 Task: Search for the 'Victoria and Albert Museum' on Google Earth and explore its images.
Action: Mouse moved to (450, 216)
Screenshot: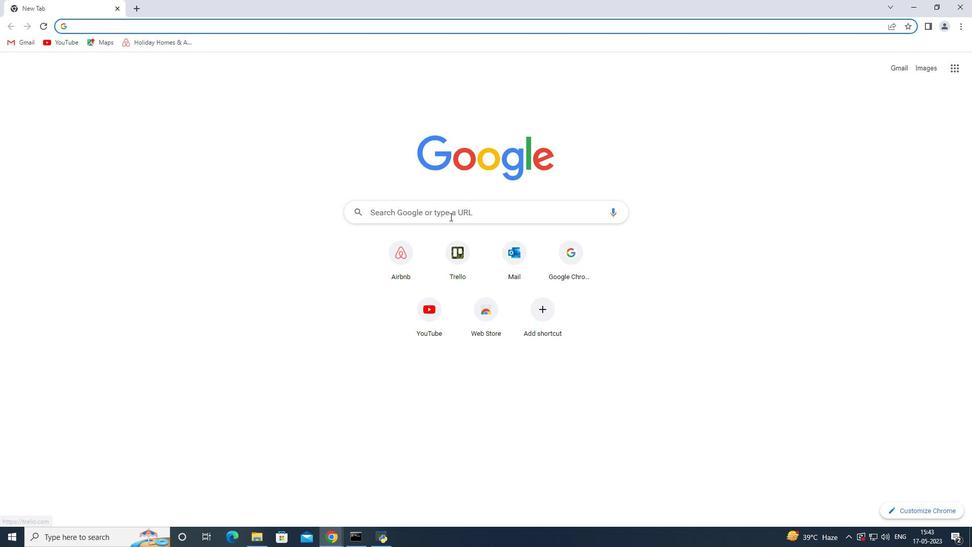 
Action: Mouse pressed left at (450, 216)
Screenshot: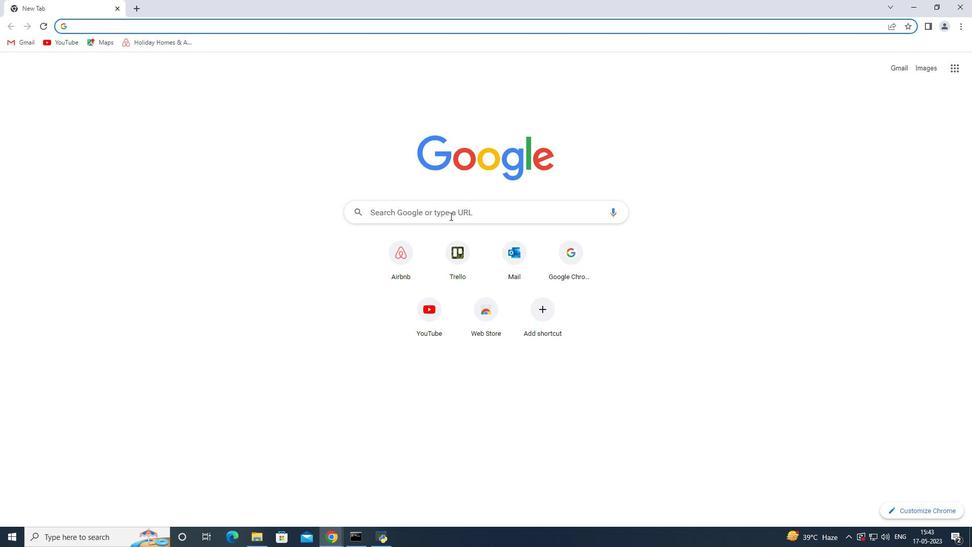 
Action: Mouse moved to (401, 330)
Screenshot: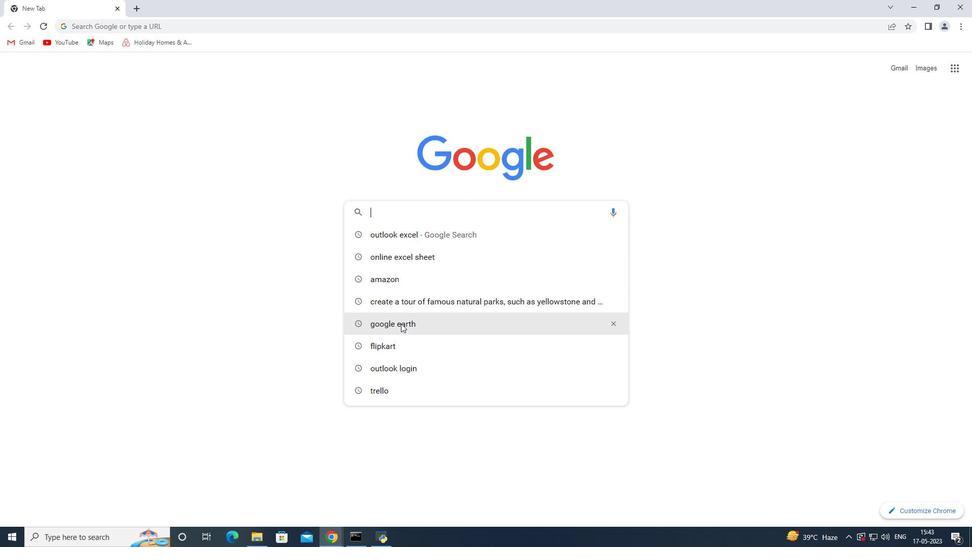 
Action: Mouse pressed left at (401, 330)
Screenshot: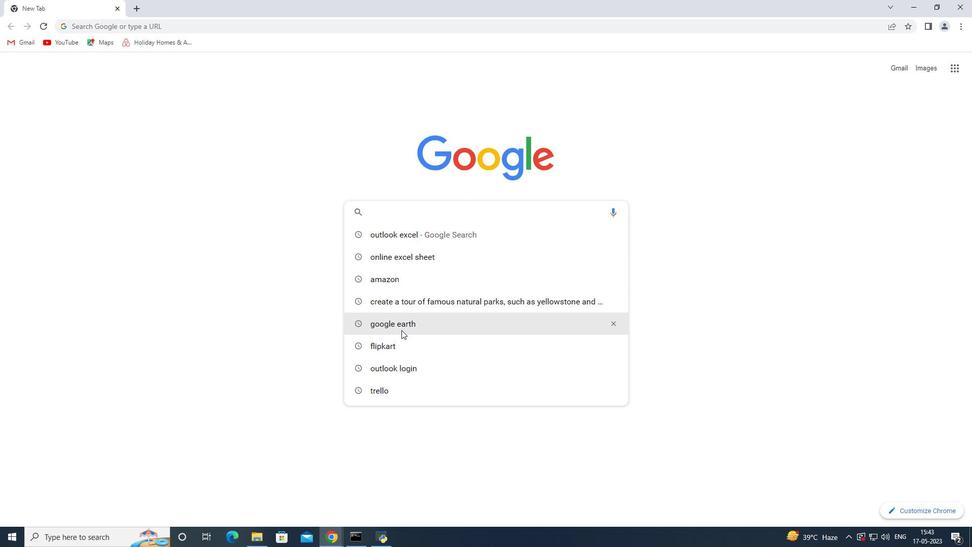 
Action: Mouse moved to (202, 175)
Screenshot: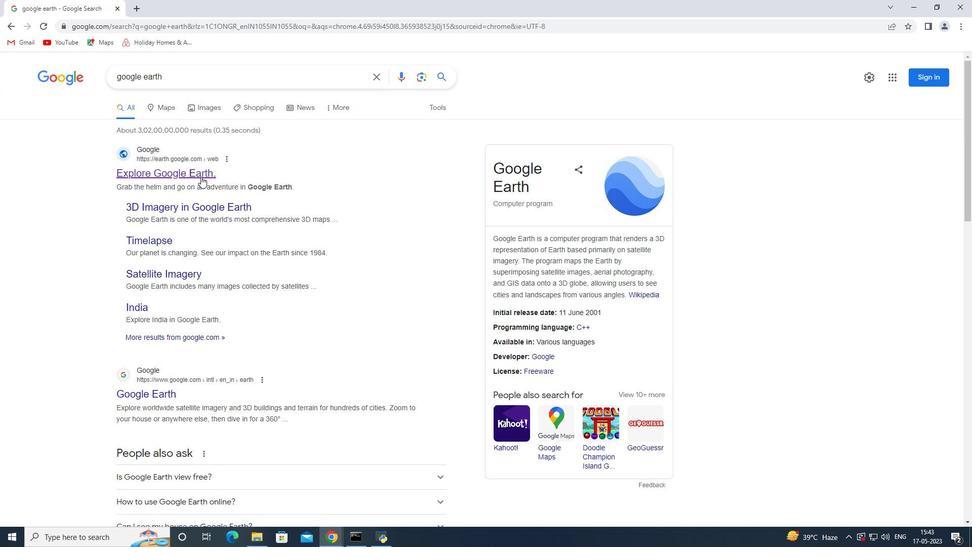 
Action: Mouse pressed left at (202, 175)
Screenshot: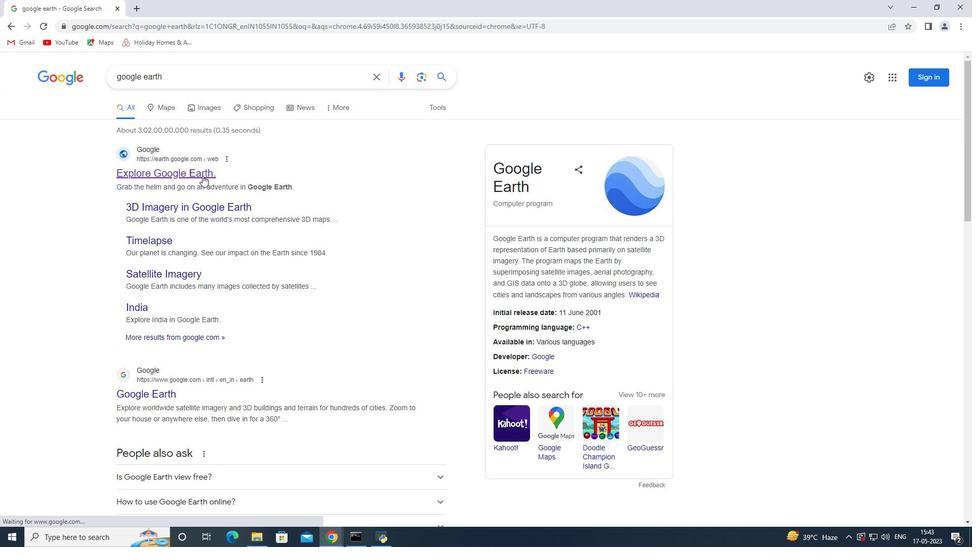 
Action: Mouse moved to (437, 294)
Screenshot: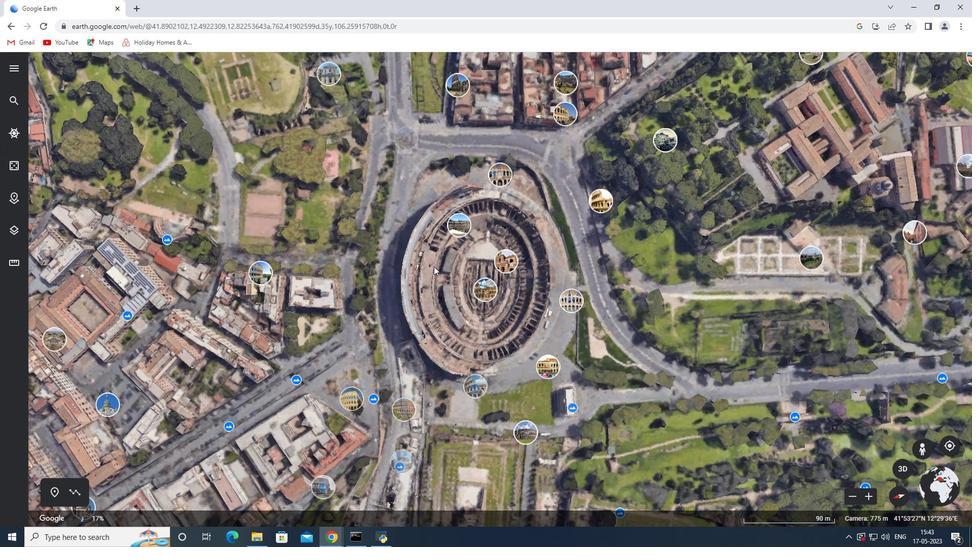 
Action: Mouse scrolled (437, 293) with delta (0, 0)
Screenshot: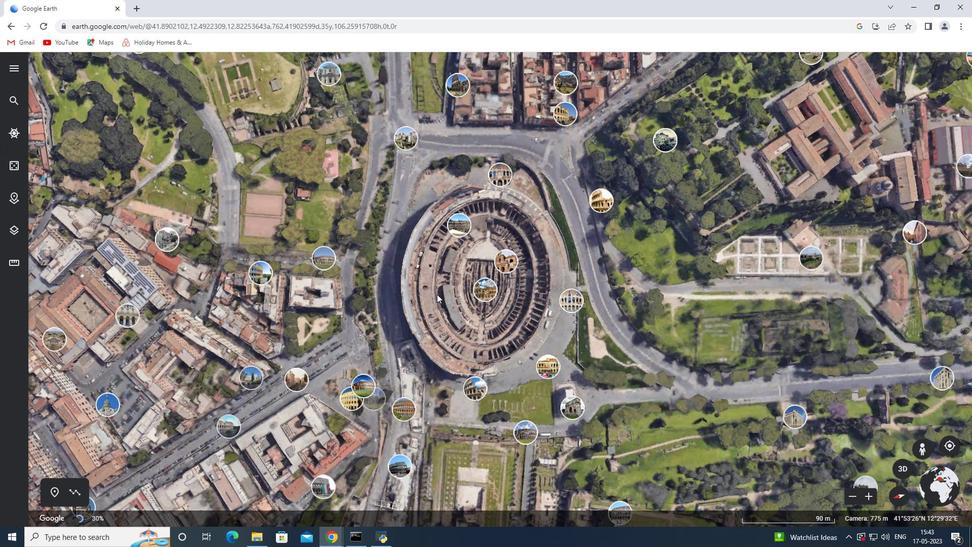 
Action: Mouse scrolled (437, 293) with delta (0, 0)
Screenshot: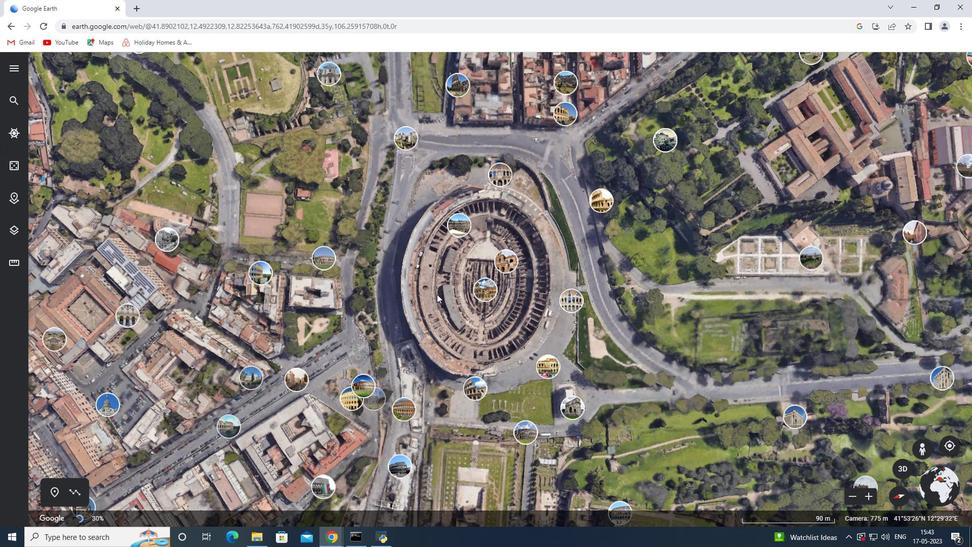 
Action: Mouse scrolled (437, 293) with delta (0, 0)
Screenshot: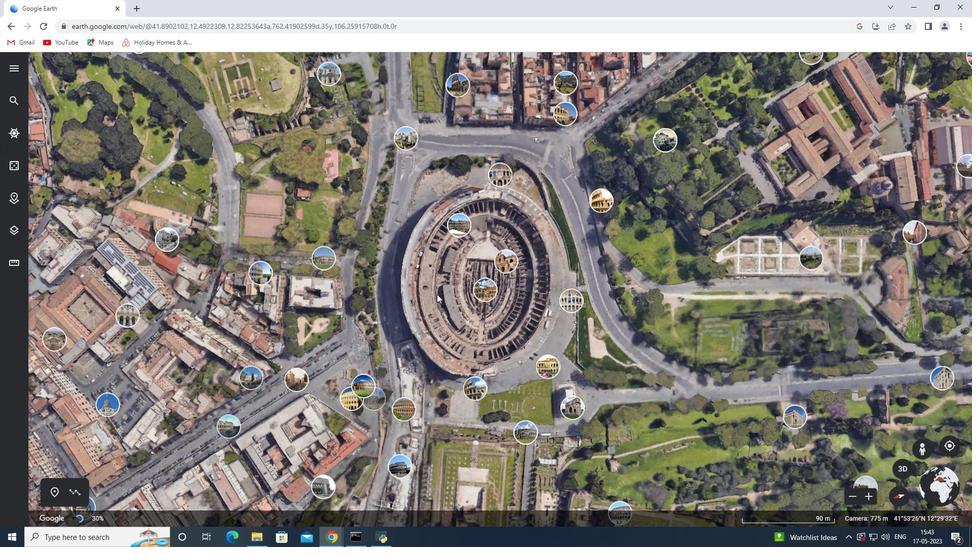 
Action: Mouse scrolled (437, 293) with delta (0, 0)
Screenshot: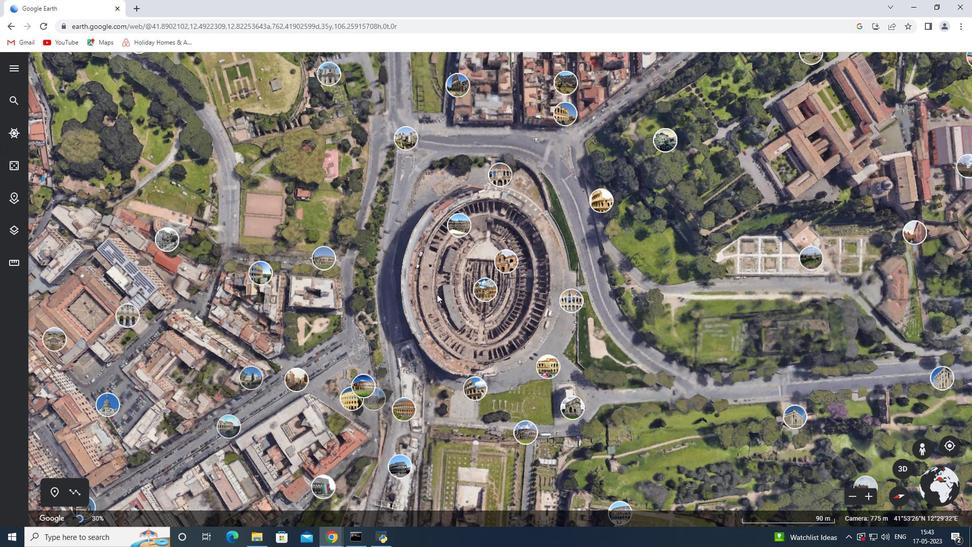 
Action: Mouse scrolled (437, 293) with delta (0, 0)
Screenshot: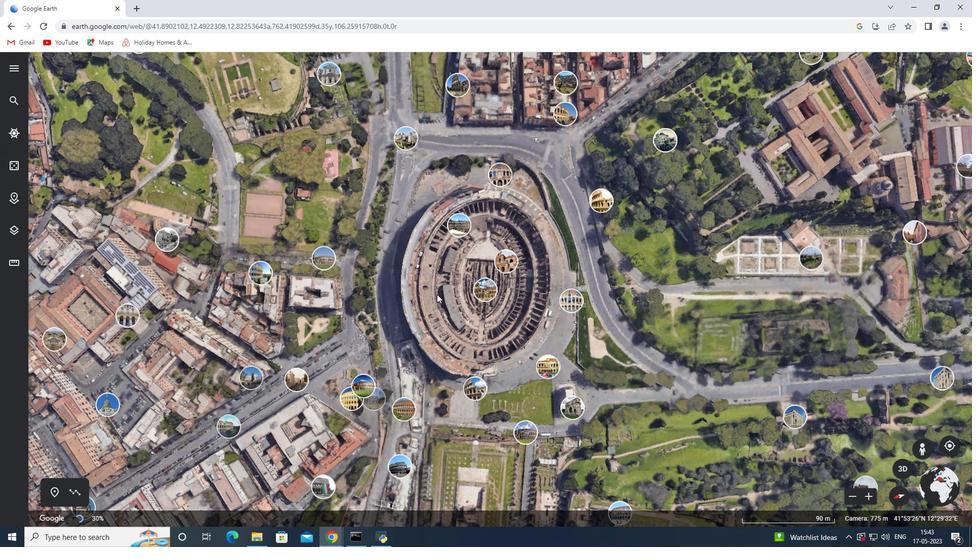 
Action: Mouse scrolled (437, 293) with delta (0, 0)
Screenshot: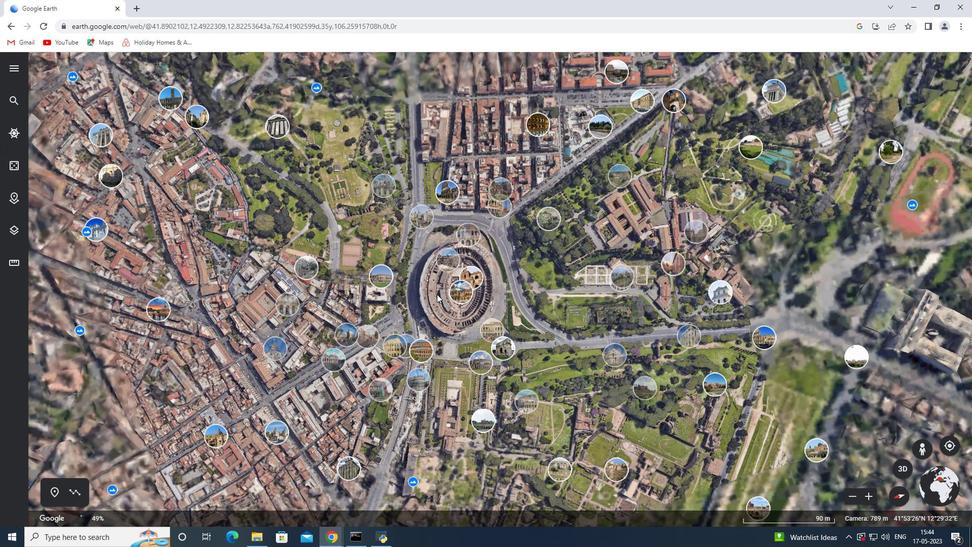 
Action: Mouse scrolled (437, 293) with delta (0, 0)
Screenshot: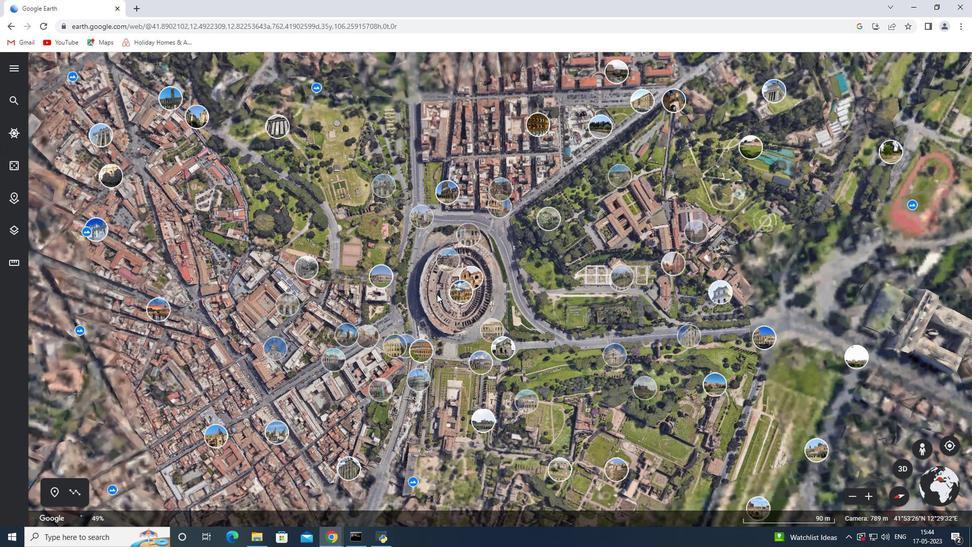 
Action: Mouse scrolled (437, 293) with delta (0, 0)
Screenshot: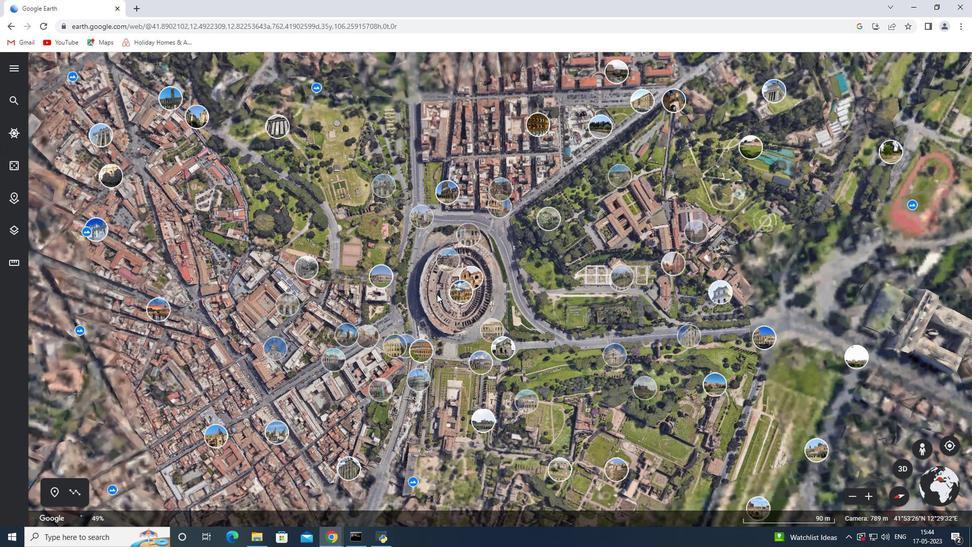 
Action: Mouse scrolled (437, 293) with delta (0, 0)
Screenshot: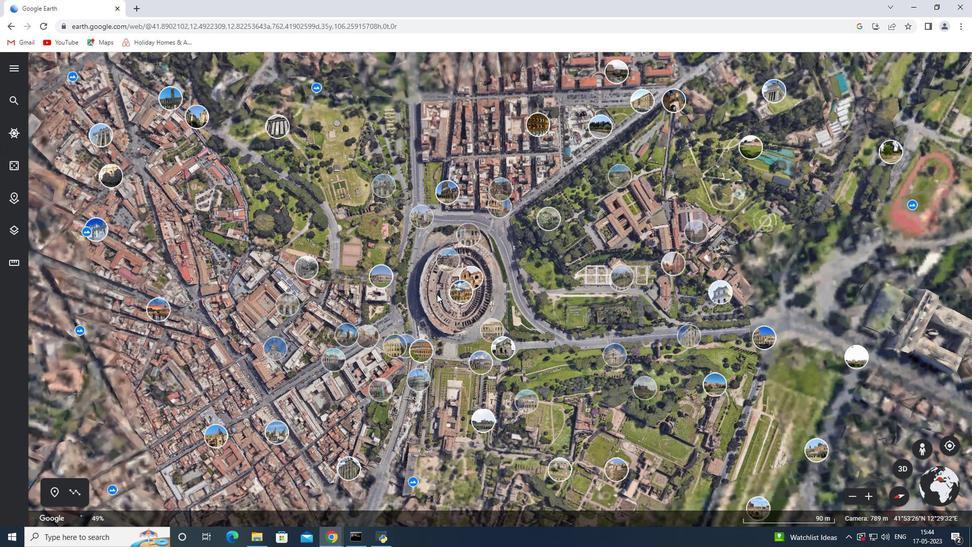 
Action: Mouse scrolled (437, 293) with delta (0, 0)
Screenshot: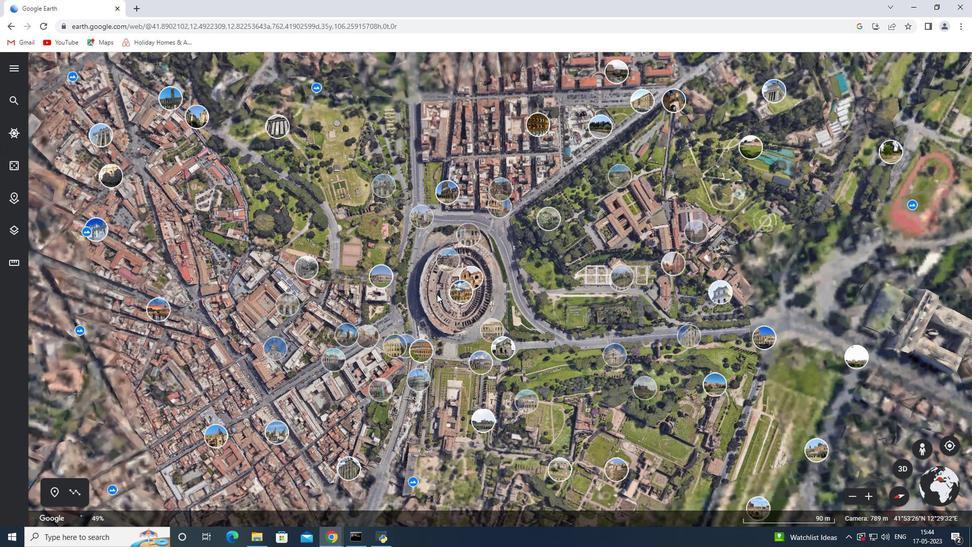 
Action: Mouse scrolled (437, 293) with delta (0, 0)
Screenshot: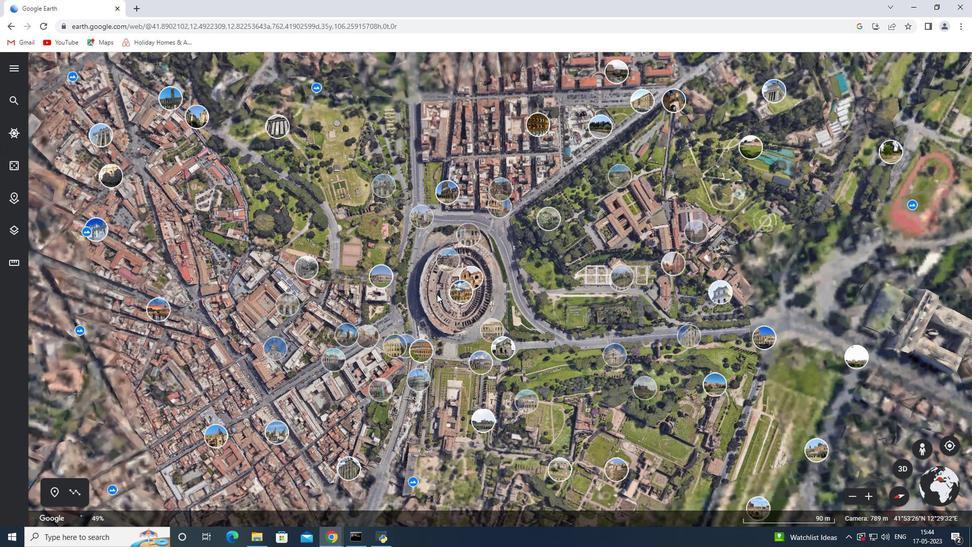 
Action: Mouse scrolled (437, 293) with delta (0, 0)
Screenshot: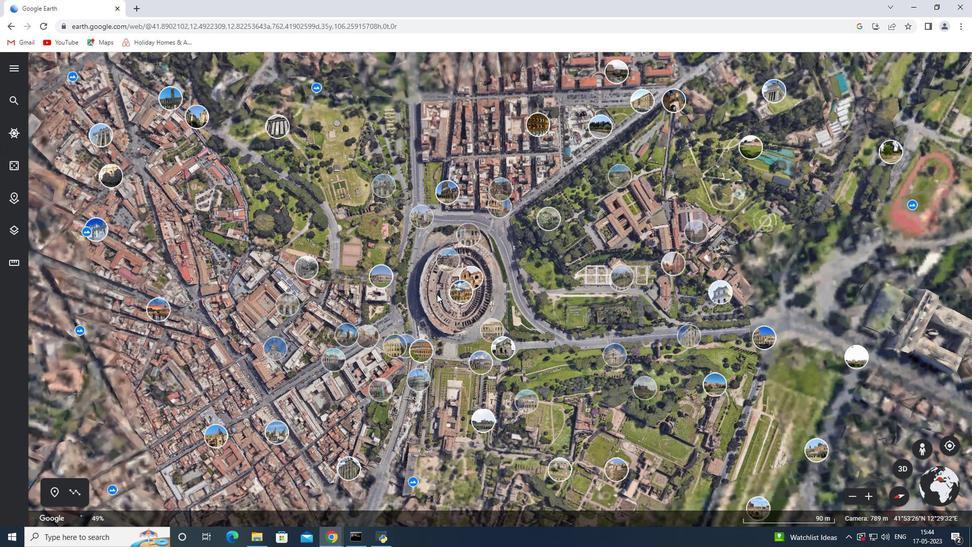 
Action: Mouse scrolled (437, 293) with delta (0, 0)
Screenshot: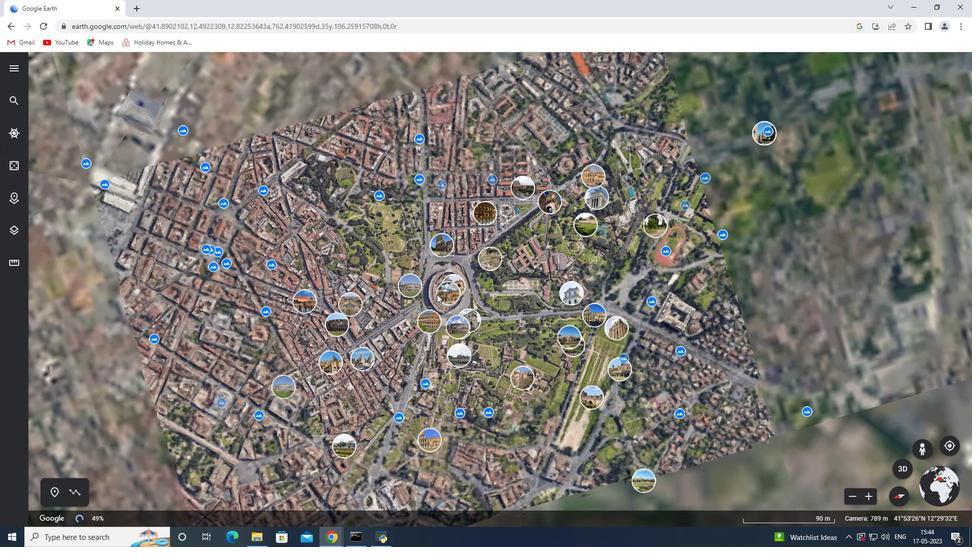 
Action: Mouse scrolled (437, 293) with delta (0, 0)
Screenshot: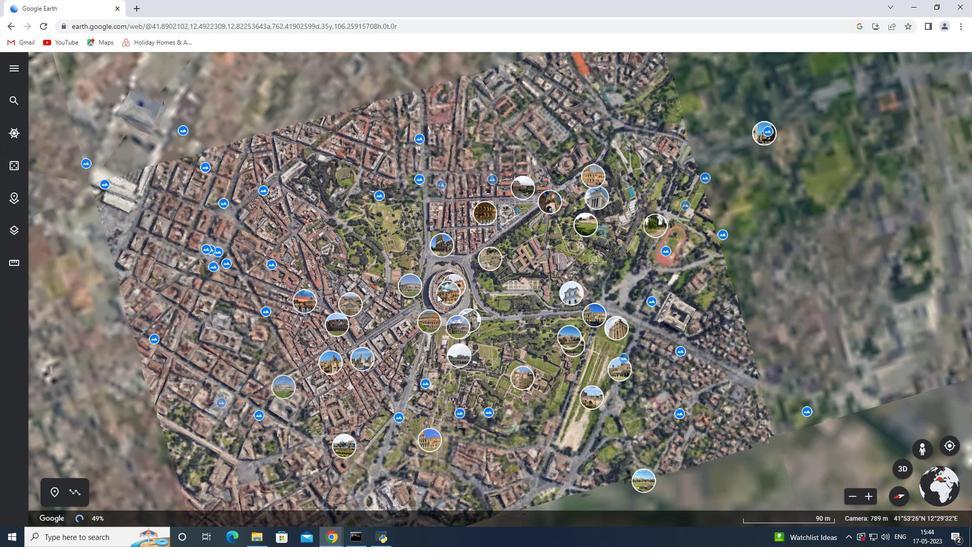
Action: Mouse scrolled (437, 293) with delta (0, 0)
Screenshot: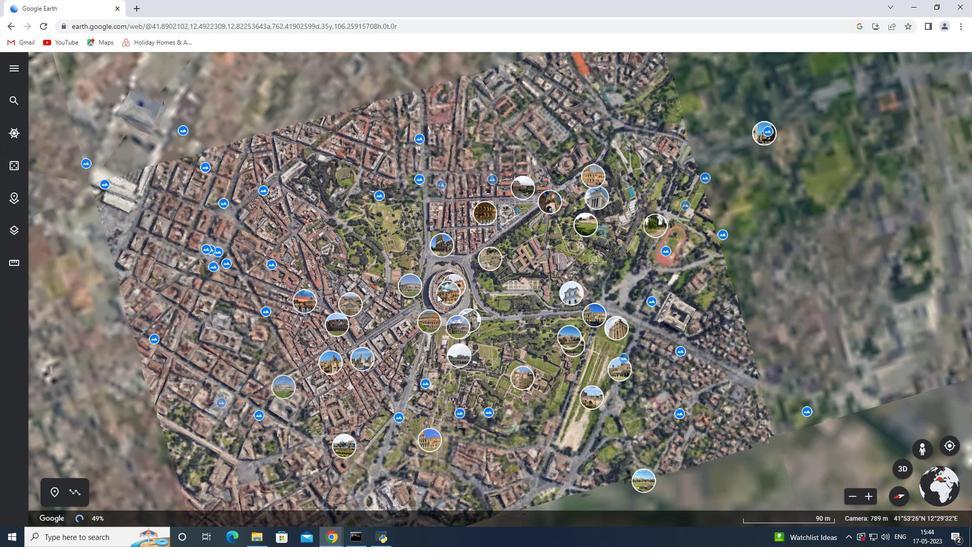 
Action: Mouse scrolled (437, 293) with delta (0, 0)
Screenshot: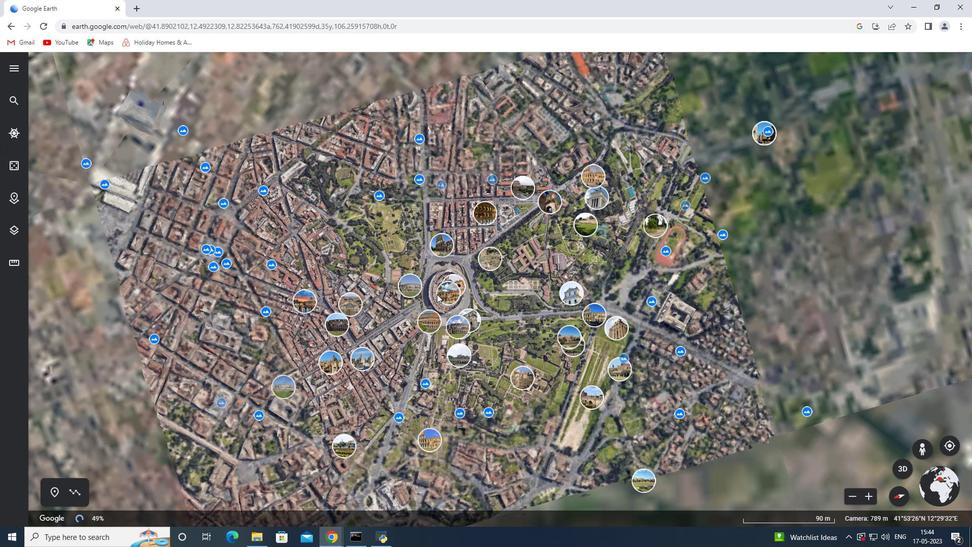 
Action: Mouse scrolled (437, 293) with delta (0, 0)
Screenshot: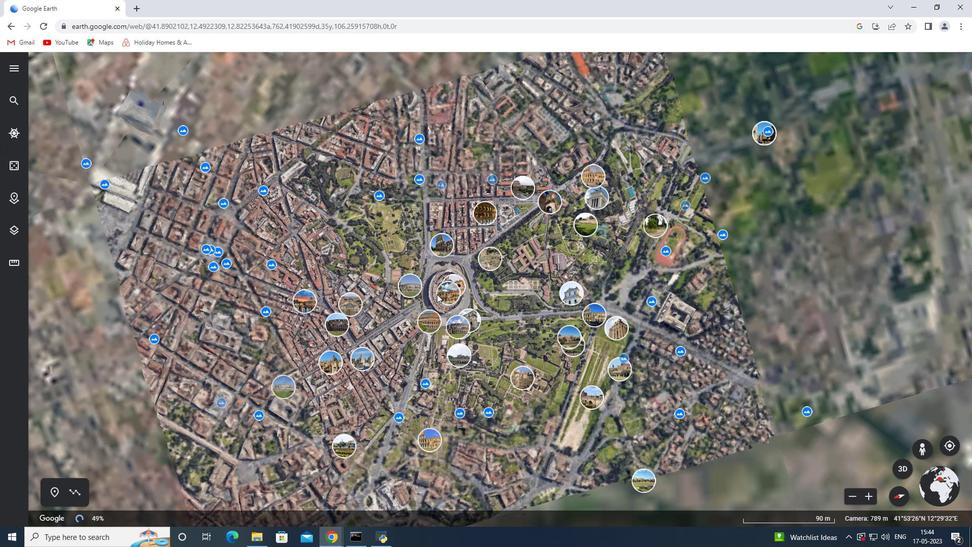 
Action: Mouse scrolled (437, 293) with delta (0, 0)
Screenshot: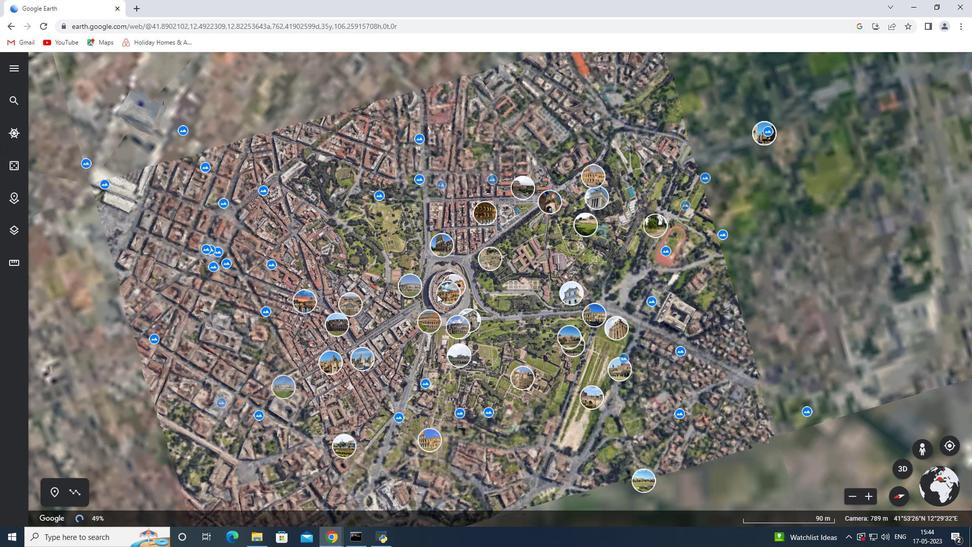 
Action: Mouse scrolled (437, 293) with delta (0, 0)
Screenshot: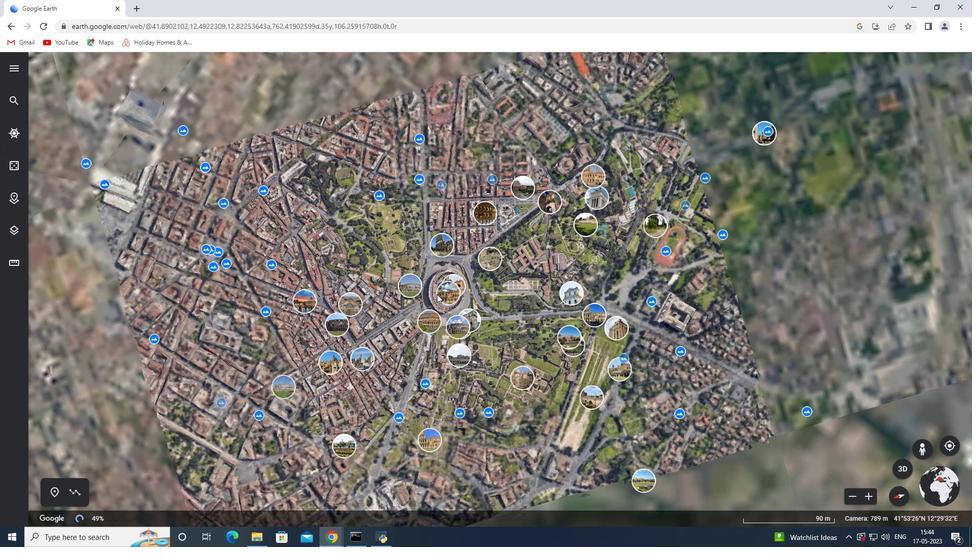
Action: Mouse scrolled (437, 293) with delta (0, 0)
Screenshot: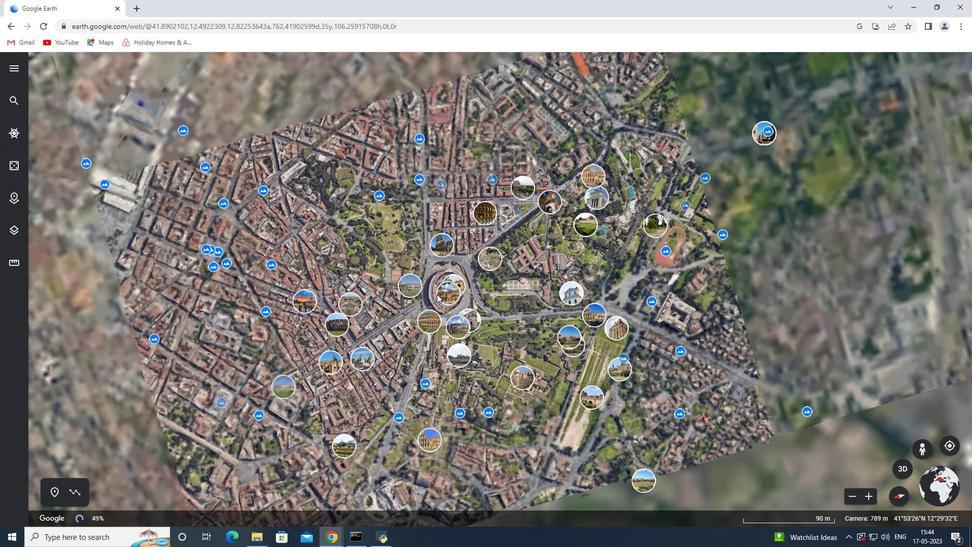
Action: Mouse scrolled (437, 293) with delta (0, 0)
Screenshot: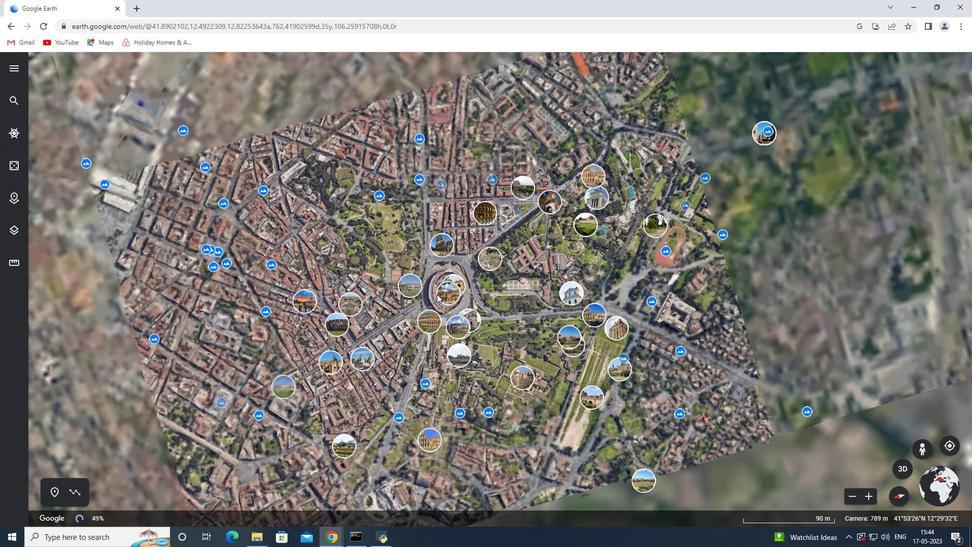 
Action: Mouse scrolled (437, 293) with delta (0, 0)
Screenshot: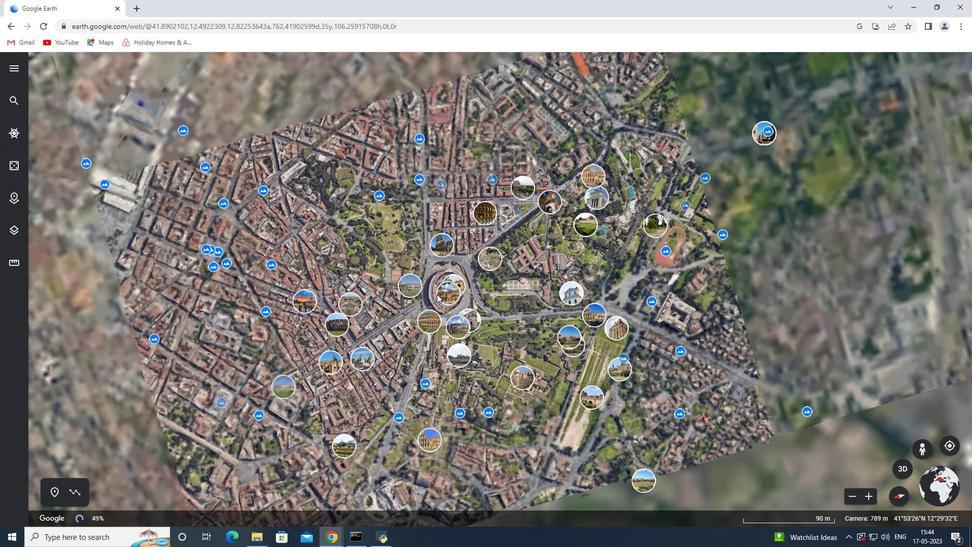
Action: Mouse scrolled (437, 293) with delta (0, 0)
Screenshot: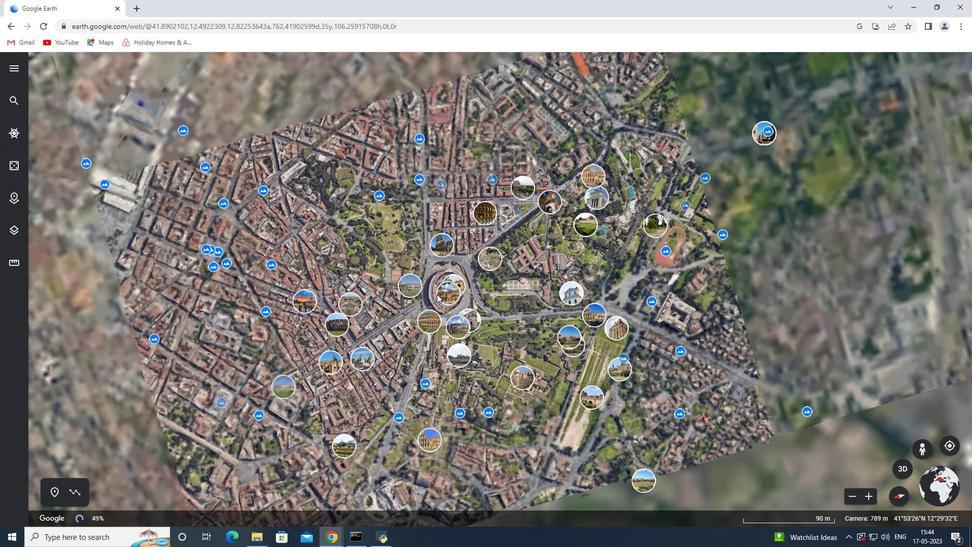 
Action: Mouse scrolled (437, 293) with delta (0, 0)
Screenshot: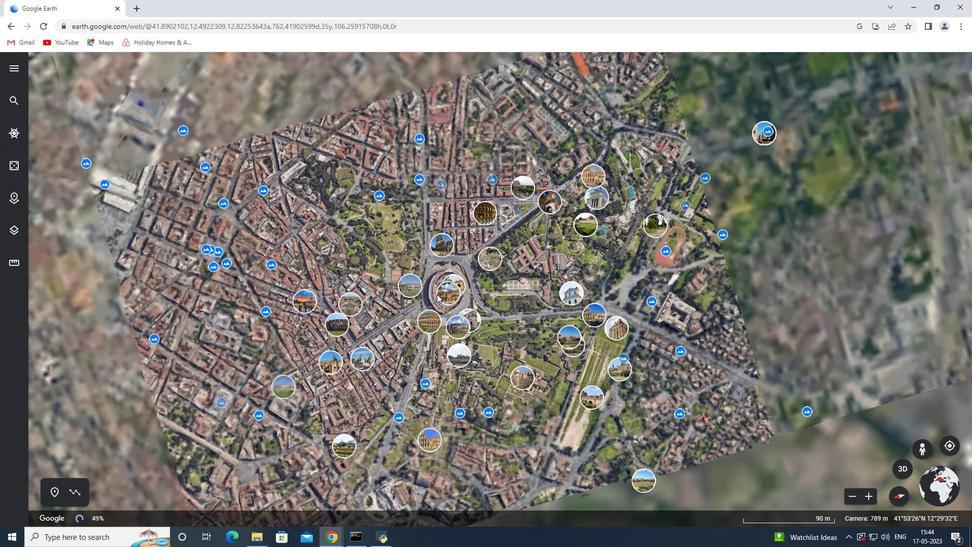 
Action: Mouse scrolled (437, 293) with delta (0, 0)
Screenshot: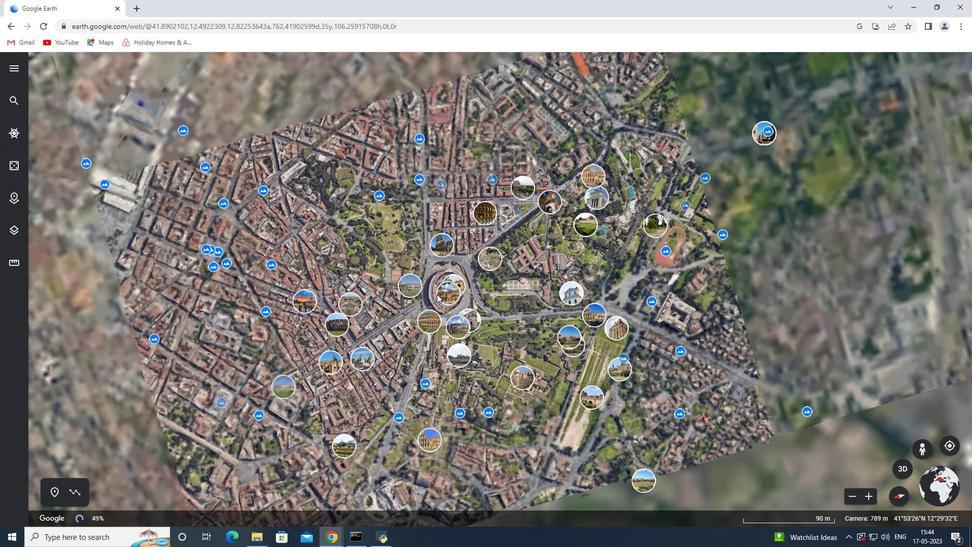 
Action: Mouse scrolled (437, 293) with delta (0, 0)
Screenshot: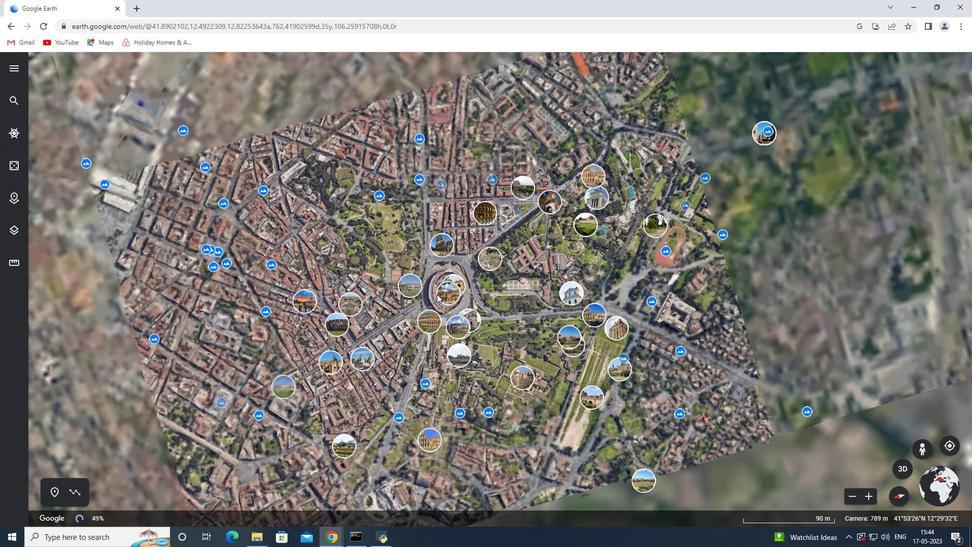 
Action: Mouse scrolled (437, 293) with delta (0, 0)
Screenshot: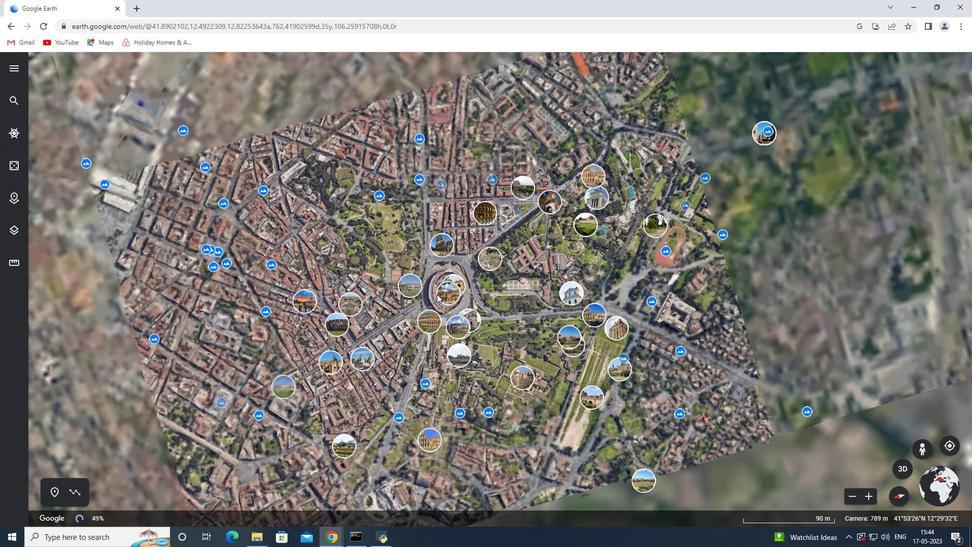 
Action: Mouse scrolled (437, 293) with delta (0, 0)
Screenshot: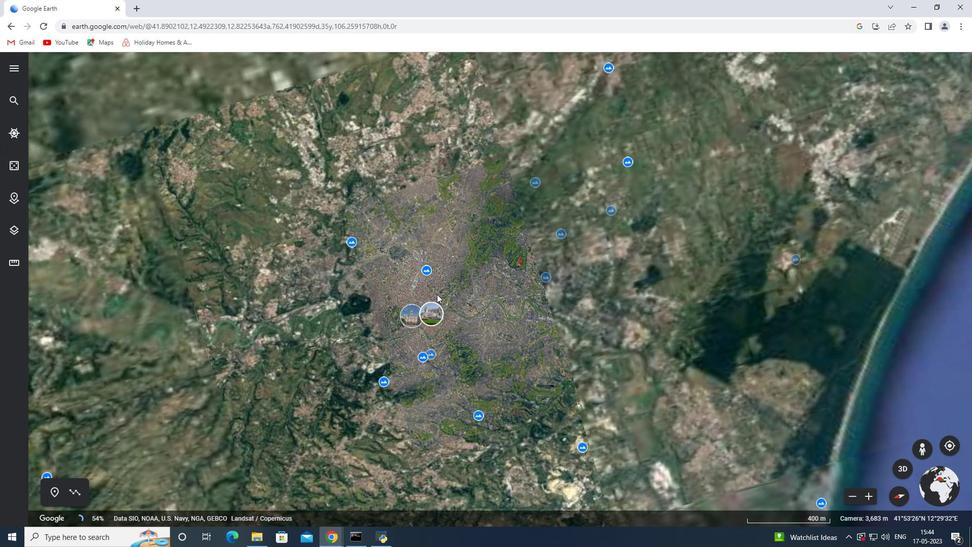 
Action: Mouse scrolled (437, 293) with delta (0, 0)
Screenshot: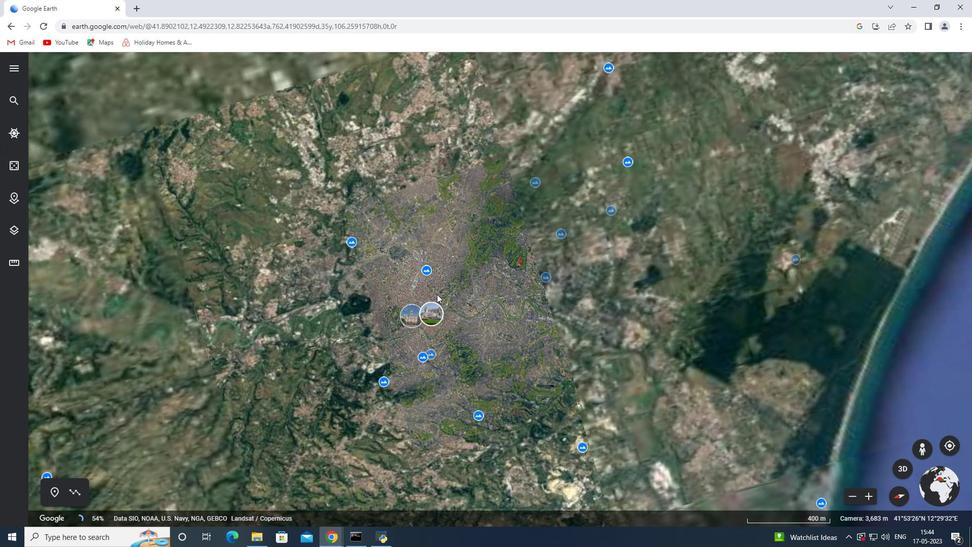 
Action: Mouse scrolled (437, 293) with delta (0, 0)
Screenshot: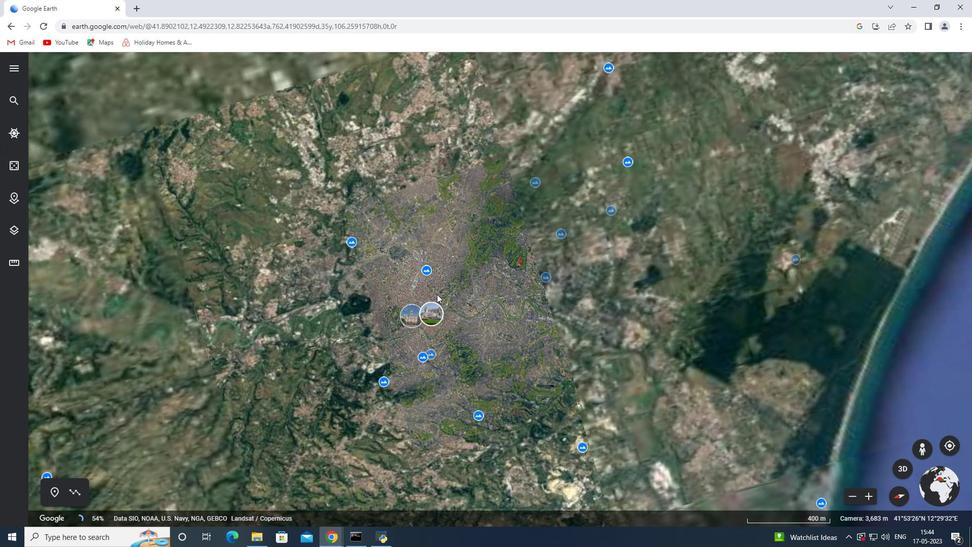 
Action: Mouse scrolled (437, 293) with delta (0, 0)
Screenshot: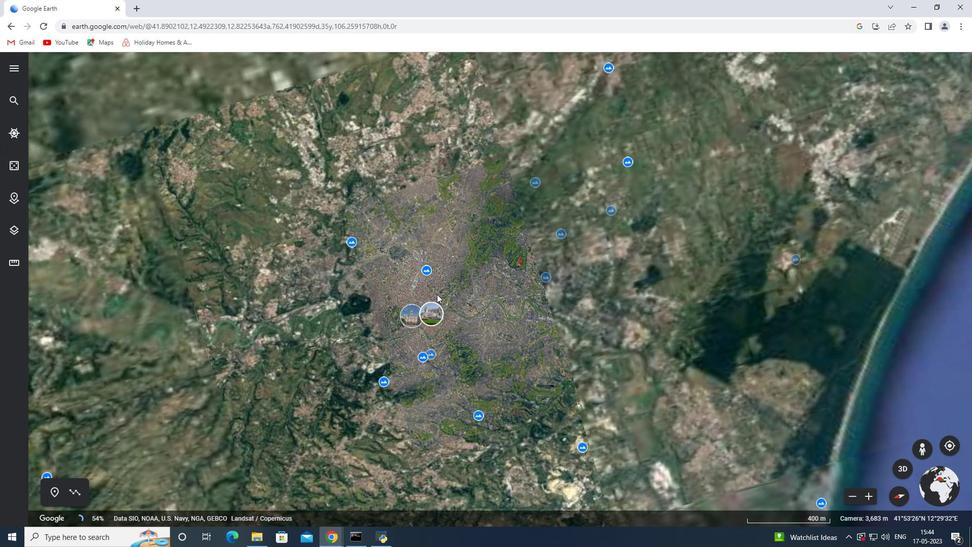 
Action: Mouse scrolled (437, 293) with delta (0, 0)
Screenshot: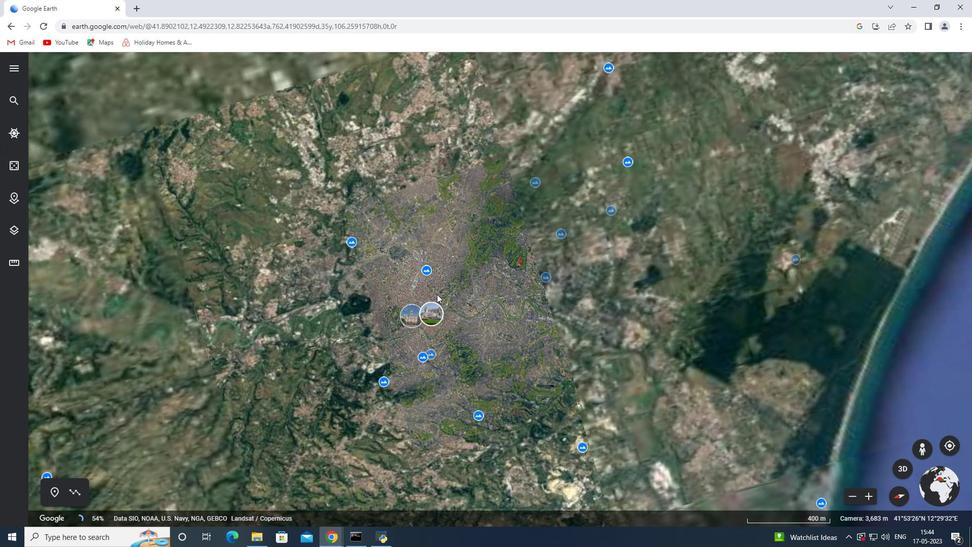 
Action: Mouse scrolled (437, 293) with delta (0, 0)
Screenshot: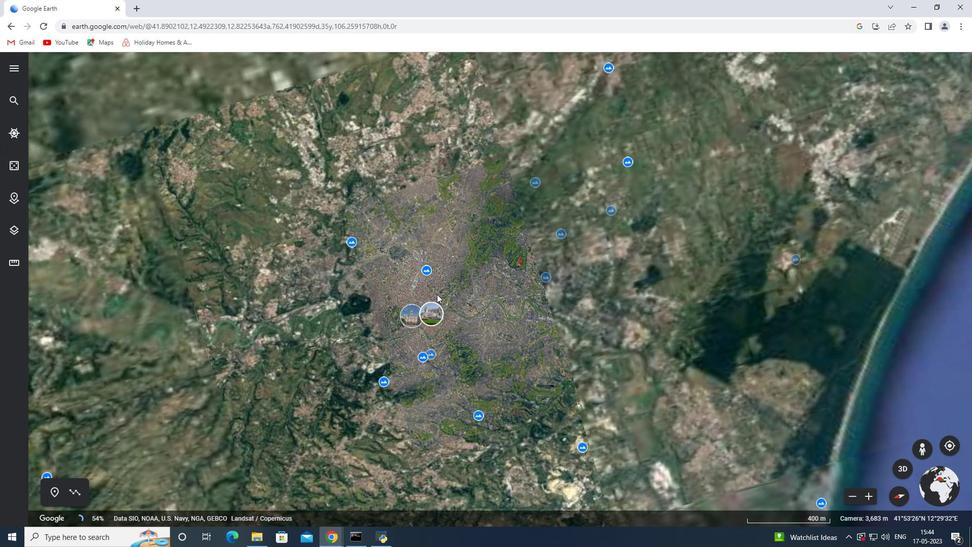 
Action: Mouse scrolled (437, 293) with delta (0, 0)
Screenshot: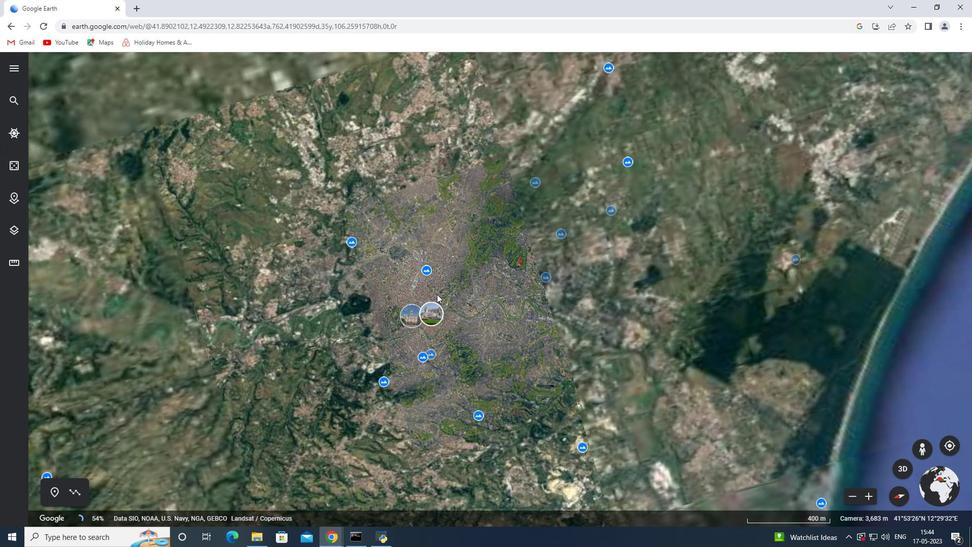 
Action: Mouse scrolled (437, 293) with delta (0, 0)
Screenshot: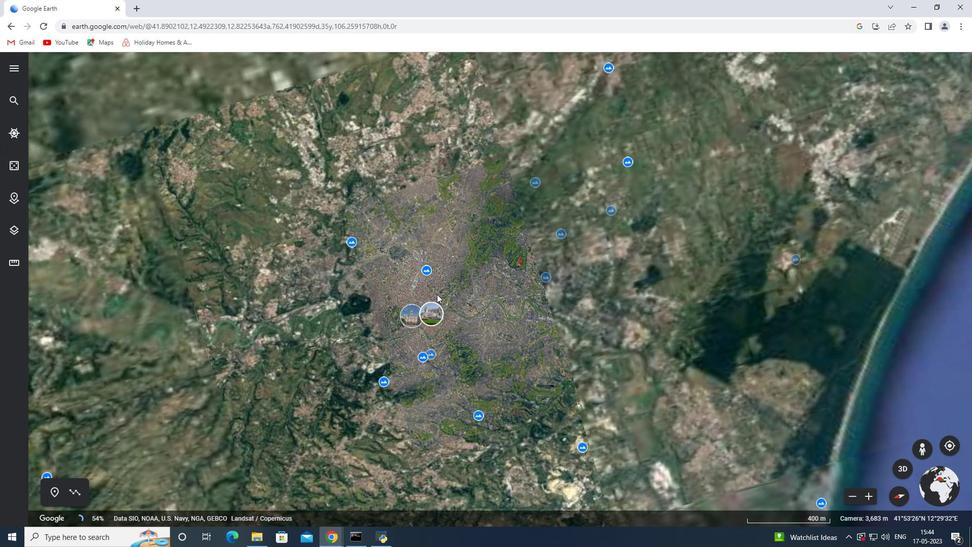 
Action: Mouse scrolled (437, 293) with delta (0, 0)
Screenshot: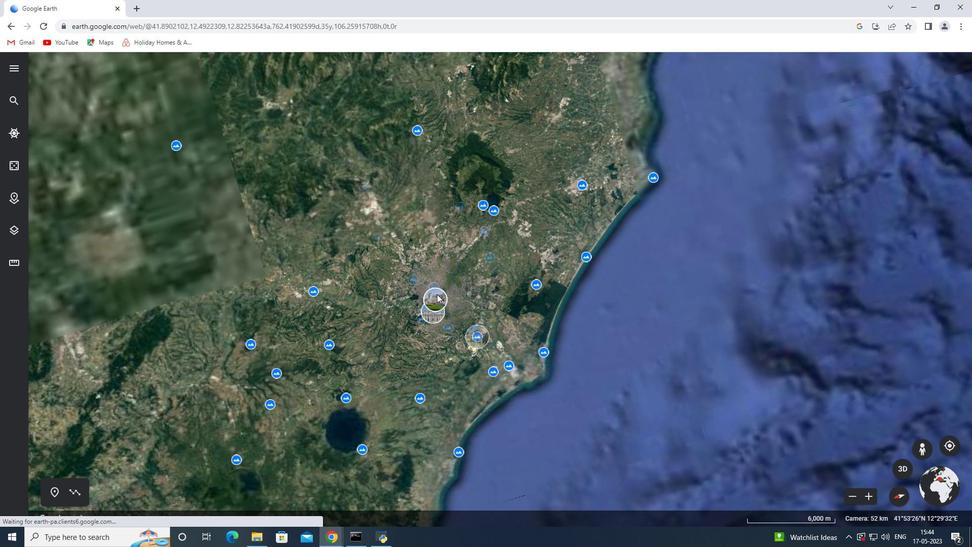 
Action: Mouse scrolled (437, 293) with delta (0, 0)
Screenshot: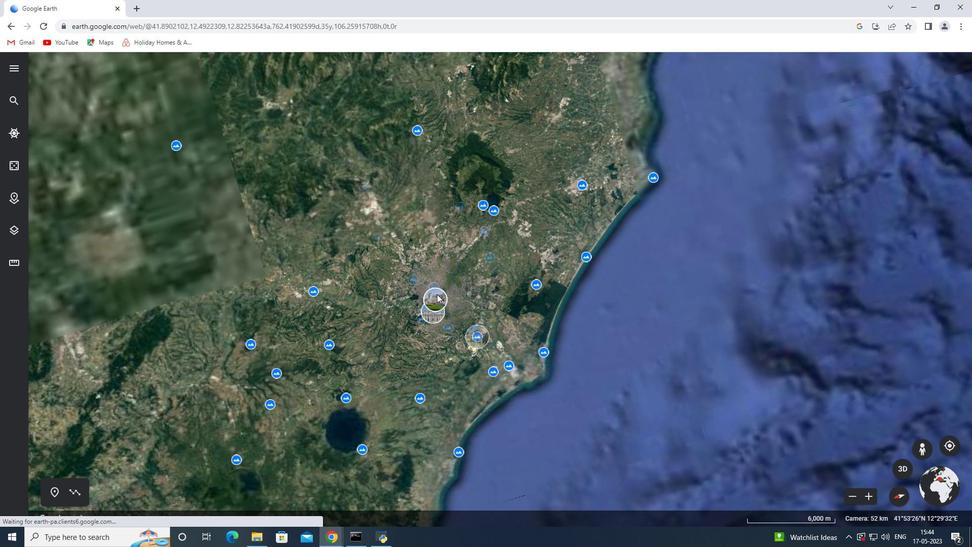 
Action: Mouse scrolled (437, 293) with delta (0, 0)
Screenshot: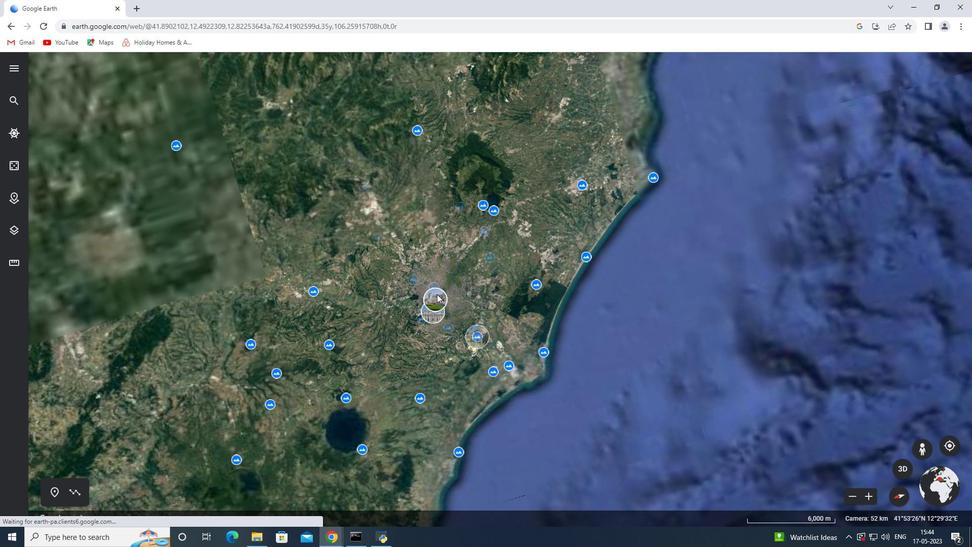 
Action: Mouse scrolled (437, 293) with delta (0, 0)
Screenshot: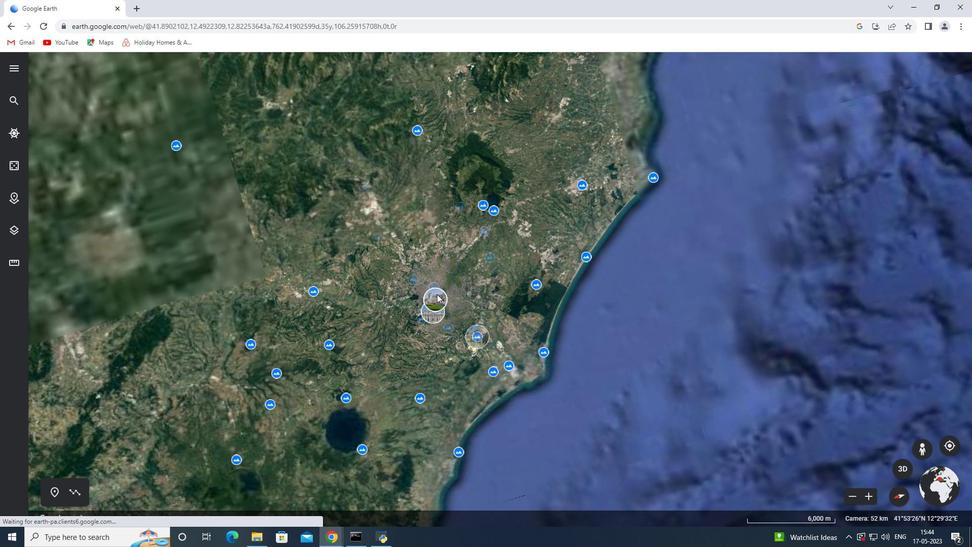 
Action: Mouse scrolled (437, 293) with delta (0, 0)
Screenshot: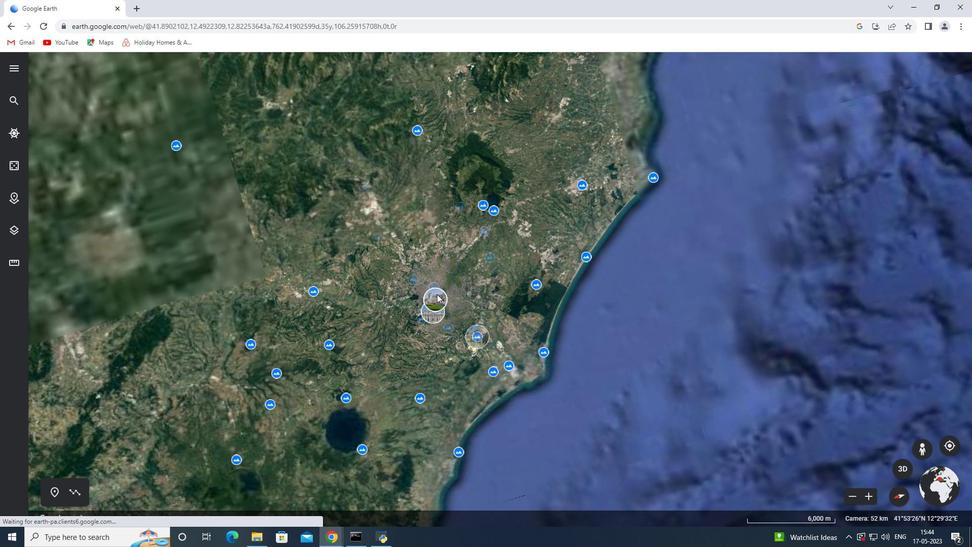 
Action: Mouse scrolled (437, 293) with delta (0, 0)
Screenshot: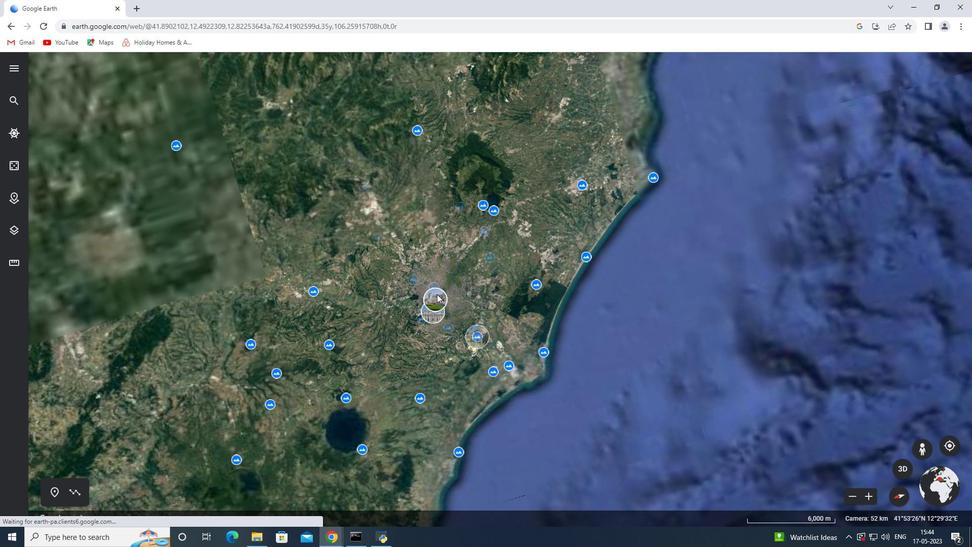 
Action: Mouse scrolled (437, 293) with delta (0, 0)
Screenshot: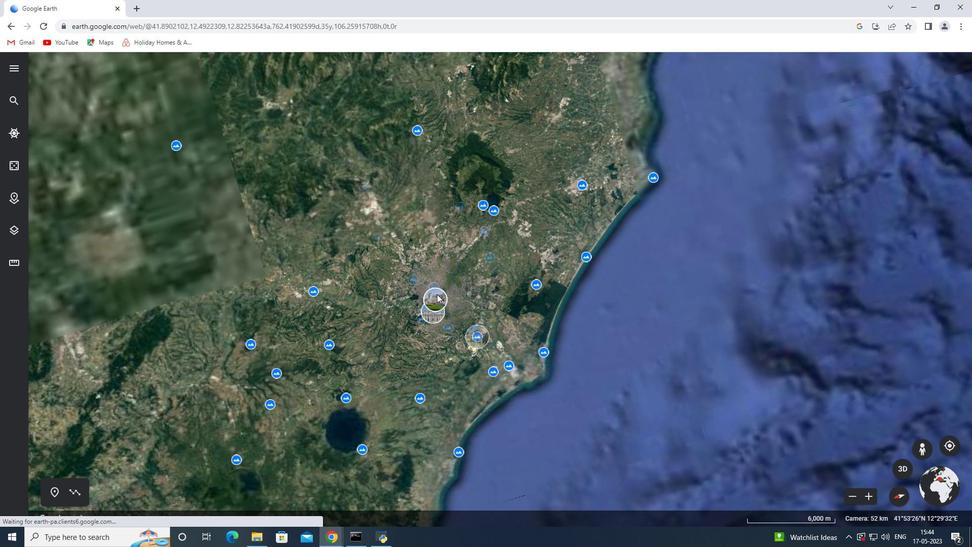 
Action: Mouse scrolled (437, 293) with delta (0, 0)
Screenshot: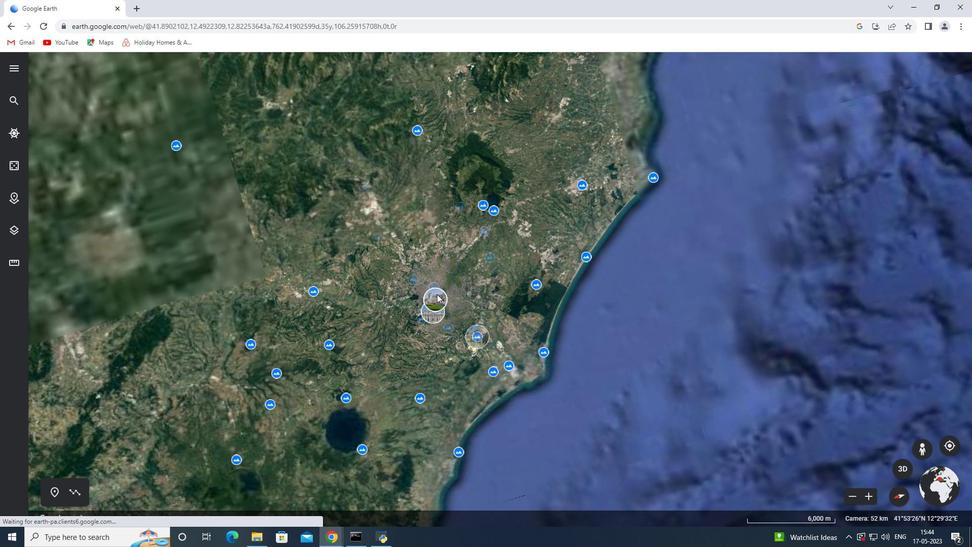 
Action: Mouse scrolled (437, 293) with delta (0, 0)
Screenshot: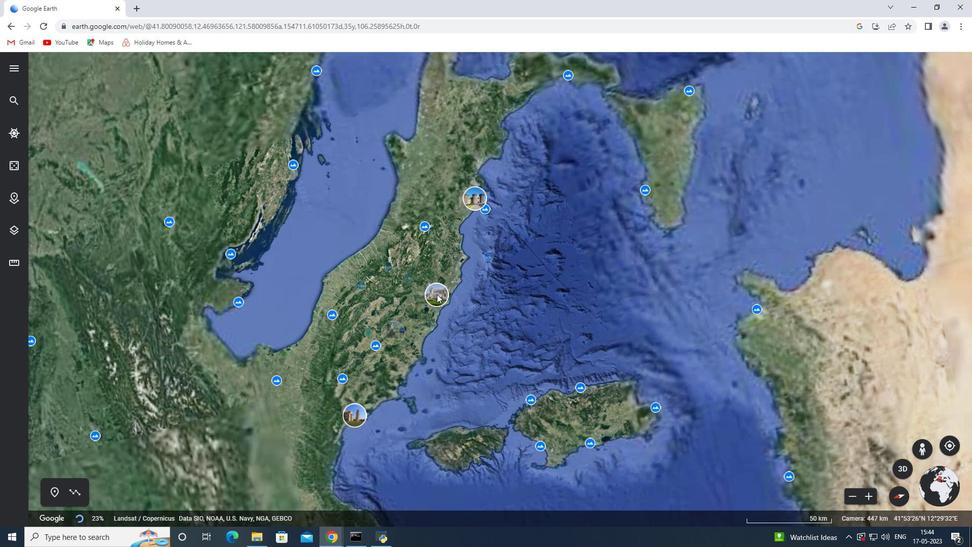 
Action: Mouse scrolled (437, 293) with delta (0, 0)
Screenshot: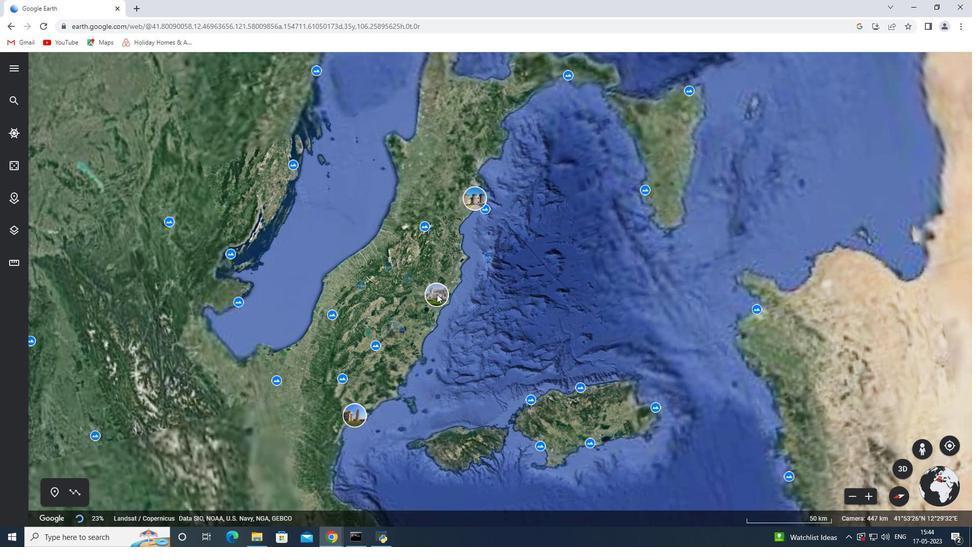 
Action: Mouse scrolled (437, 293) with delta (0, 0)
Screenshot: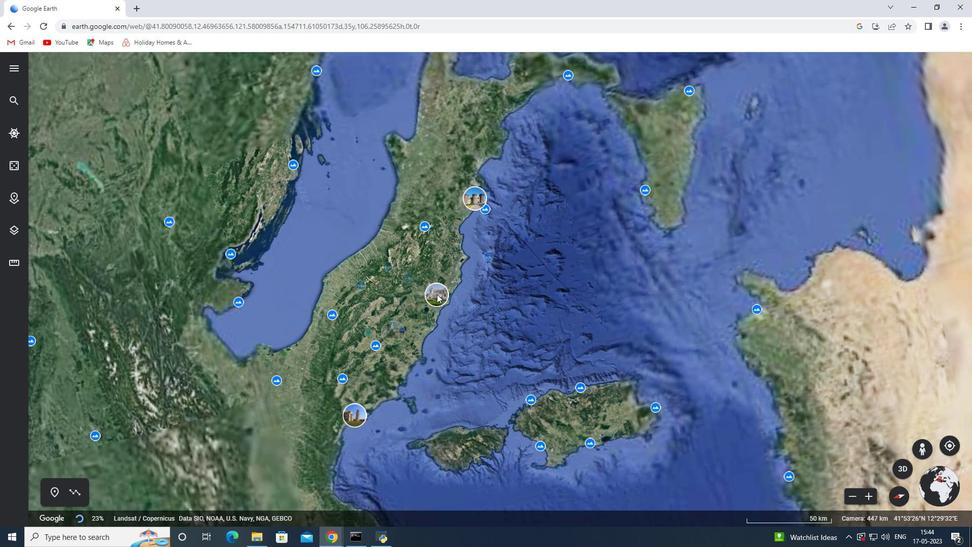 
Action: Mouse scrolled (437, 293) with delta (0, 0)
Screenshot: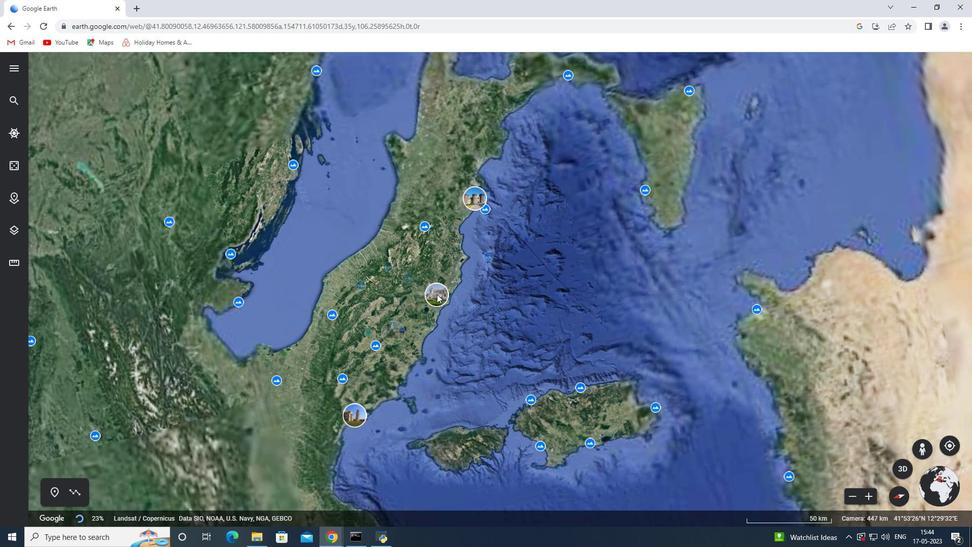 
Action: Mouse scrolled (437, 293) with delta (0, 0)
Screenshot: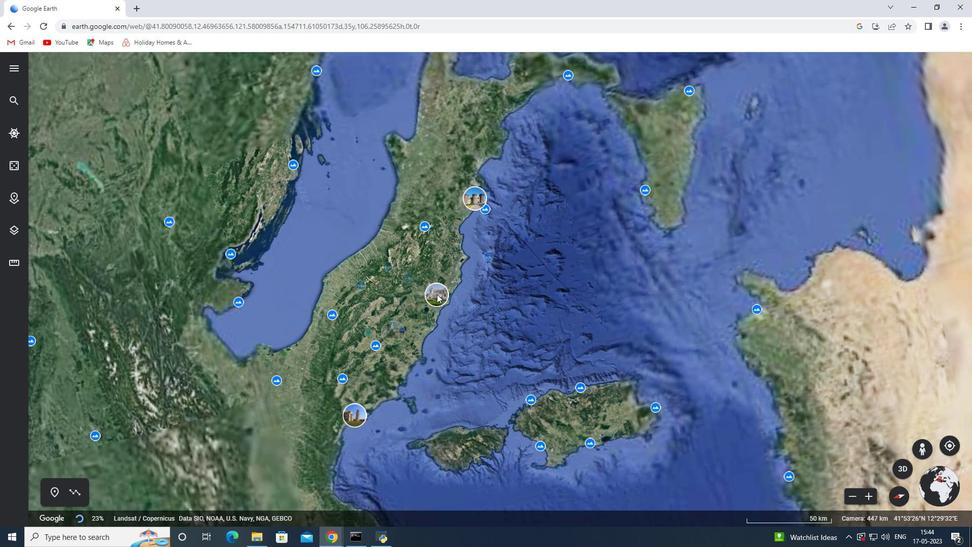 
Action: Mouse scrolled (437, 293) with delta (0, 0)
Screenshot: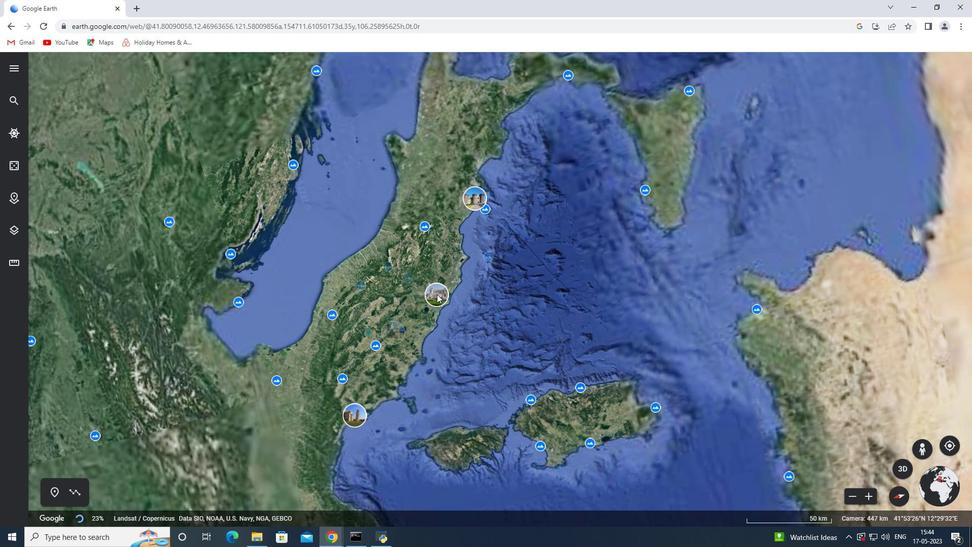 
Action: Mouse scrolled (437, 293) with delta (0, 0)
Screenshot: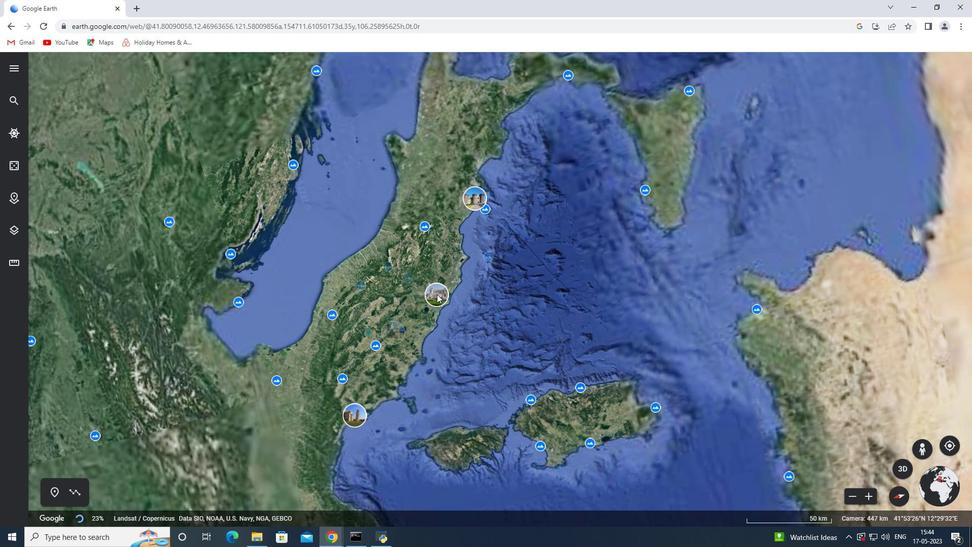 
Action: Mouse scrolled (437, 293) with delta (0, 0)
Screenshot: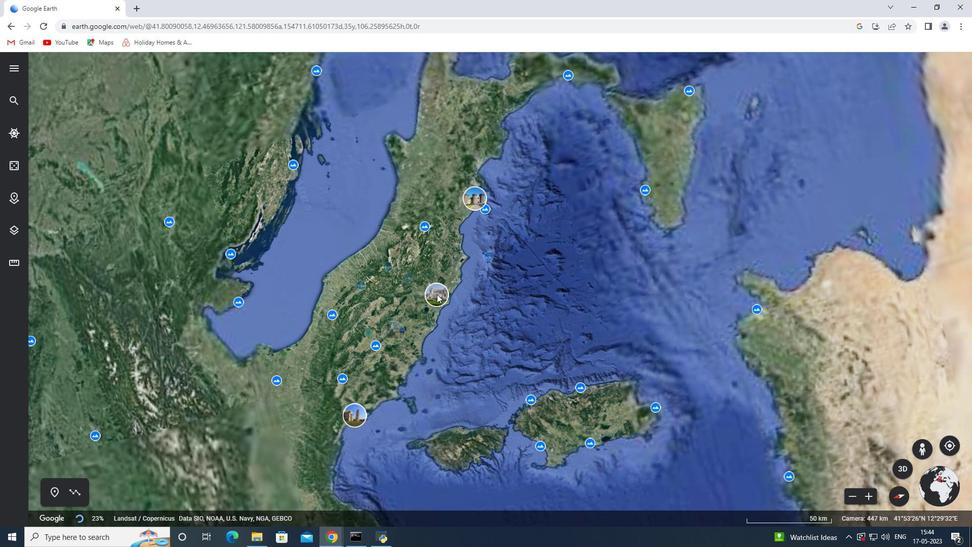 
Action: Mouse scrolled (437, 293) with delta (0, 0)
Screenshot: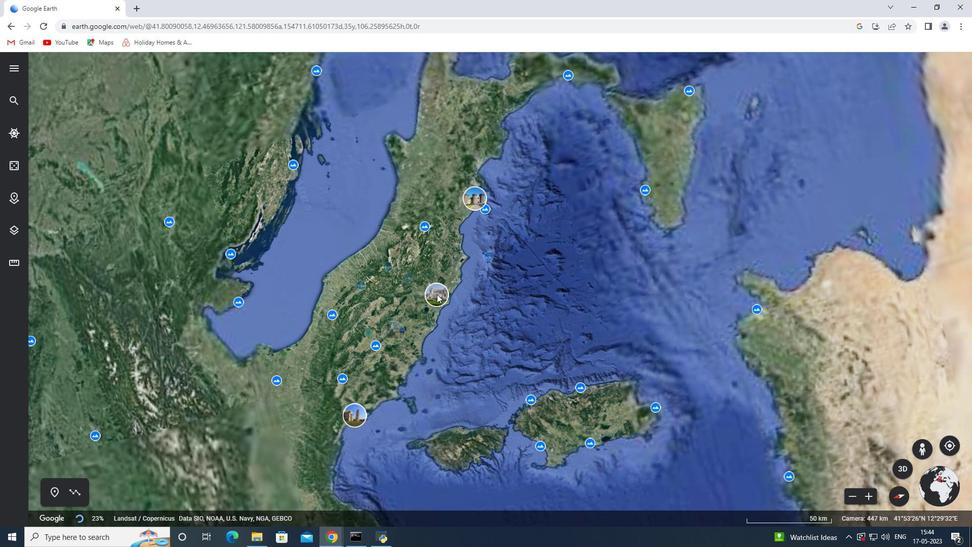 
Action: Mouse scrolled (437, 293) with delta (0, 0)
Screenshot: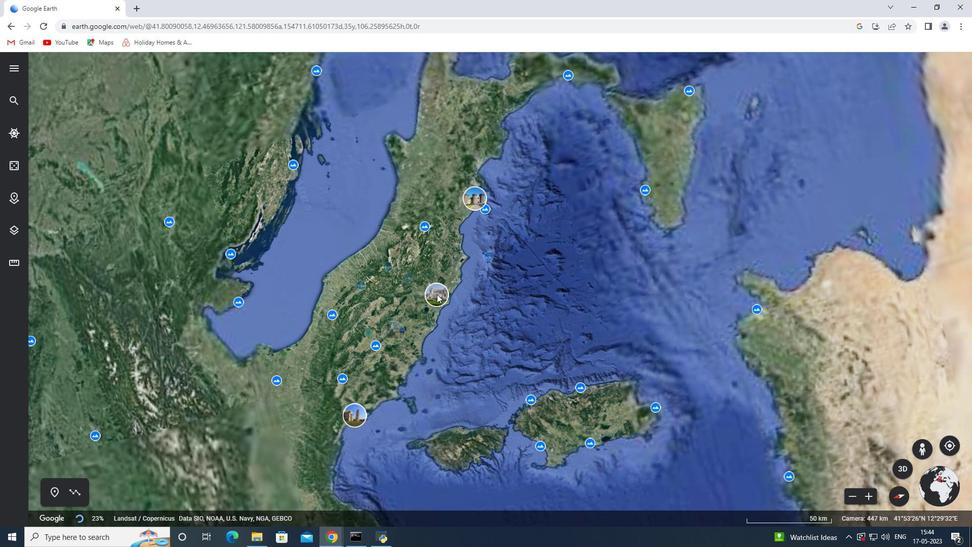 
Action: Mouse scrolled (437, 293) with delta (0, 0)
Screenshot: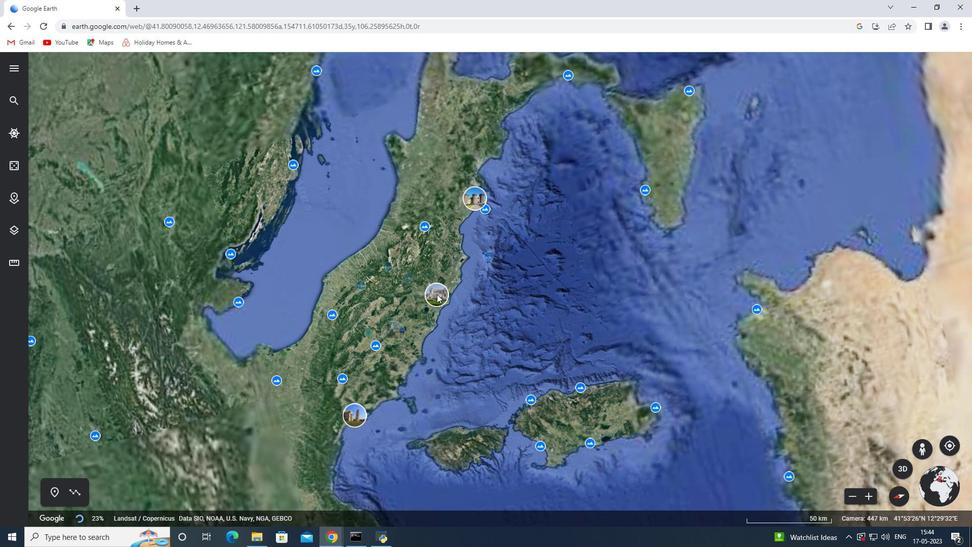 
Action: Mouse scrolled (437, 293) with delta (0, 0)
Screenshot: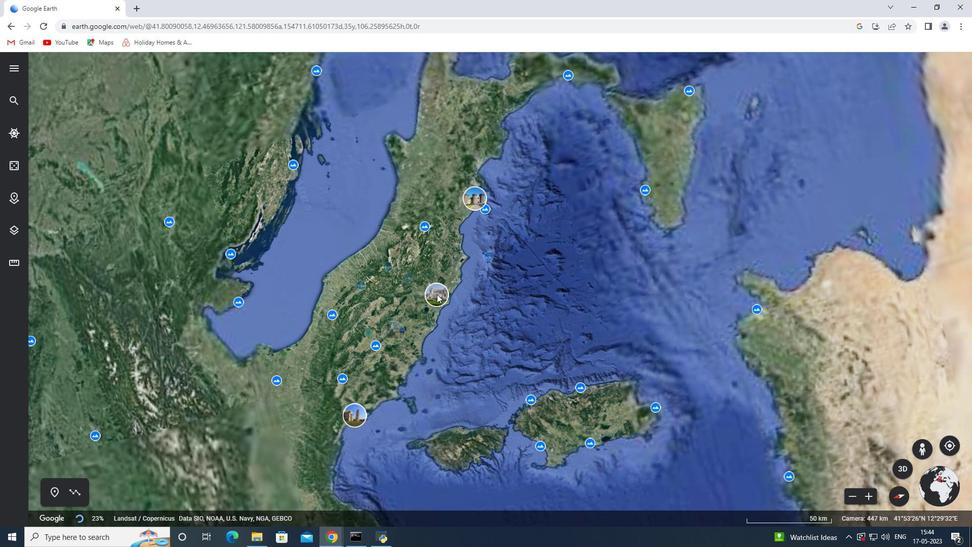 
Action: Mouse scrolled (437, 293) with delta (0, 0)
Screenshot: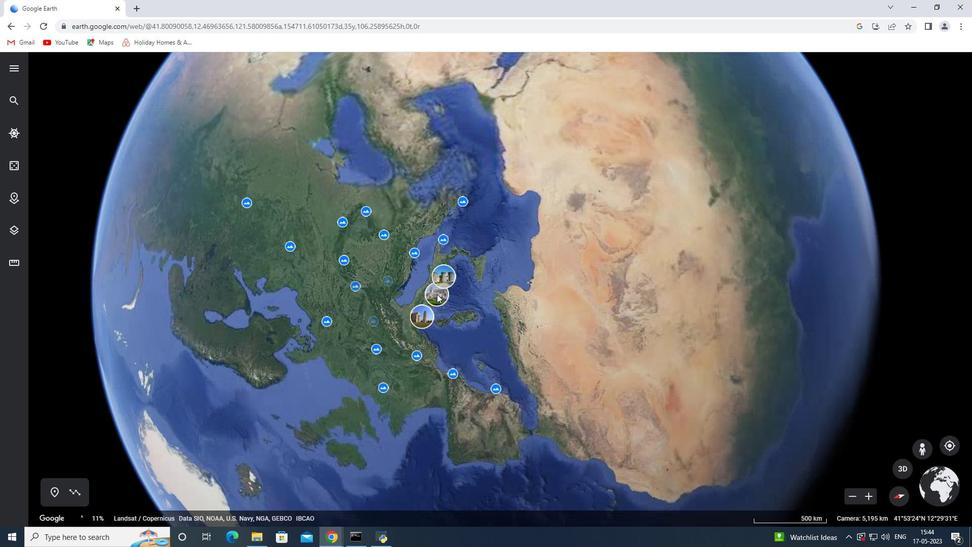 
Action: Mouse scrolled (437, 293) with delta (0, 0)
Screenshot: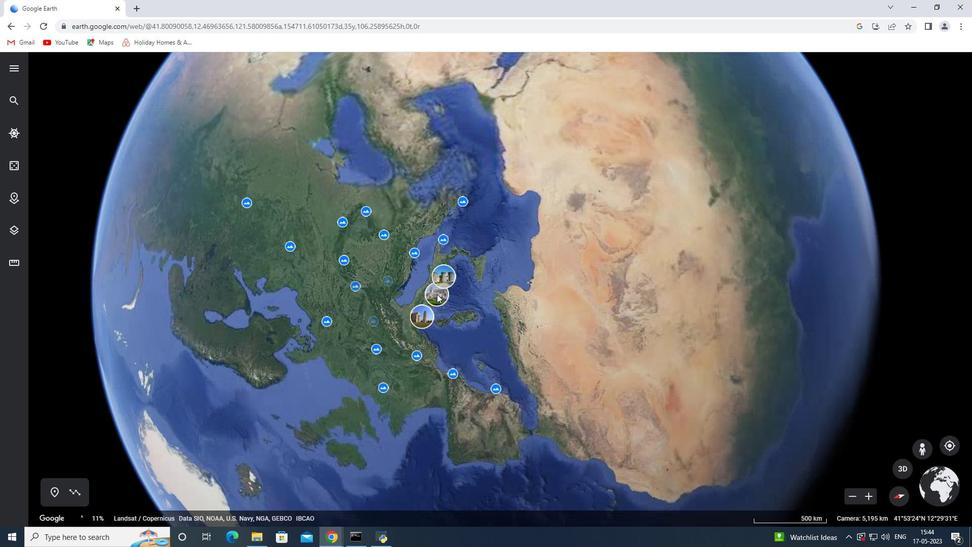 
Action: Mouse scrolled (437, 293) with delta (0, 0)
Screenshot: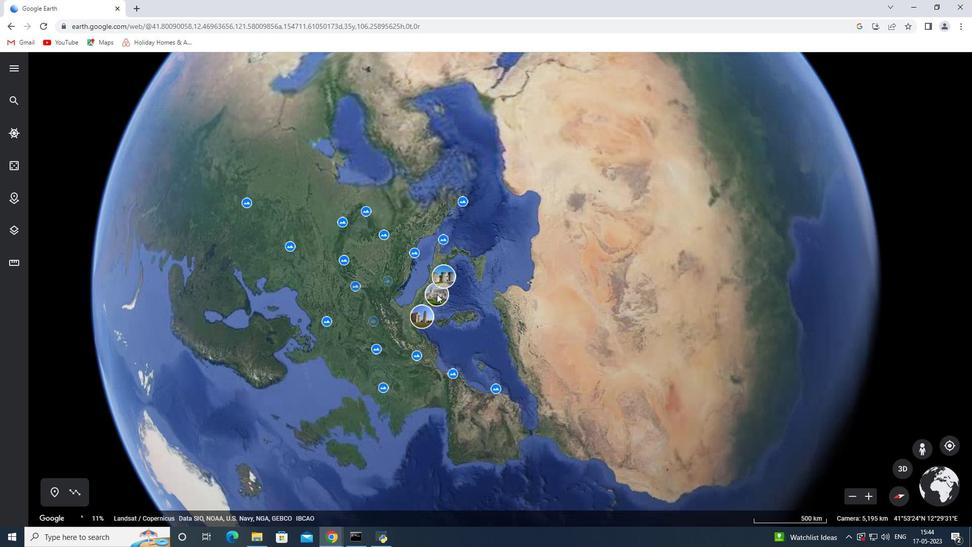 
Action: Mouse moved to (14, 107)
Screenshot: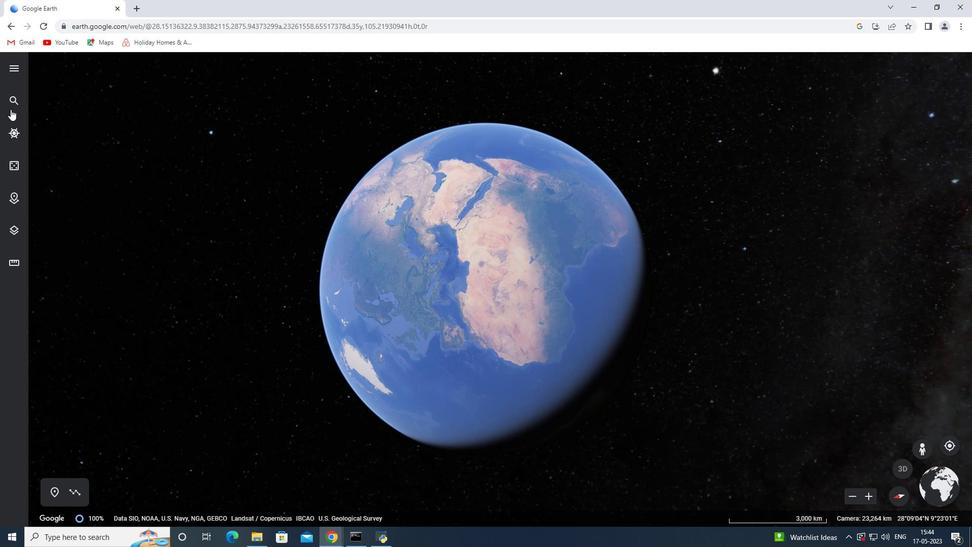 
Action: Mouse pressed left at (14, 107)
Screenshot: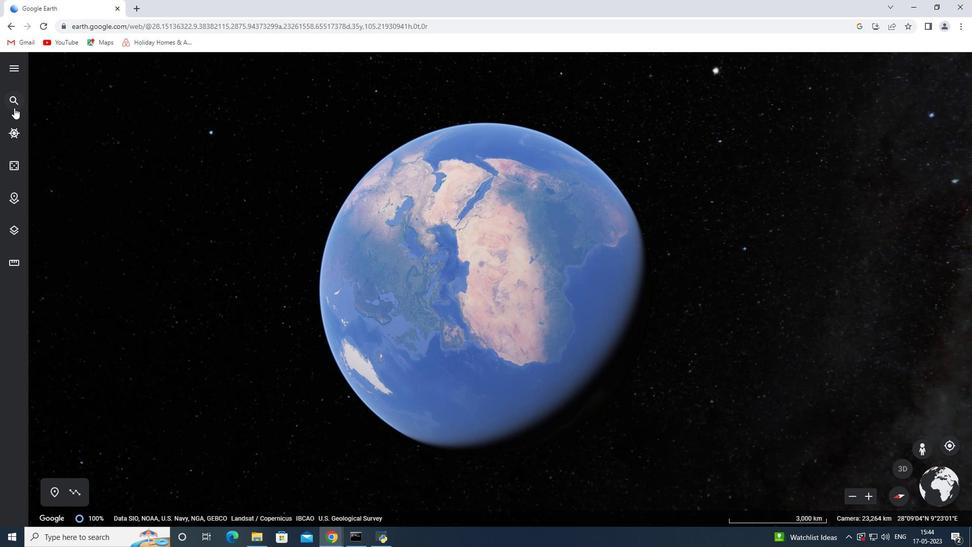 
Action: Mouse moved to (64, 65)
Screenshot: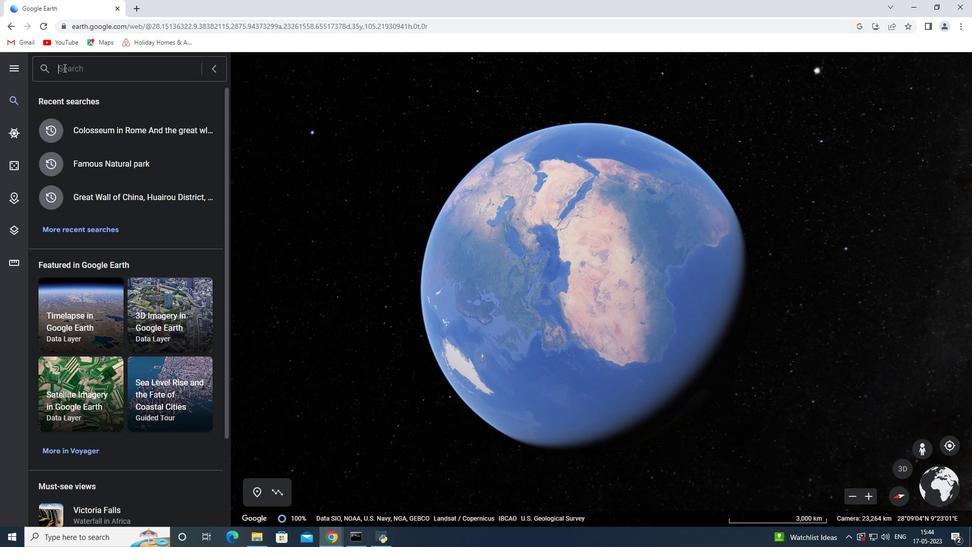 
Action: Mouse pressed left at (64, 65)
Screenshot: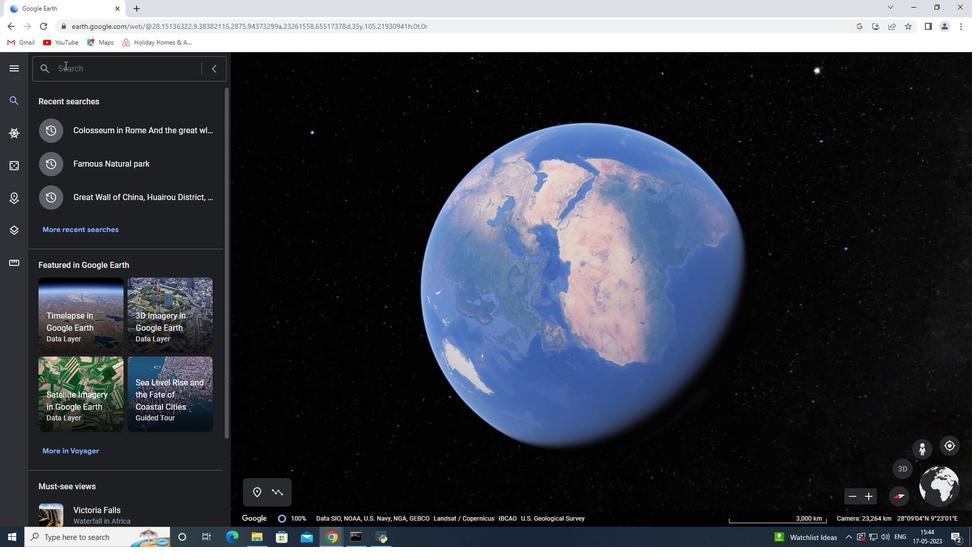 
Action: Mouse pressed left at (64, 65)
Screenshot: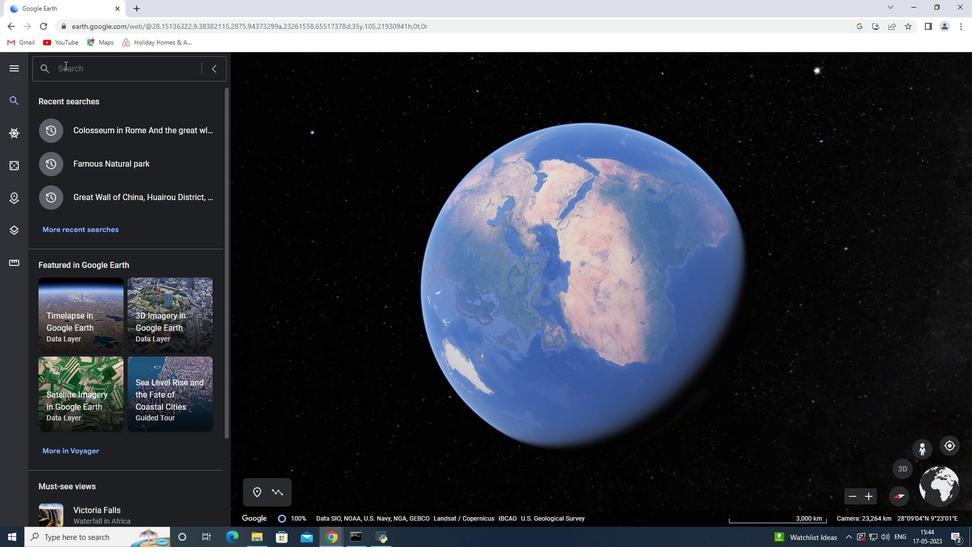 
Action: Mouse moved to (674, 116)
Screenshot: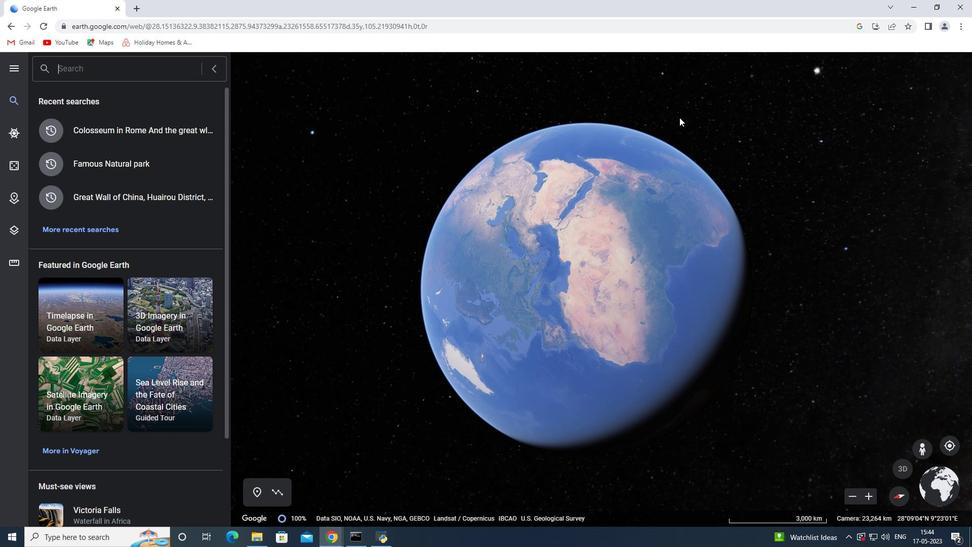 
Action: Key pressed <Key.shift><Key.shift>Victoria<Key.space>and<Key.space><Key.shift><Key.shift>Albert<Key.space><Key.shift>Museum
Screenshot: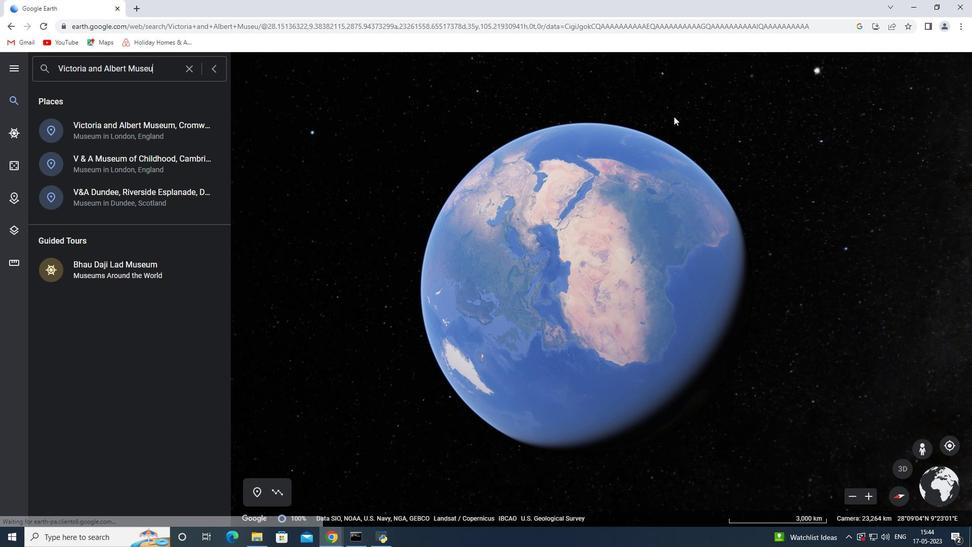
Action: Mouse moved to (171, 130)
Screenshot: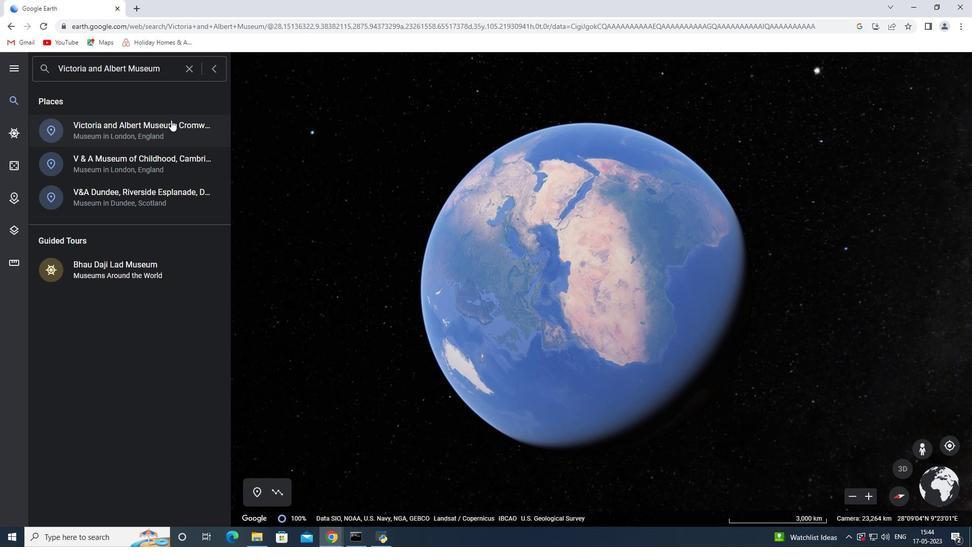 
Action: Mouse pressed left at (171, 130)
Screenshot: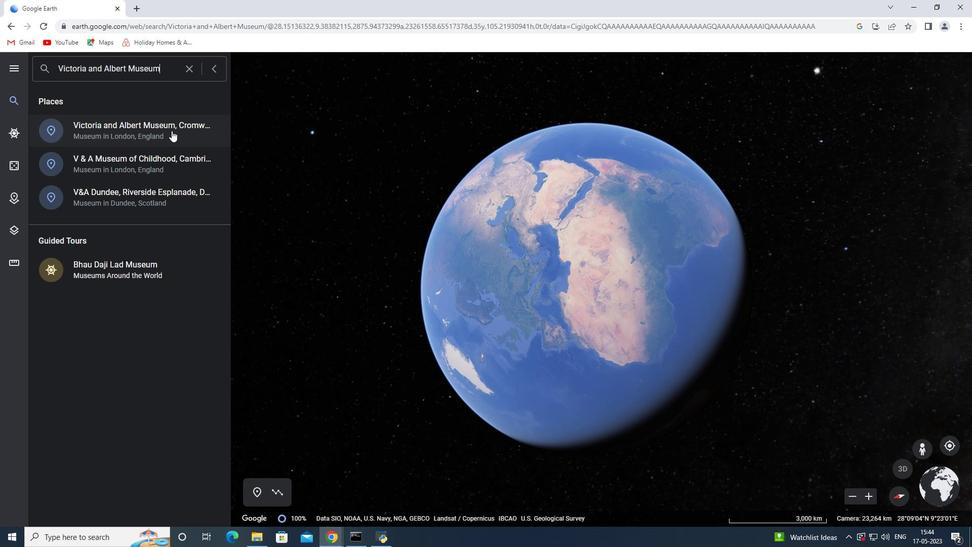 
Action: Mouse moved to (485, 288)
Screenshot: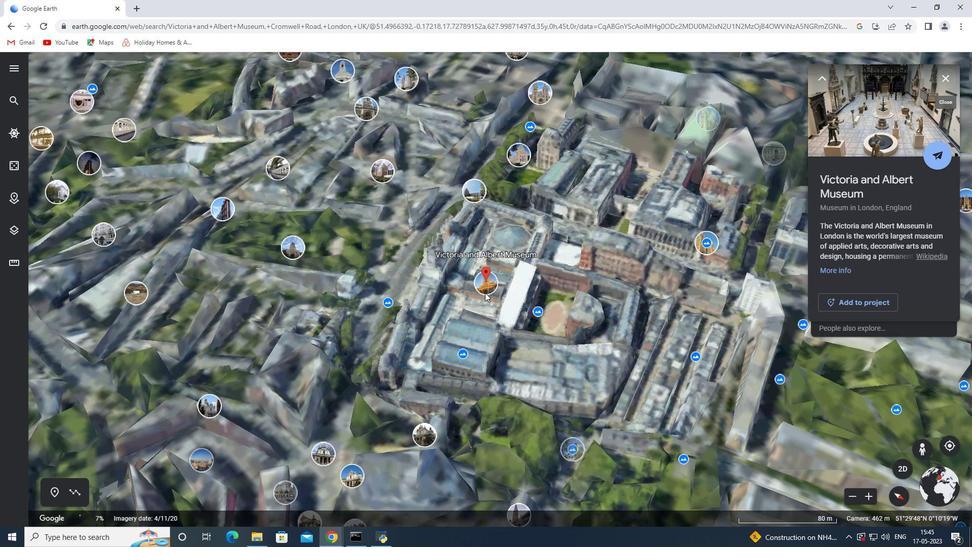 
Action: Mouse pressed left at (485, 288)
Screenshot: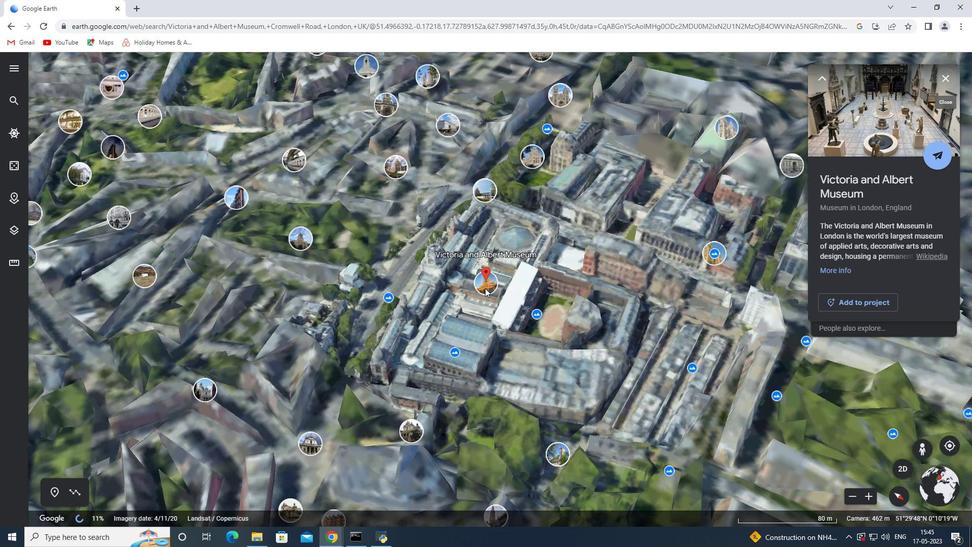 
Action: Mouse moved to (936, 287)
Screenshot: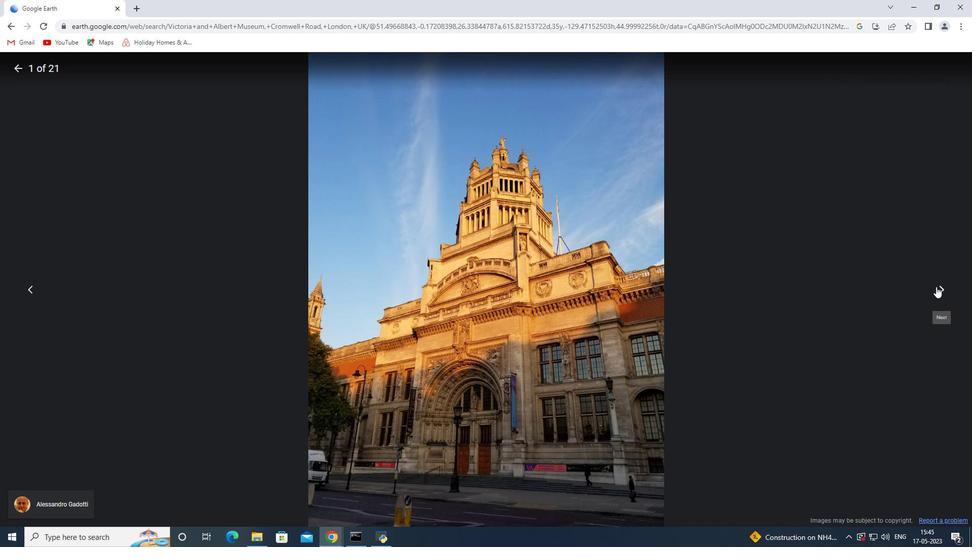 
Action: Mouse pressed left at (936, 287)
Screenshot: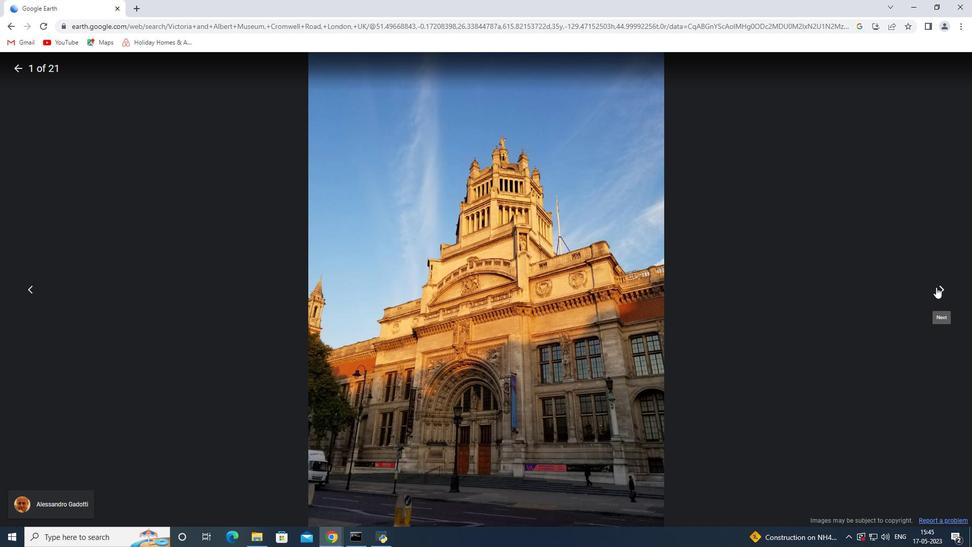 
Action: Mouse moved to (521, 439)
Screenshot: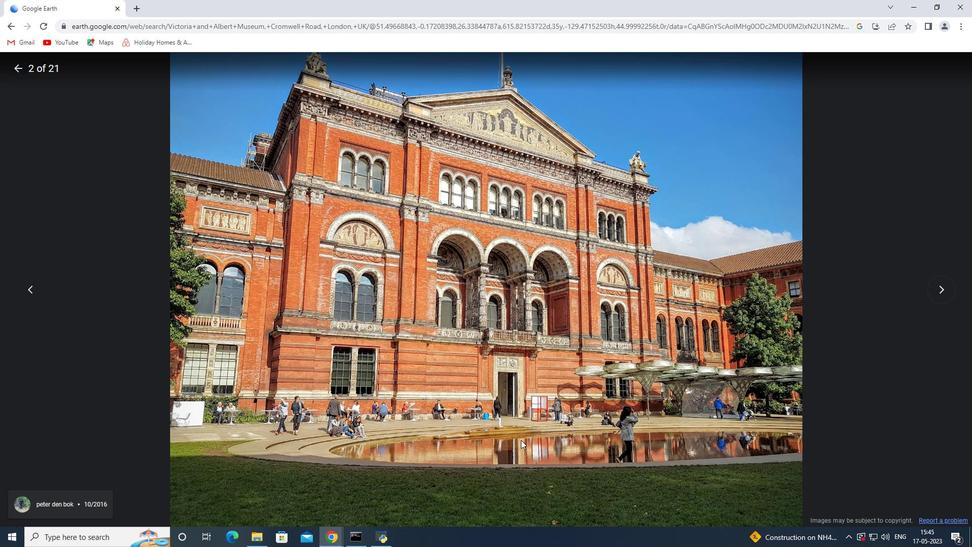 
Action: Mouse scrolled (521, 440) with delta (0, 0)
Screenshot: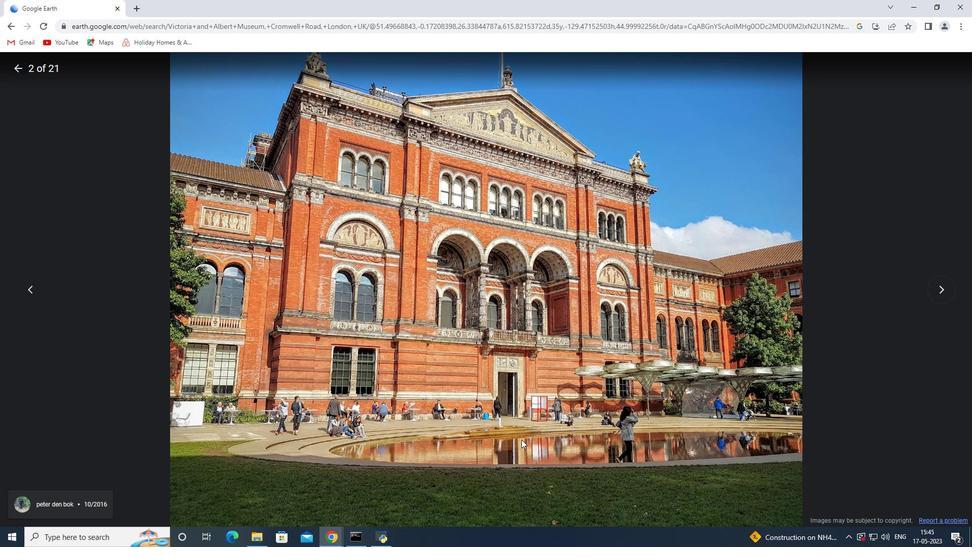 
Action: Mouse scrolled (521, 440) with delta (0, 0)
Screenshot: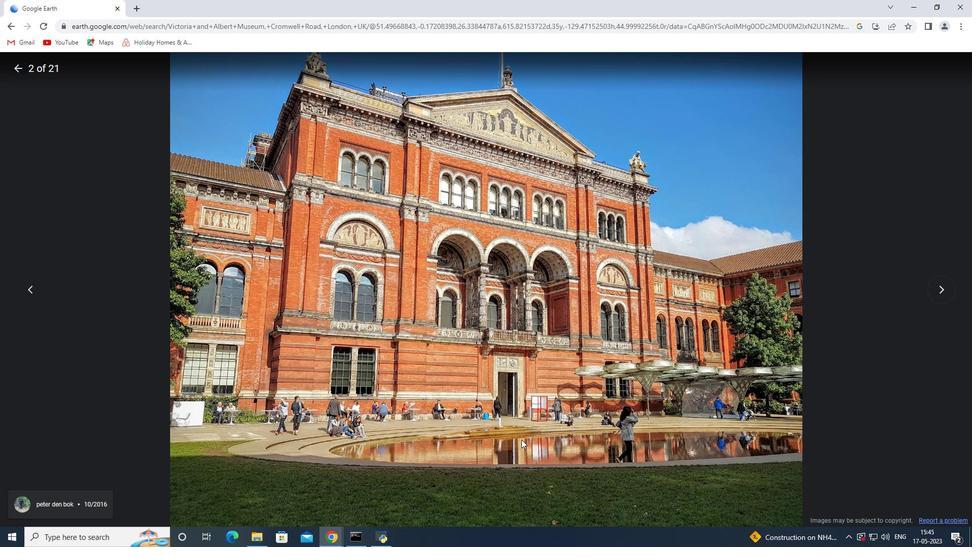 
Action: Mouse scrolled (521, 440) with delta (0, 0)
Screenshot: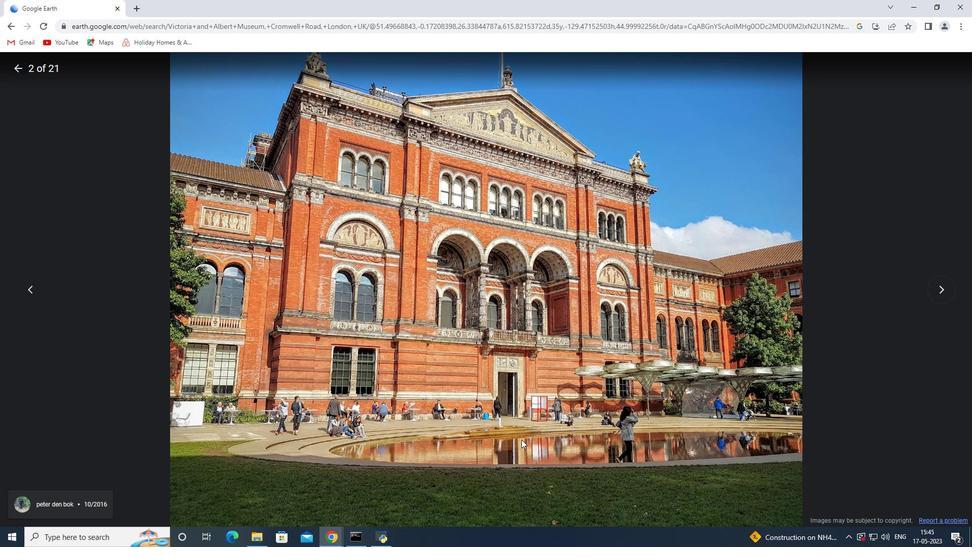 
Action: Mouse scrolled (521, 440) with delta (0, 0)
Screenshot: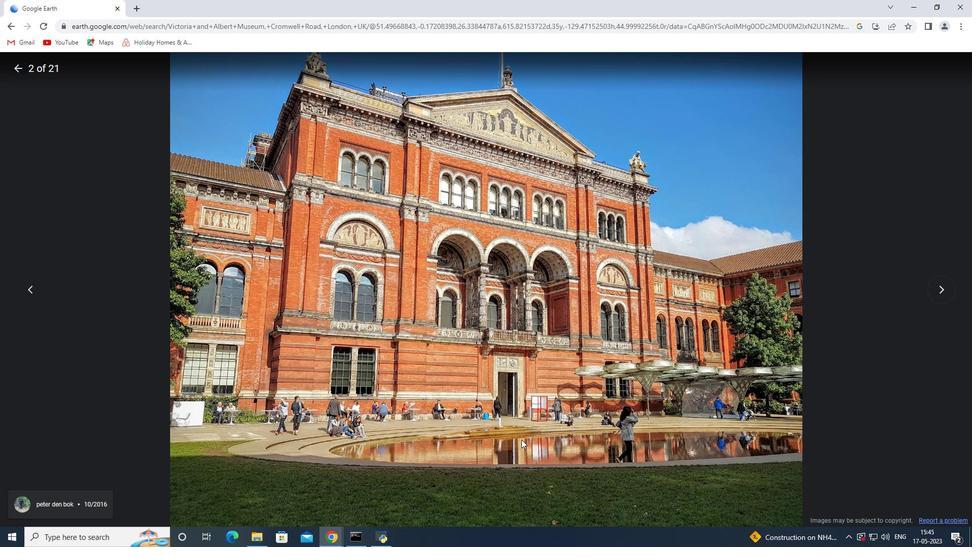 
Action: Mouse scrolled (521, 440) with delta (0, 0)
Screenshot: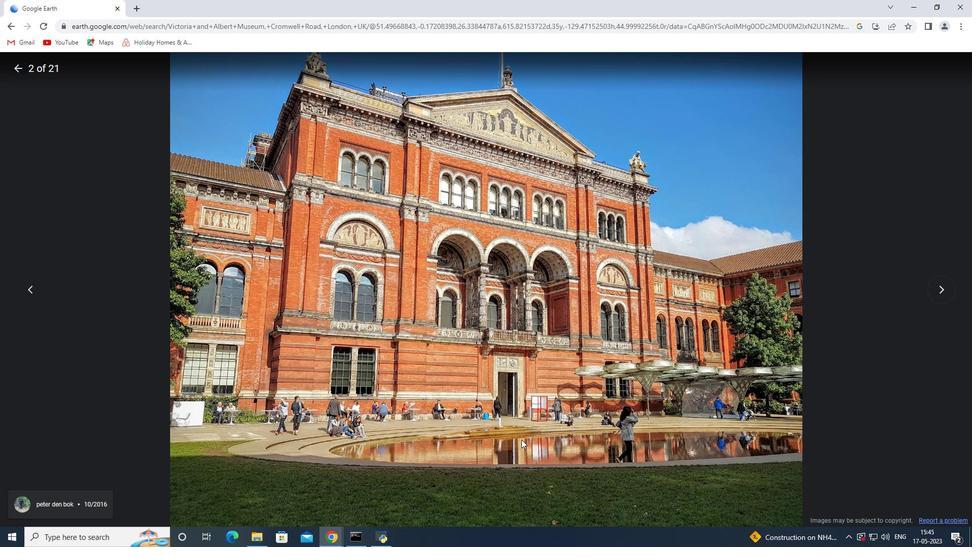 
Action: Mouse moved to (483, 332)
Screenshot: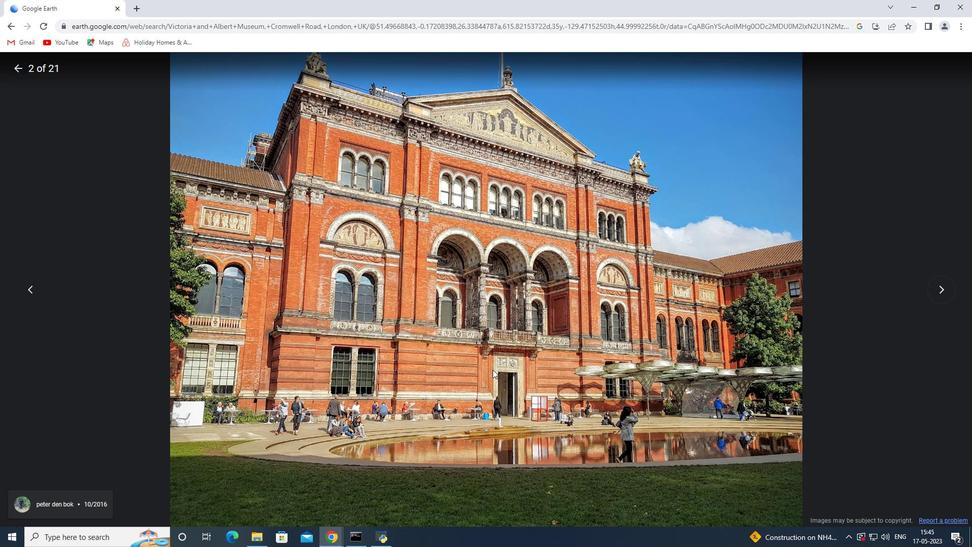 
Action: Mouse pressed left at (483, 332)
Screenshot: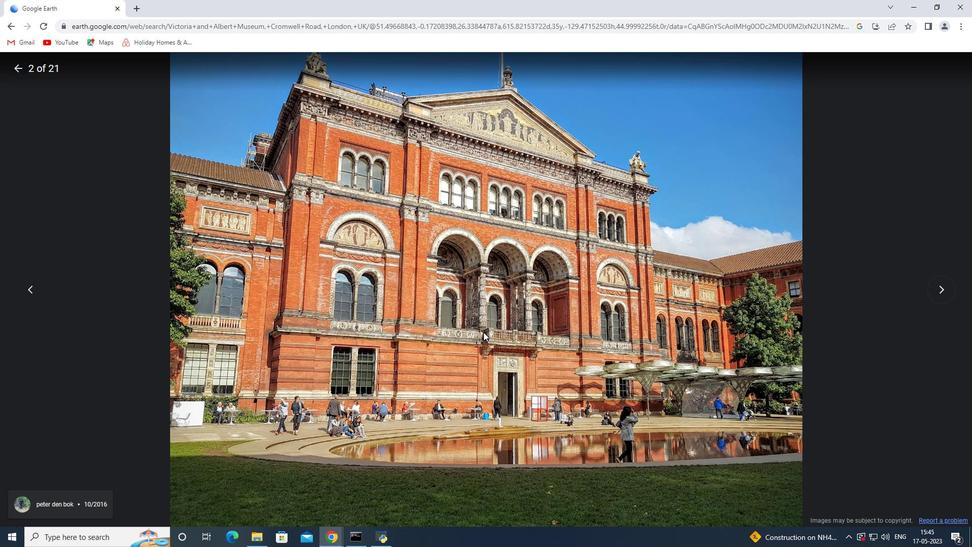 
Action: Mouse pressed left at (483, 332)
Screenshot: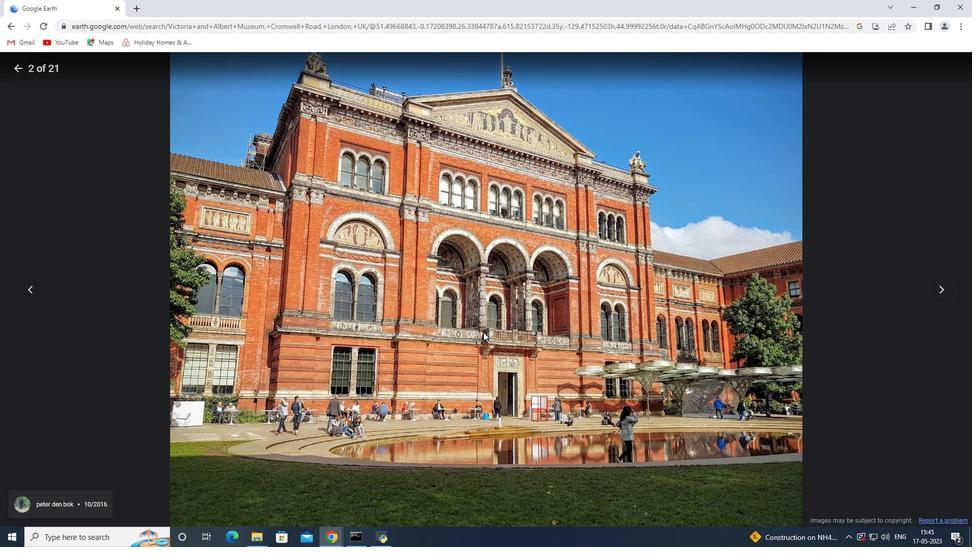 
Action: Mouse moved to (940, 291)
Screenshot: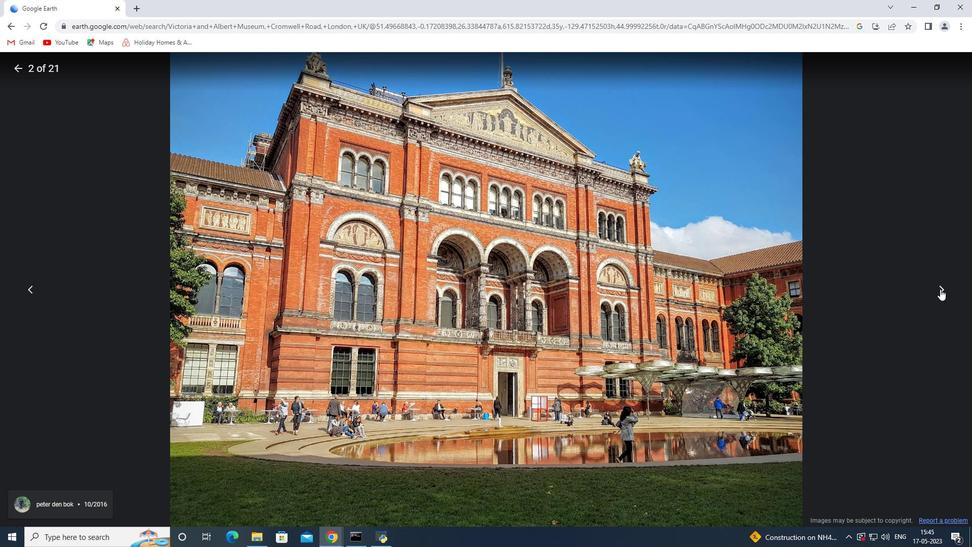 
Action: Mouse pressed left at (940, 291)
Screenshot: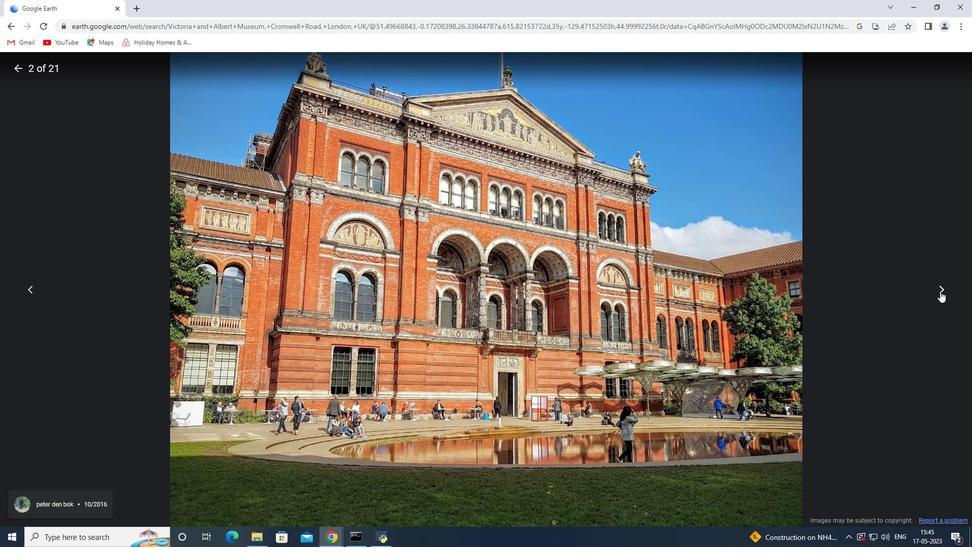 
Action: Mouse moved to (939, 286)
Screenshot: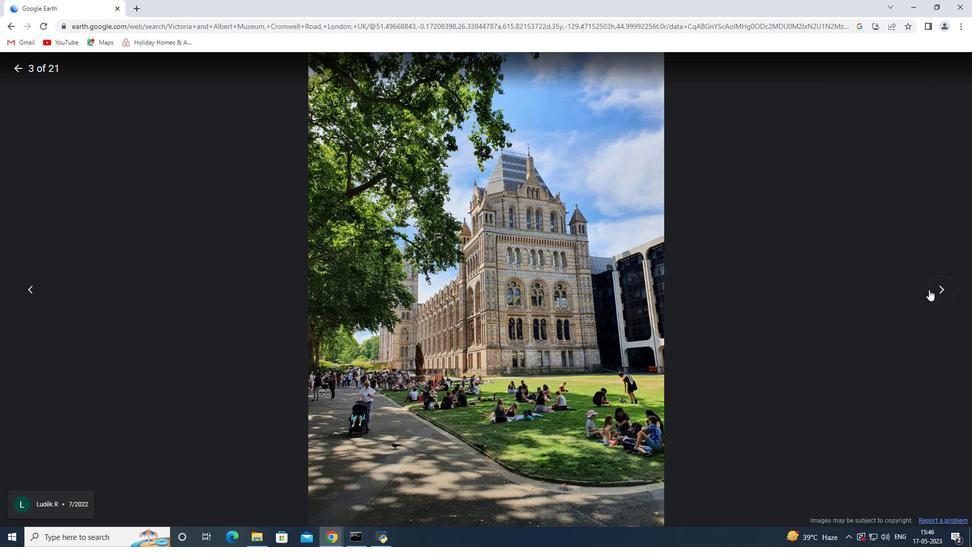 
Action: Mouse pressed left at (939, 286)
Screenshot: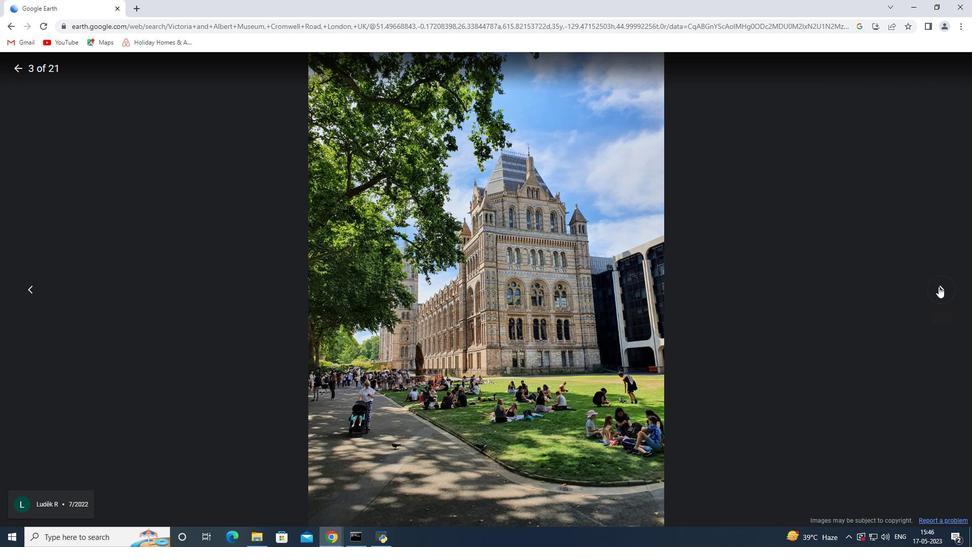 
Action: Mouse moved to (935, 293)
Screenshot: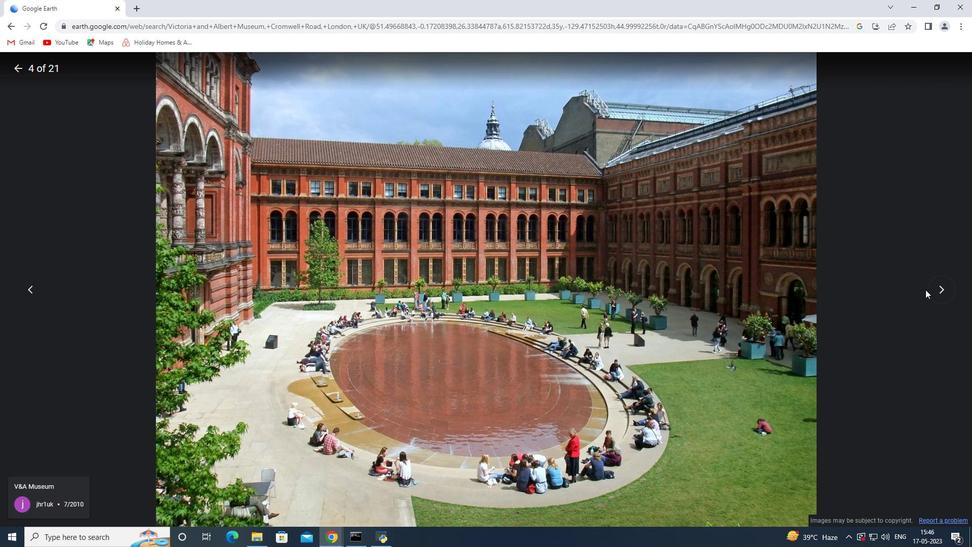 
Action: Mouse pressed left at (935, 293)
Screenshot: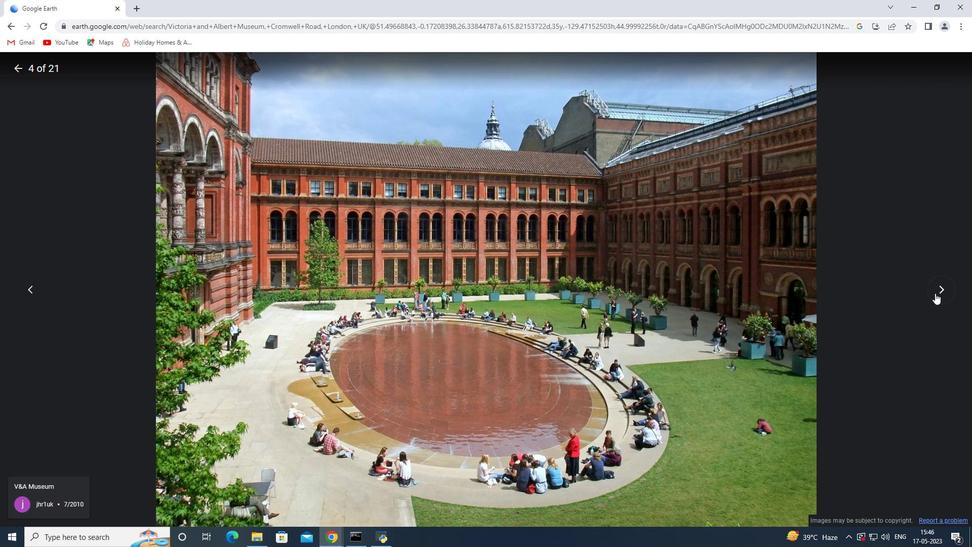 
Action: Mouse moved to (938, 293)
Screenshot: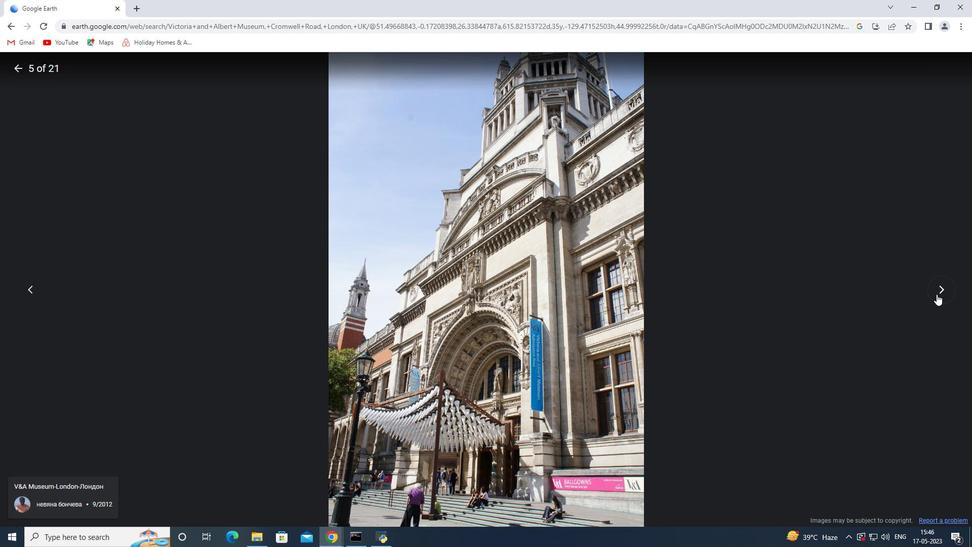 
Action: Mouse pressed left at (938, 293)
Screenshot: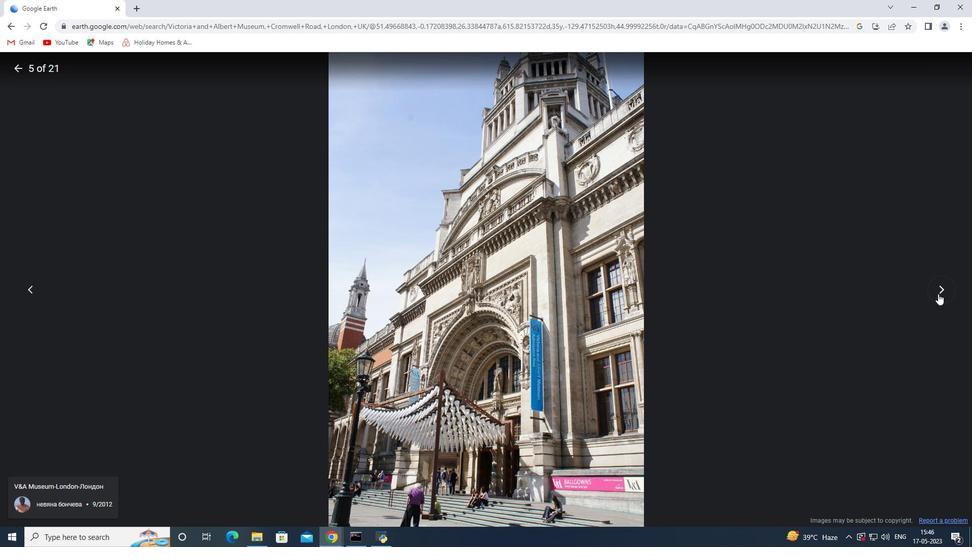 
Action: Mouse moved to (878, 366)
Screenshot: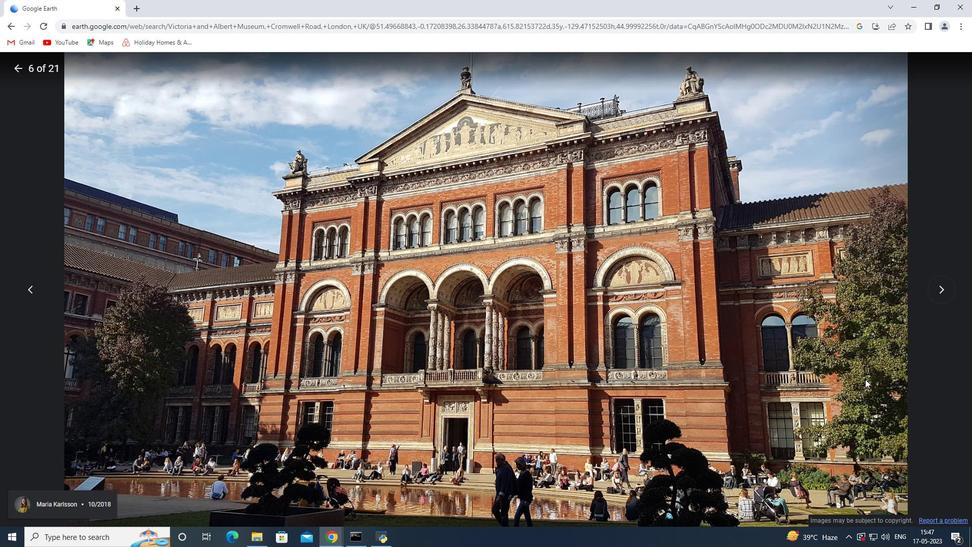 
Action: Mouse pressed left at (878, 366)
Screenshot: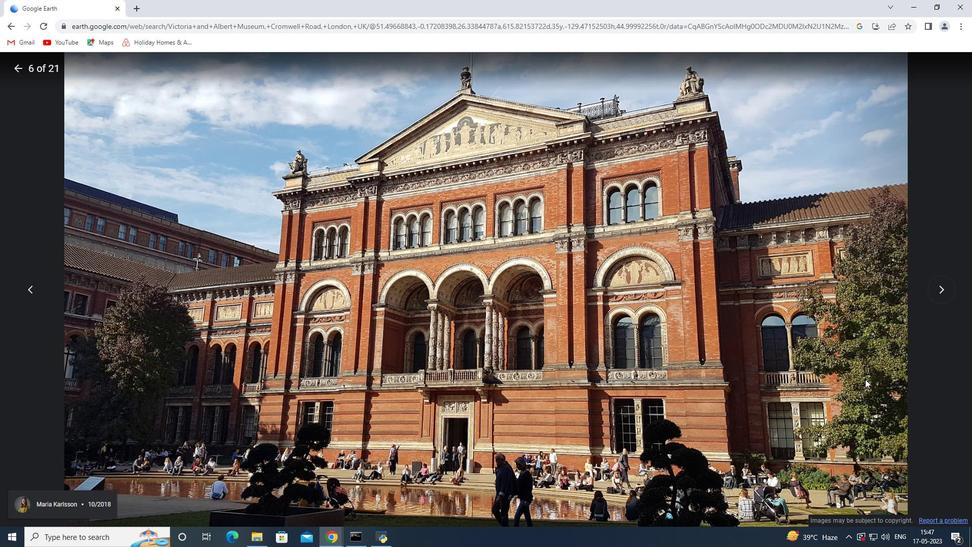 
Action: Mouse moved to (866, 369)
Screenshot: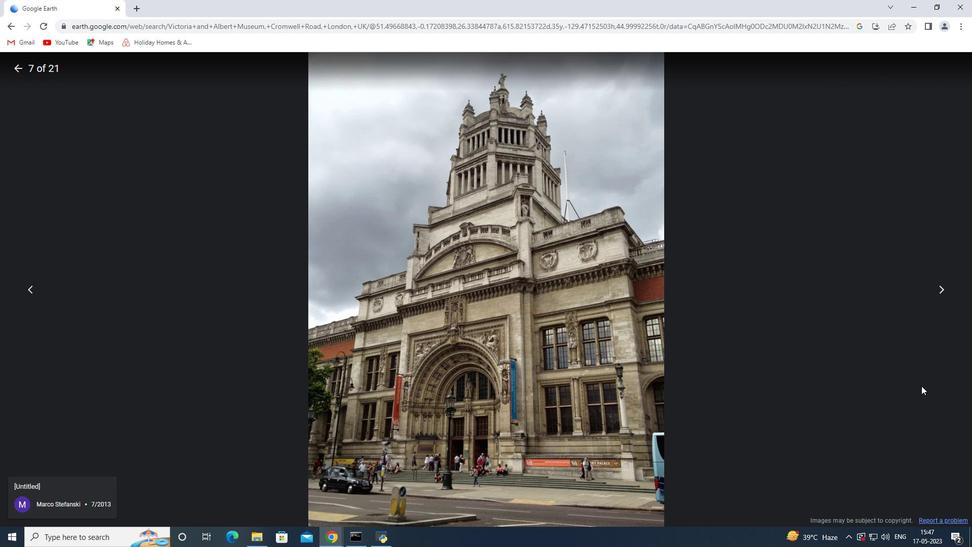 
Action: Mouse pressed left at (866, 369)
Screenshot: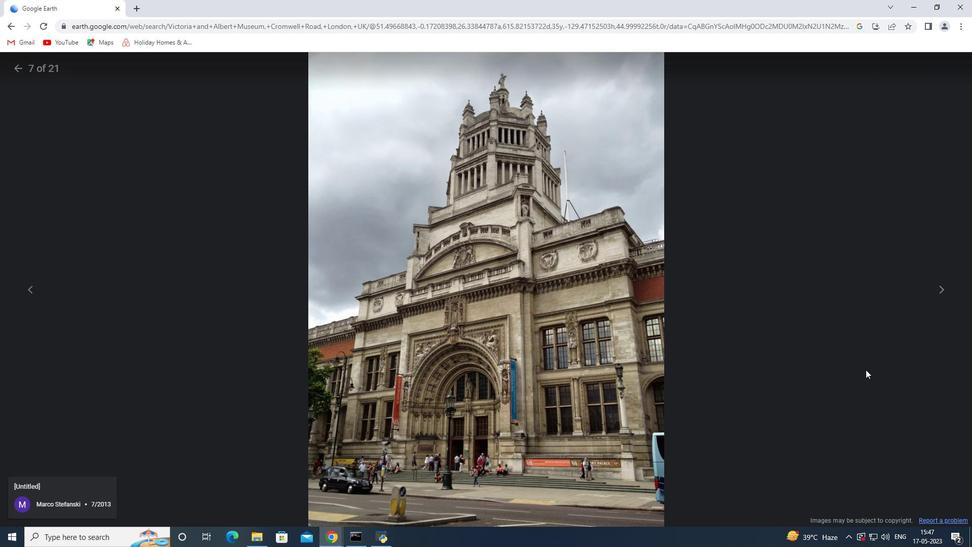 
Action: Mouse moved to (897, 329)
Screenshot: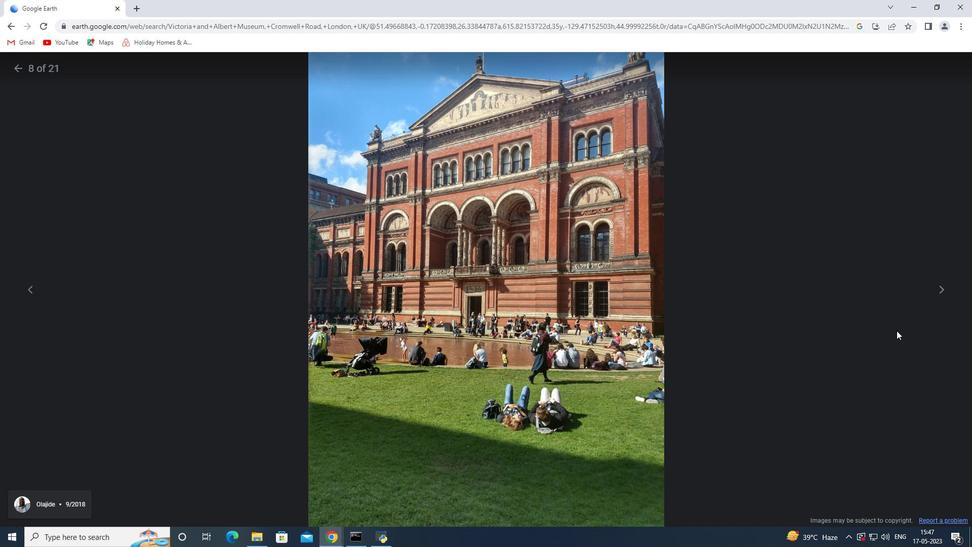 
Action: Mouse pressed left at (897, 329)
Screenshot: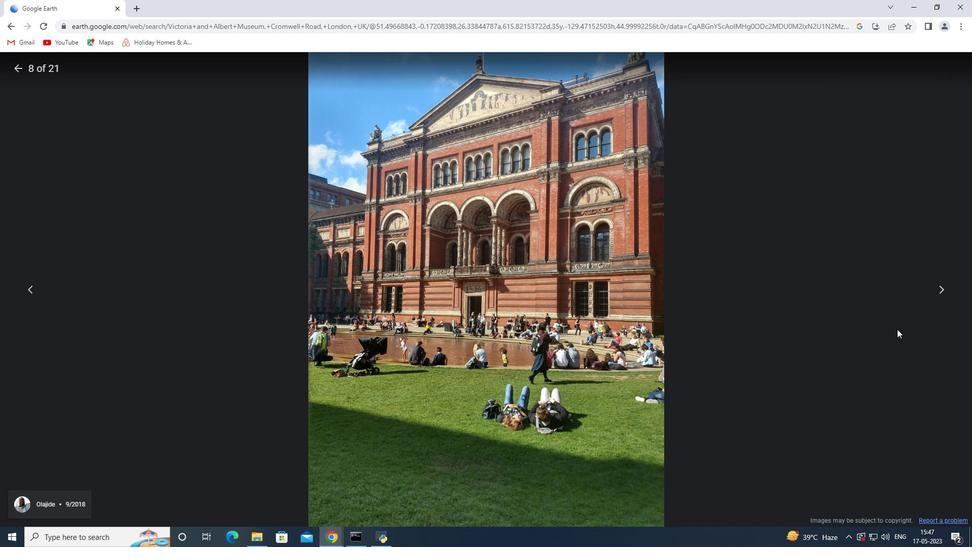 
Action: Mouse moved to (604, 391)
Screenshot: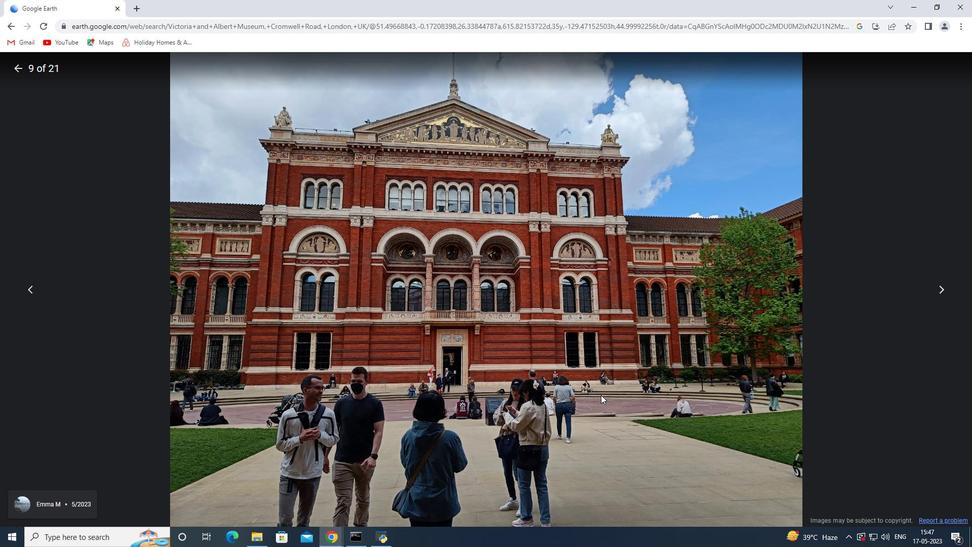 
Action: Mouse pressed left at (604, 391)
Screenshot: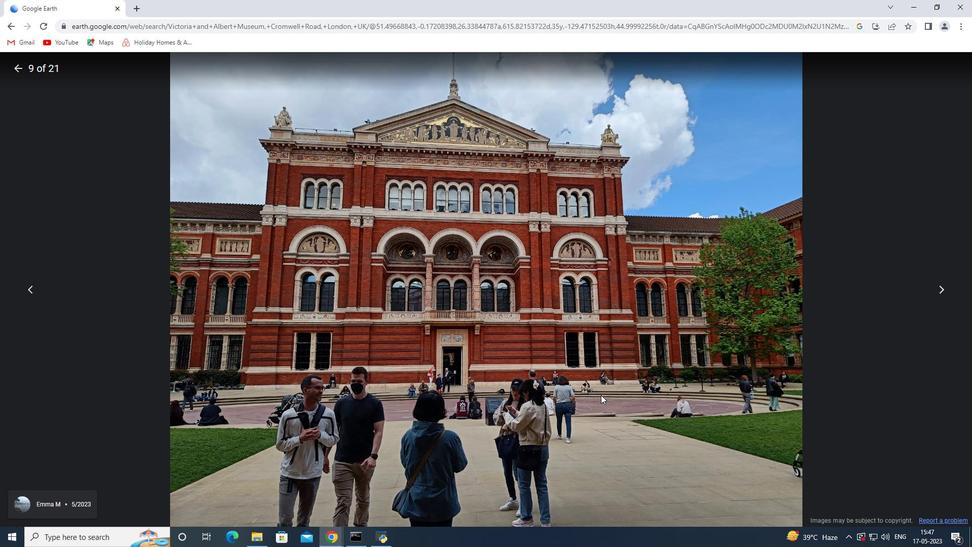 
Action: Mouse pressed left at (604, 391)
Screenshot: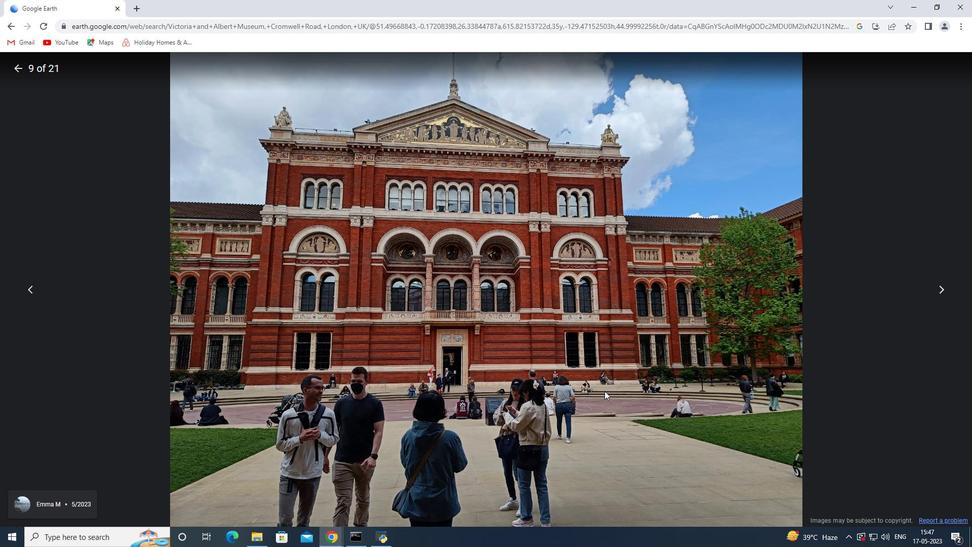 
Action: Mouse scrolled (604, 391) with delta (0, 0)
Screenshot: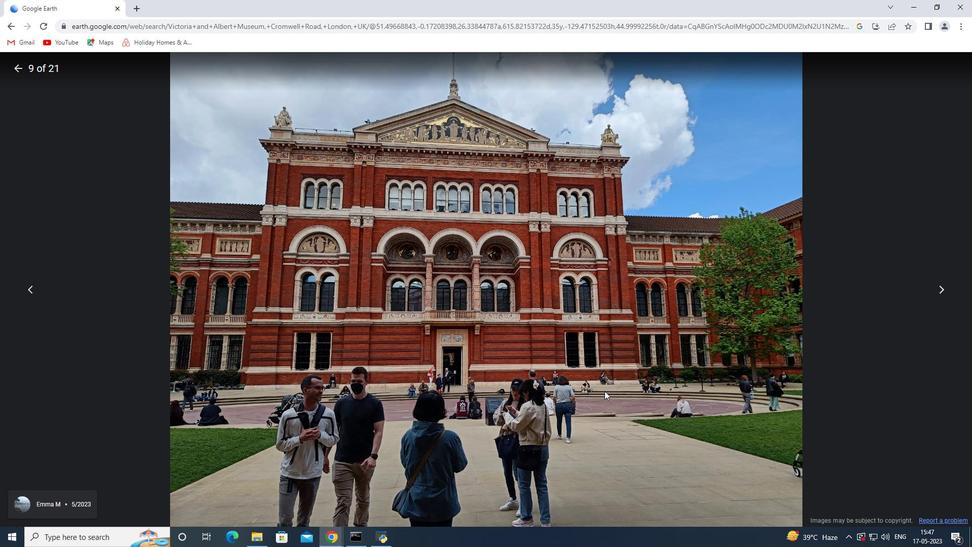 
Action: Mouse scrolled (604, 391) with delta (0, 0)
Screenshot: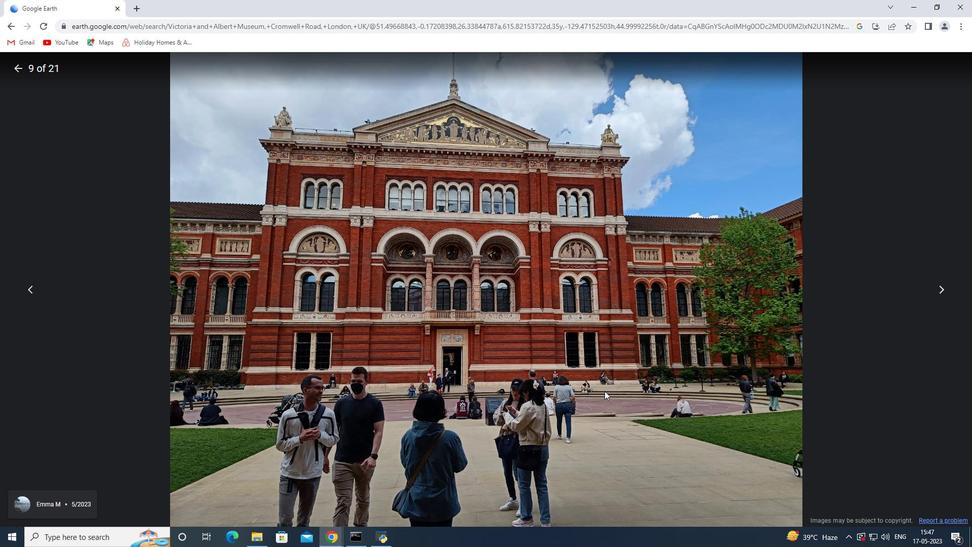 
Action: Mouse scrolled (604, 391) with delta (0, 0)
Screenshot: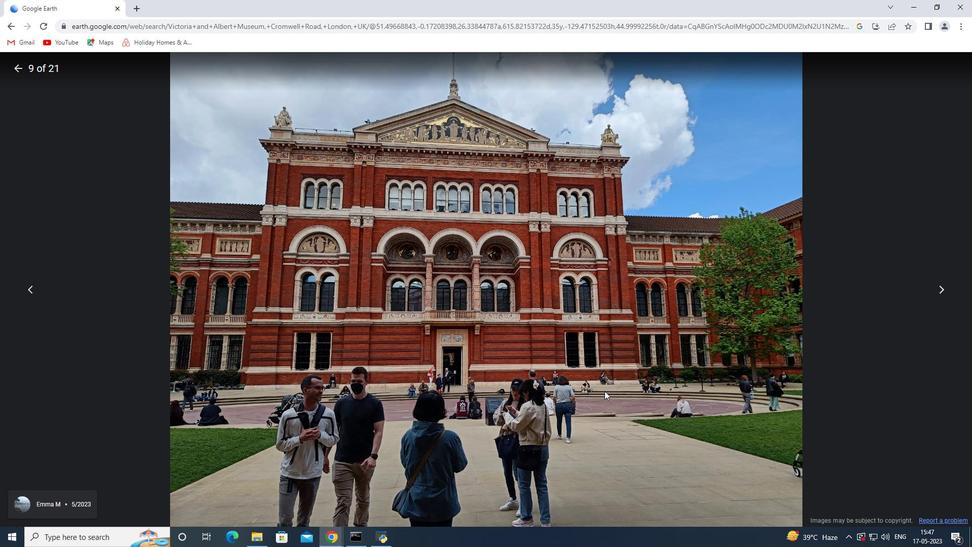 
Action: Mouse scrolled (604, 391) with delta (0, 0)
Screenshot: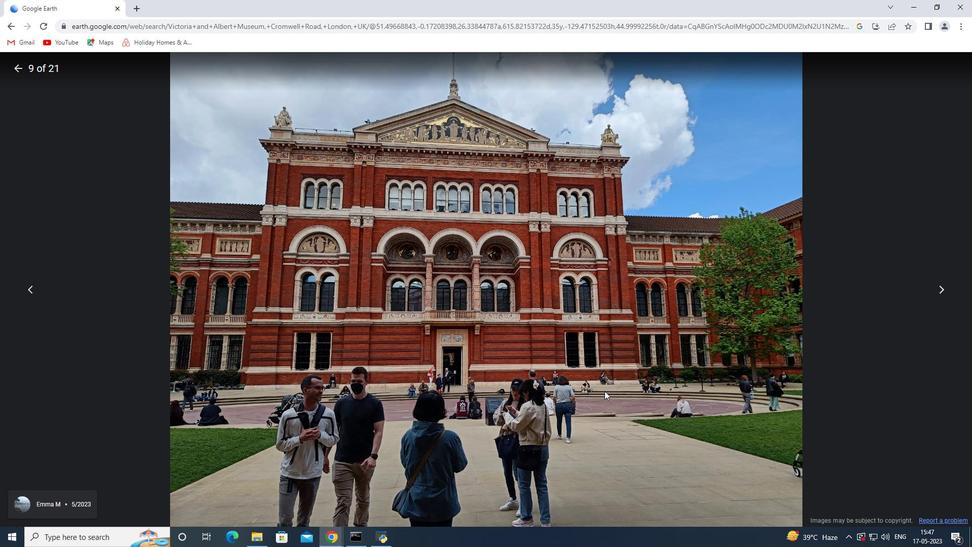
Action: Mouse scrolled (604, 391) with delta (0, 0)
Screenshot: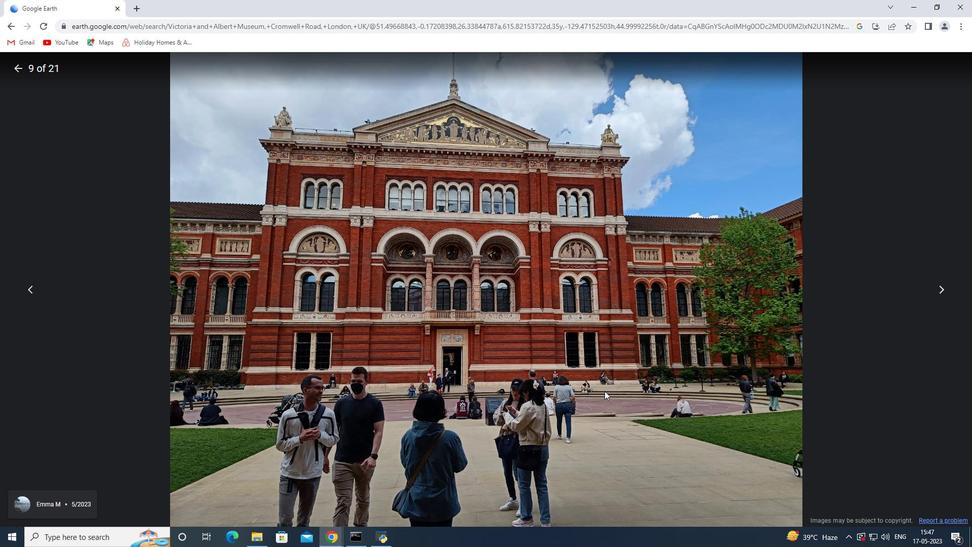 
Action: Mouse scrolled (604, 391) with delta (0, 0)
Screenshot: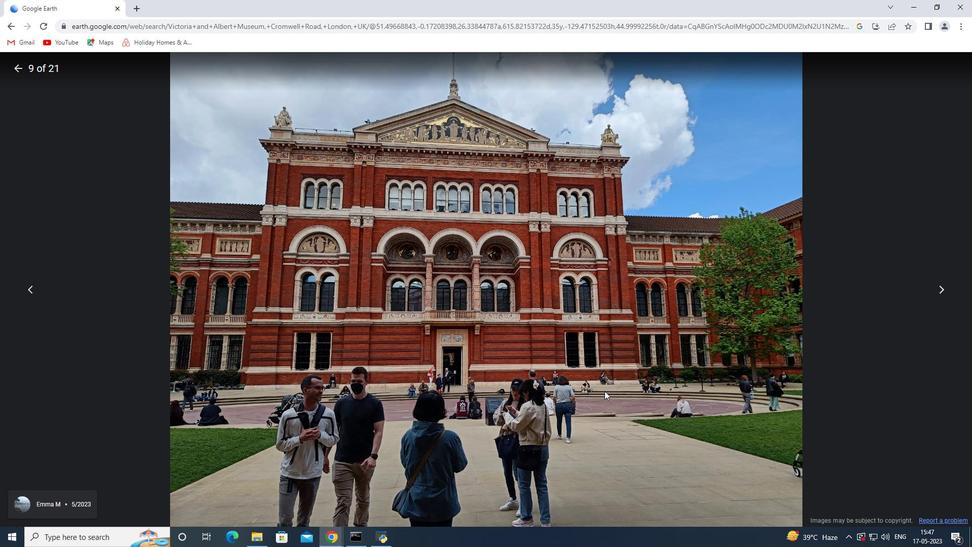
Action: Mouse moved to (943, 290)
Screenshot: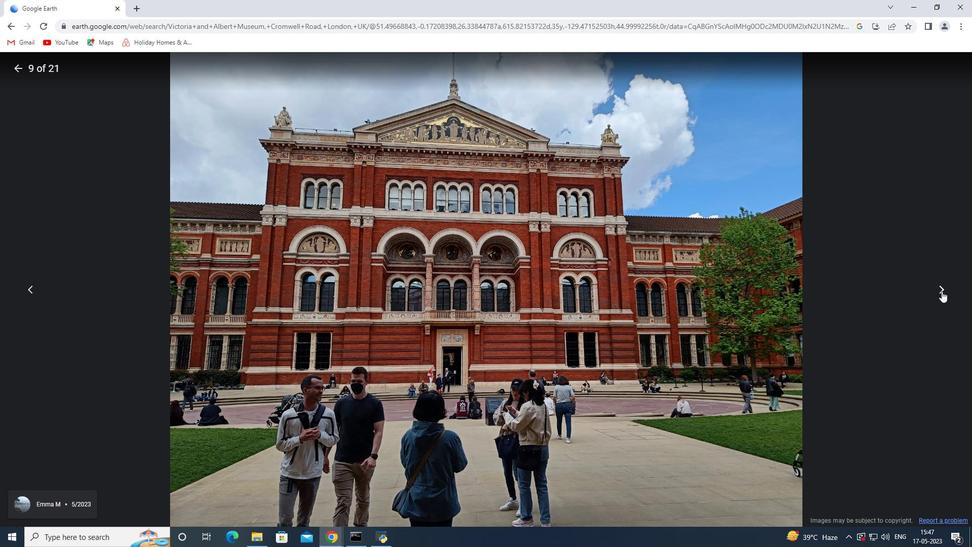 
Action: Mouse pressed left at (943, 290)
Screenshot: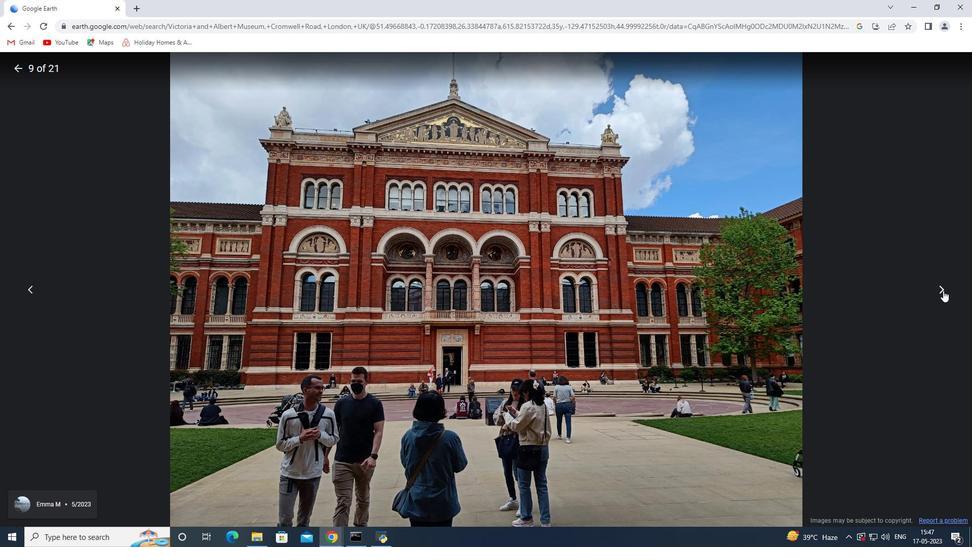 
Action: Mouse moved to (940, 296)
Screenshot: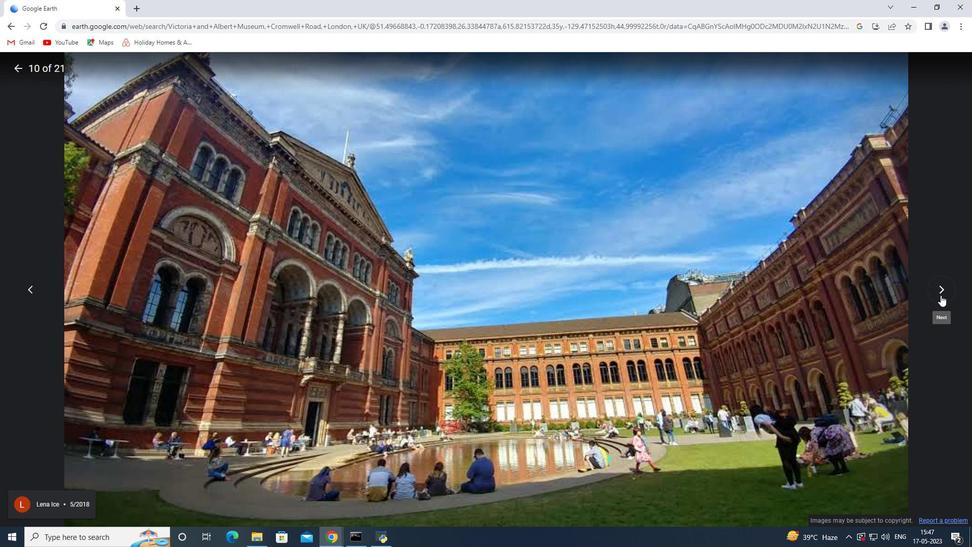 
Action: Mouse pressed left at (940, 296)
Screenshot: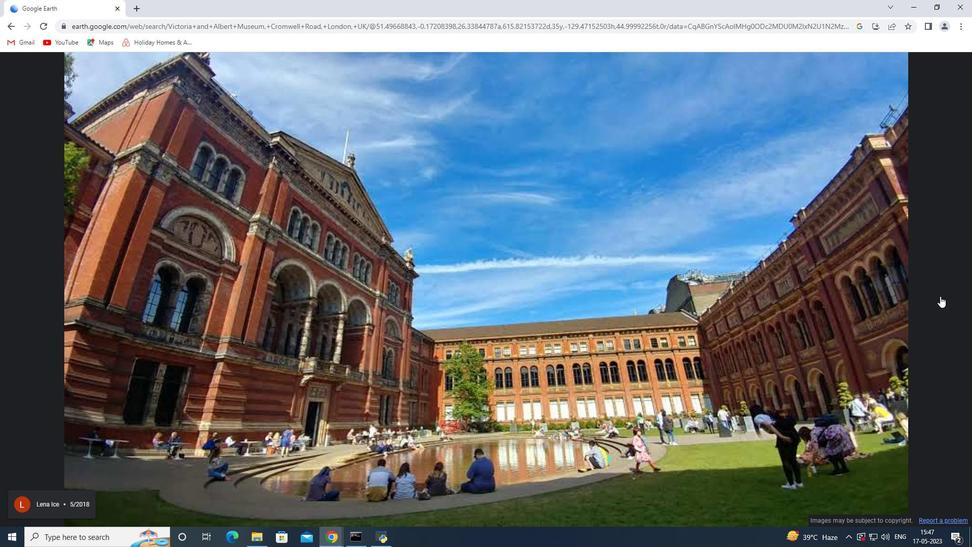 
Action: Mouse moved to (940, 292)
Screenshot: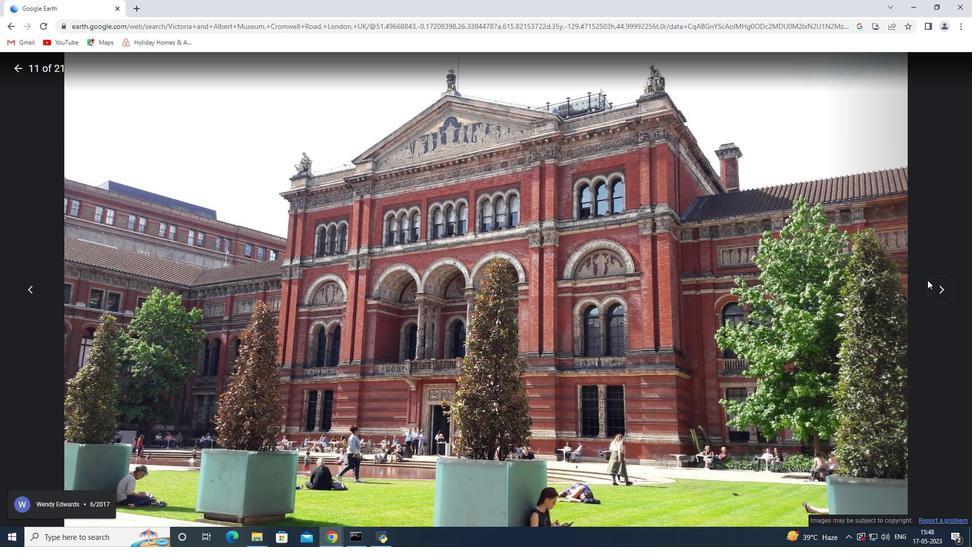 
Action: Mouse pressed left at (940, 292)
Screenshot: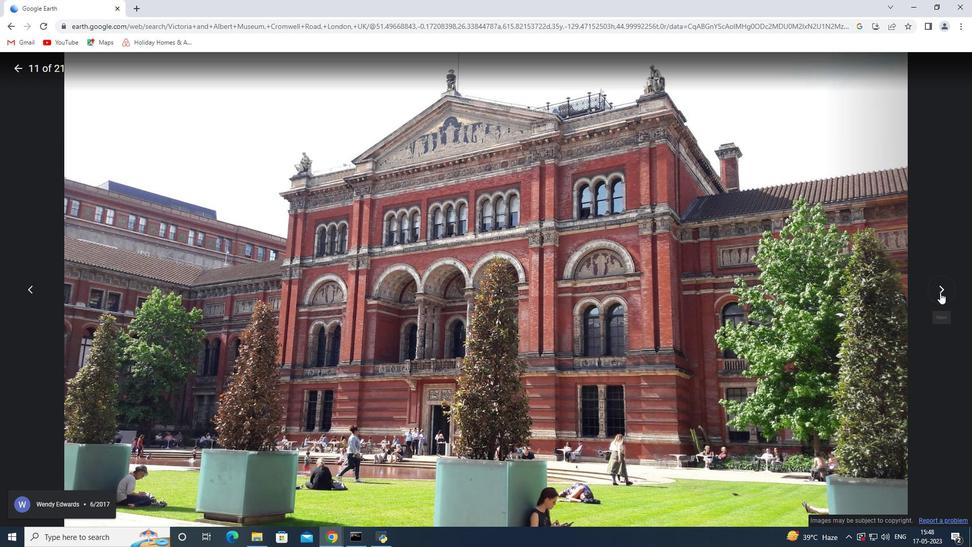 
Action: Mouse moved to (943, 295)
Screenshot: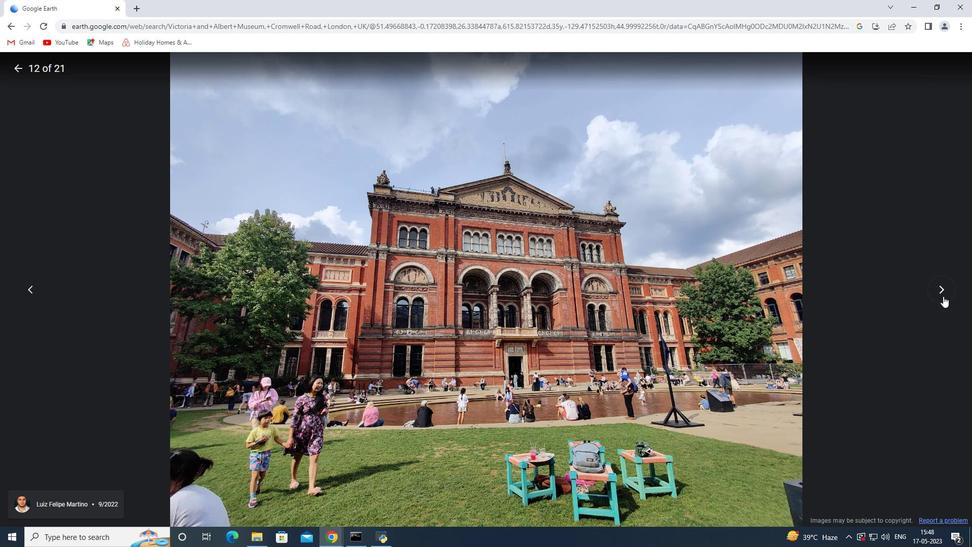 
Action: Mouse pressed left at (943, 295)
Screenshot: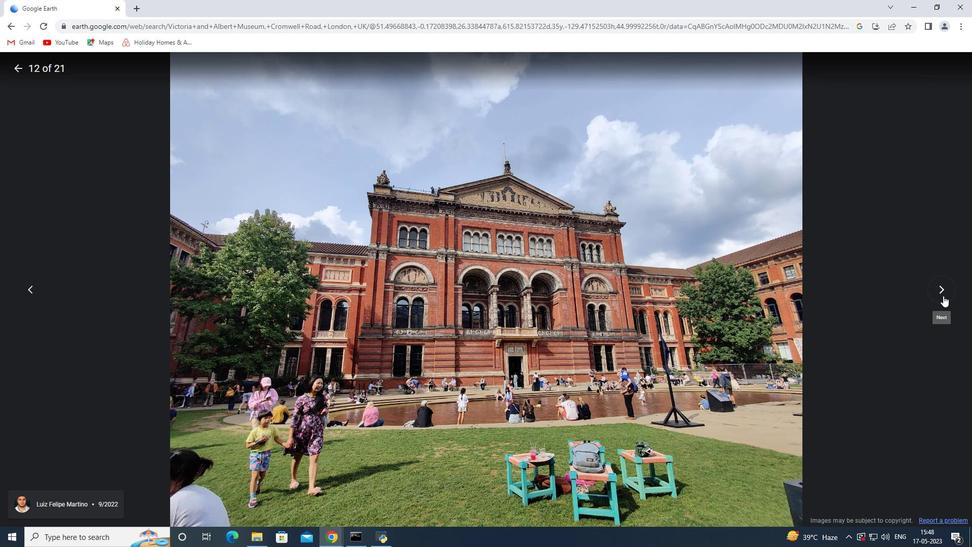 
Action: Mouse moved to (933, 287)
Screenshot: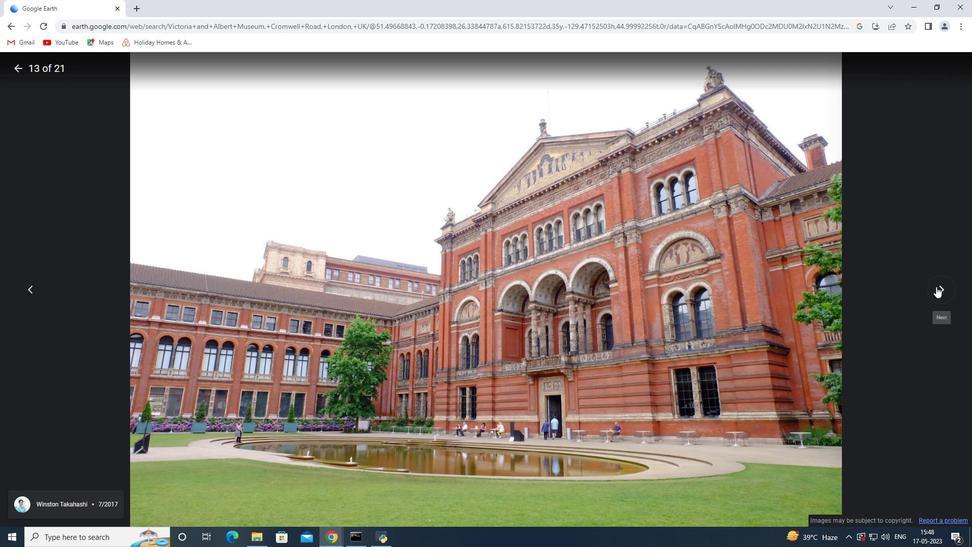 
Action: Mouse pressed left at (933, 287)
Screenshot: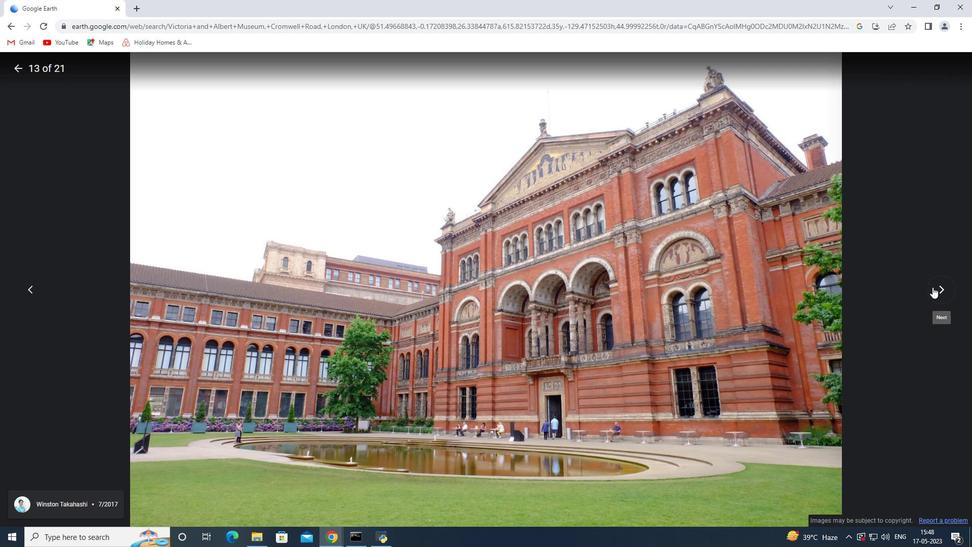 
Action: Mouse moved to (944, 292)
Screenshot: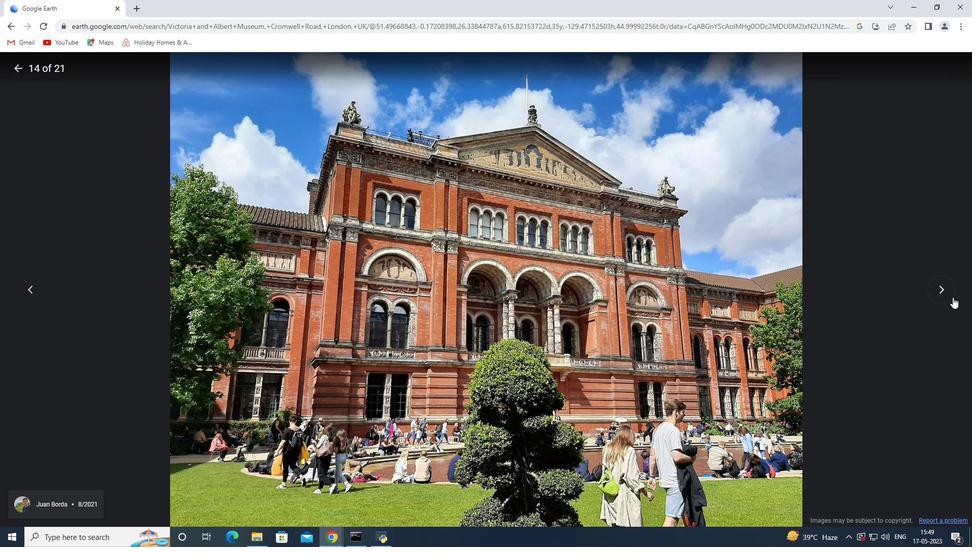 
Action: Mouse pressed left at (944, 292)
Screenshot: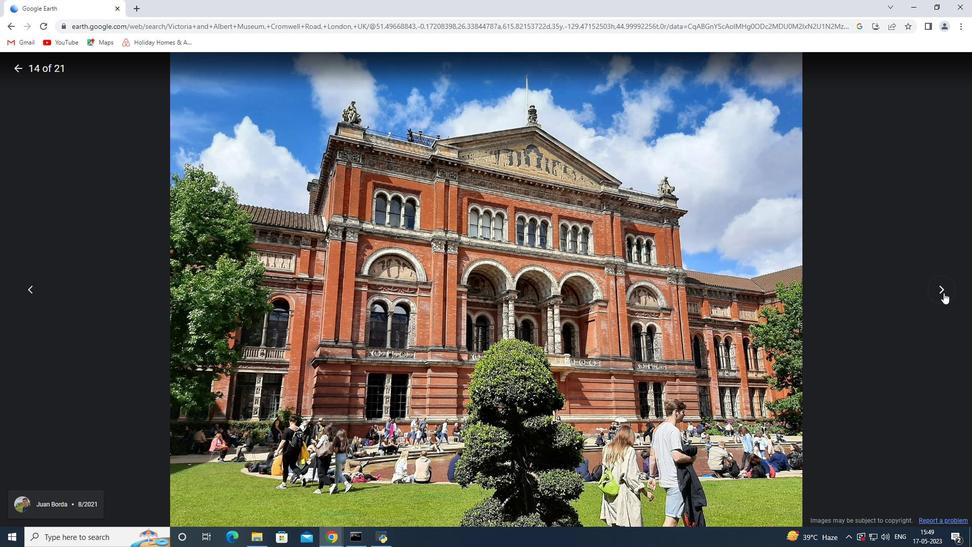 
Action: Mouse moved to (948, 291)
Screenshot: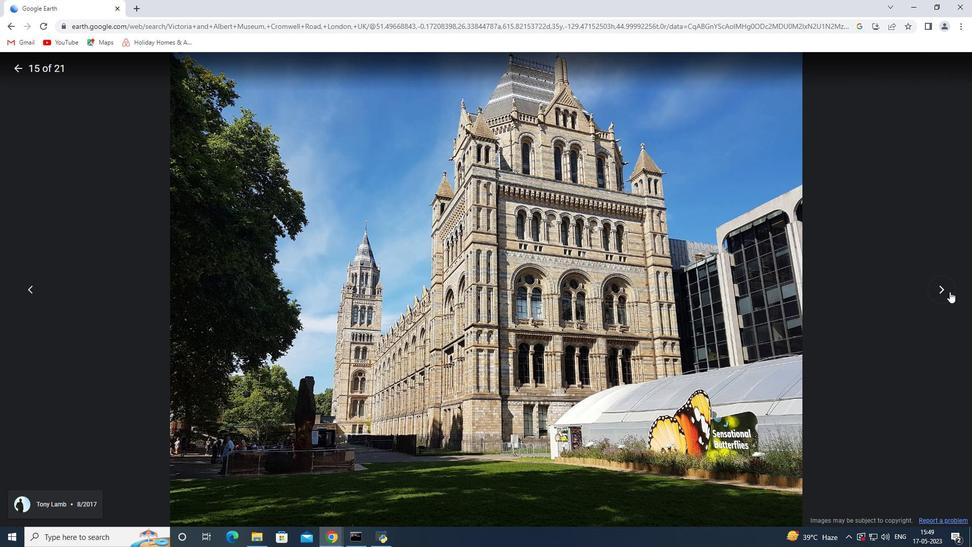 
Action: Mouse pressed left at (948, 291)
Screenshot: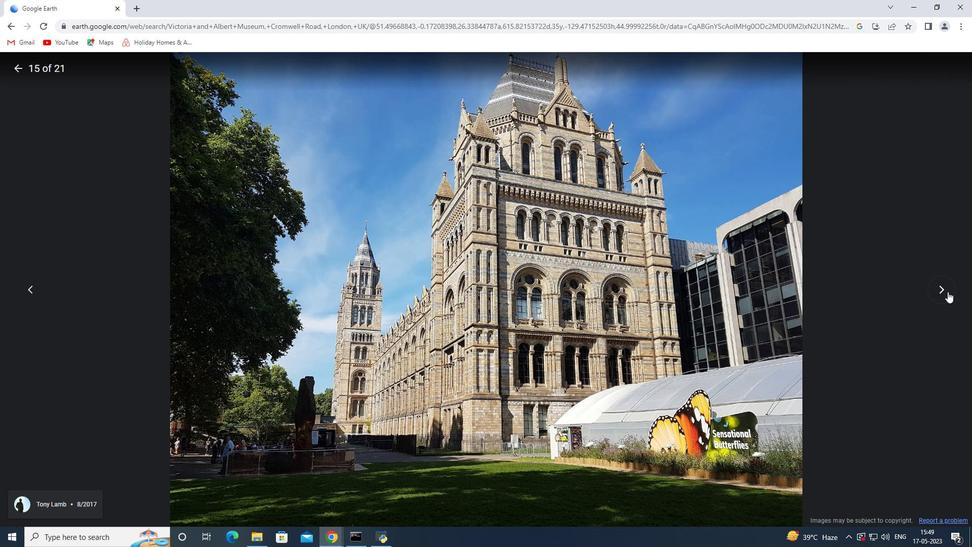 
Action: Mouse moved to (950, 286)
Screenshot: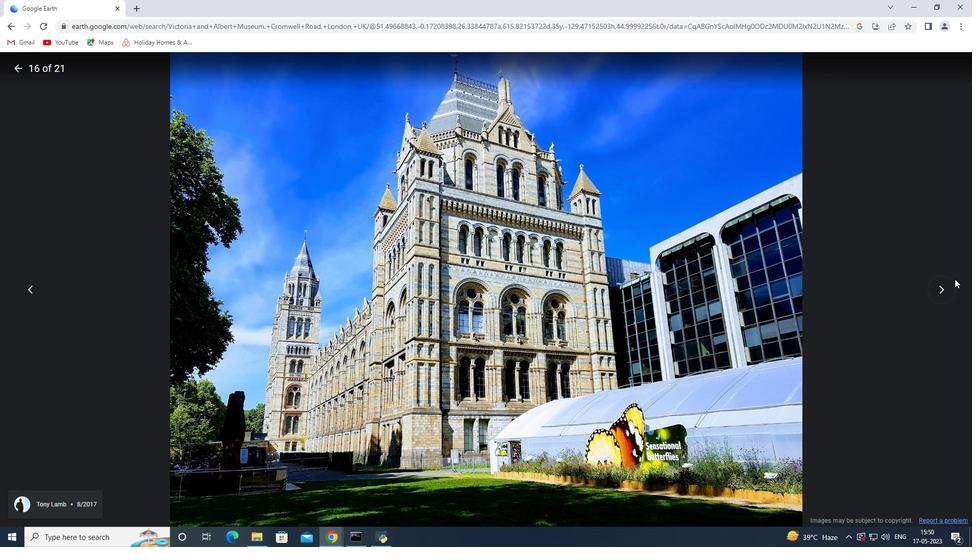 
Action: Mouse pressed left at (950, 286)
Screenshot: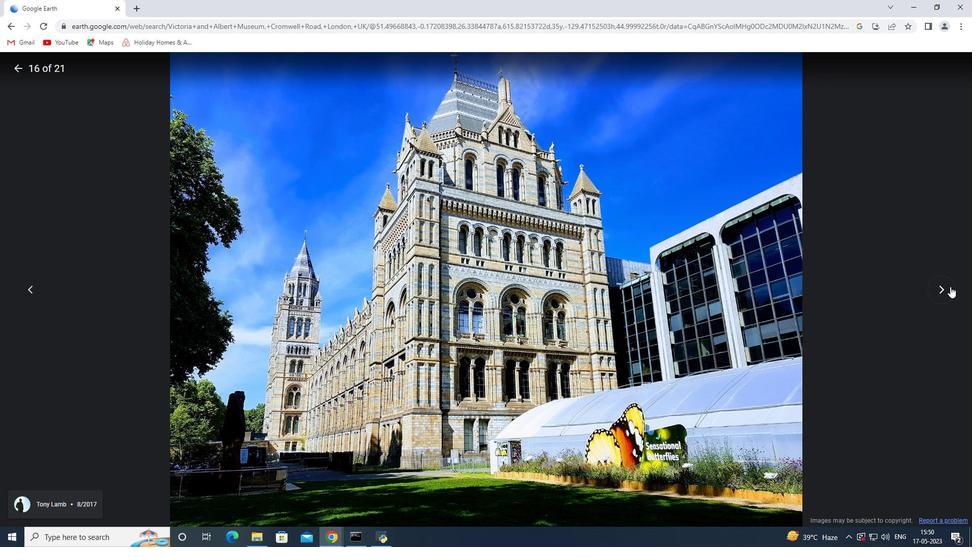 
Action: Mouse moved to (946, 286)
Screenshot: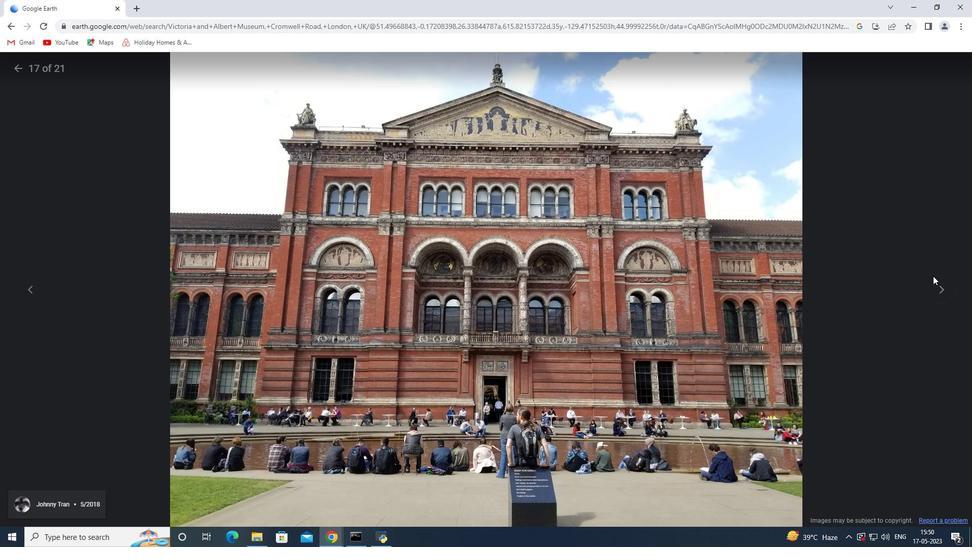 
Action: Mouse pressed left at (946, 286)
Screenshot: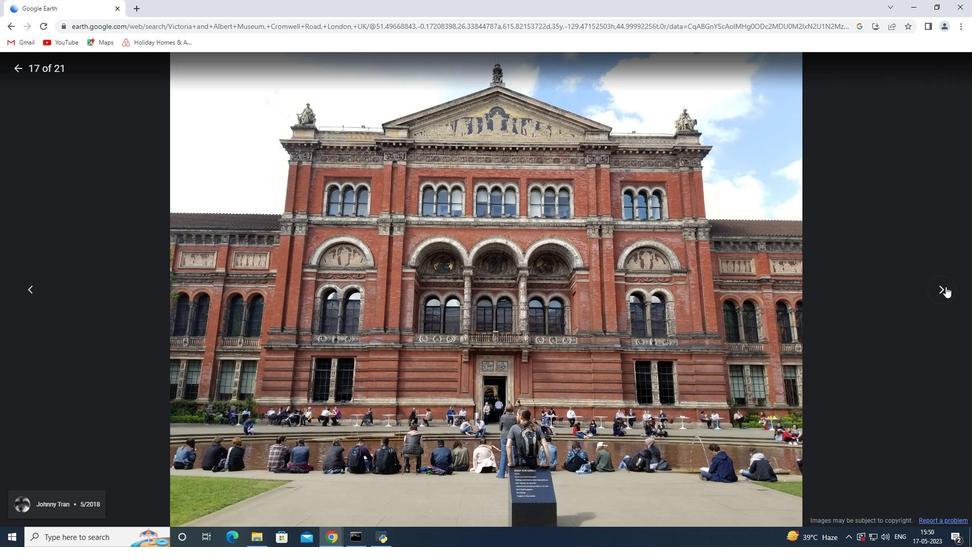 
Action: Mouse moved to (940, 285)
Screenshot: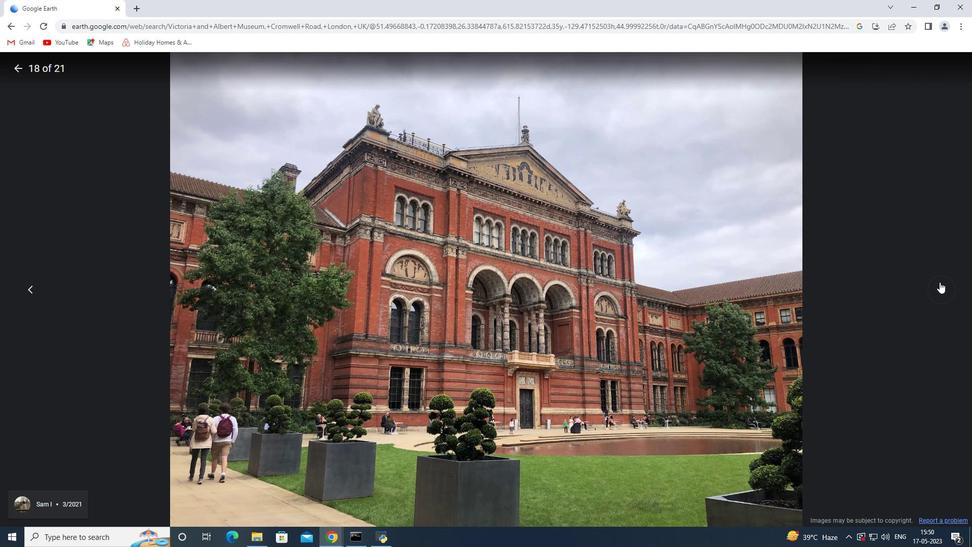
Action: Mouse pressed left at (940, 285)
Screenshot: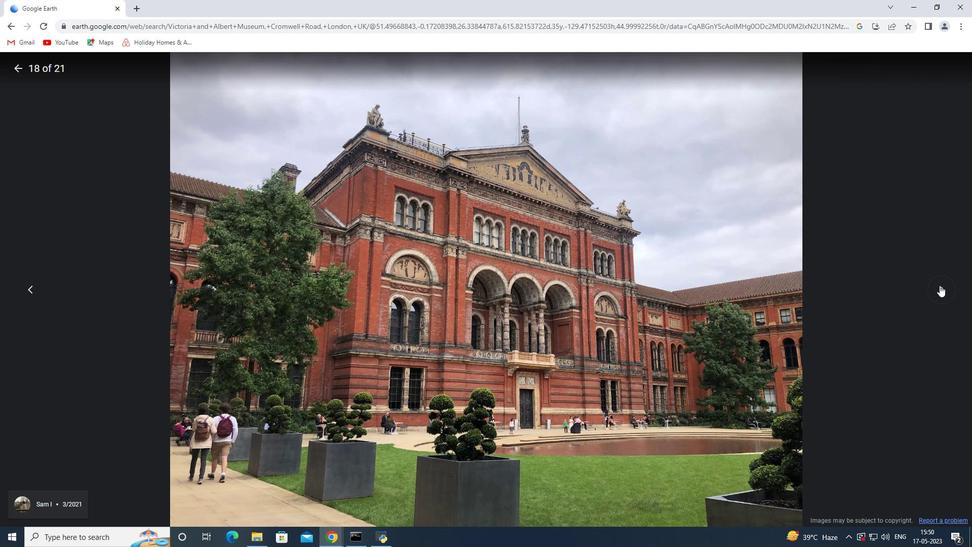 
Action: Mouse moved to (944, 290)
Screenshot: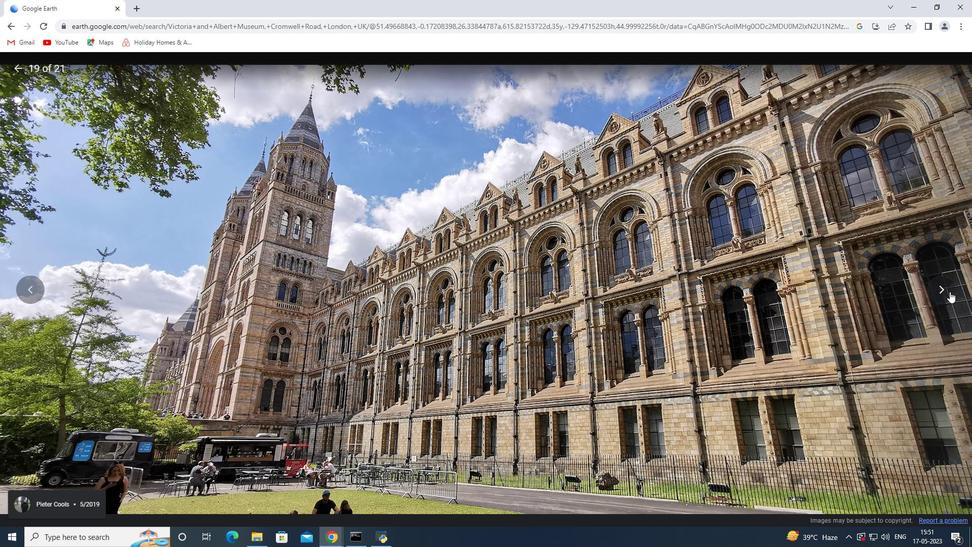 
Action: Mouse pressed left at (944, 290)
Screenshot: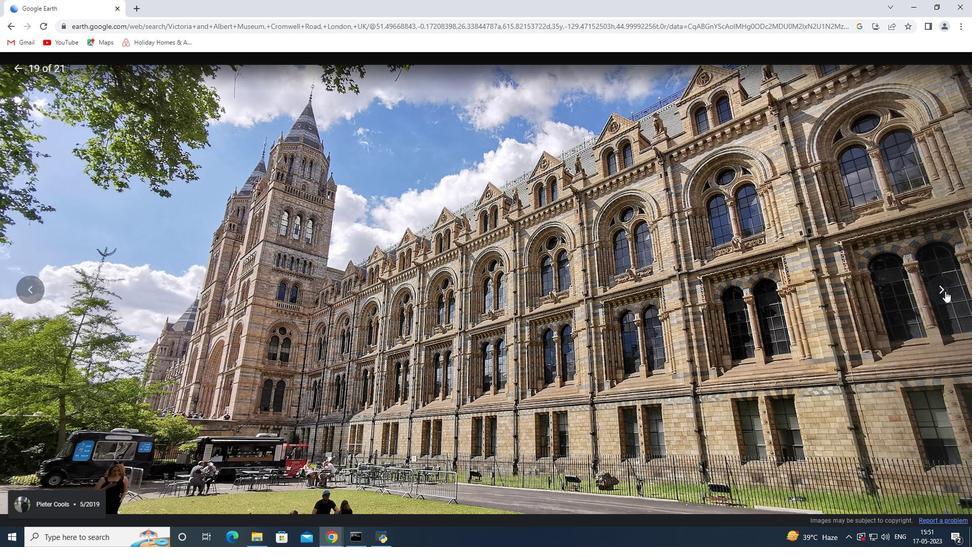 
Action: Mouse moved to (939, 288)
Screenshot: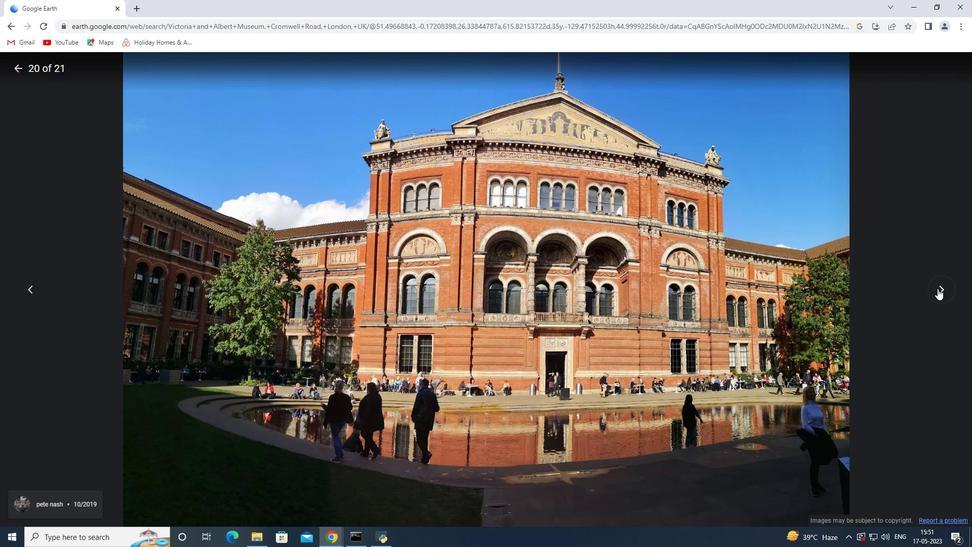 
Action: Mouse pressed left at (939, 288)
Screenshot: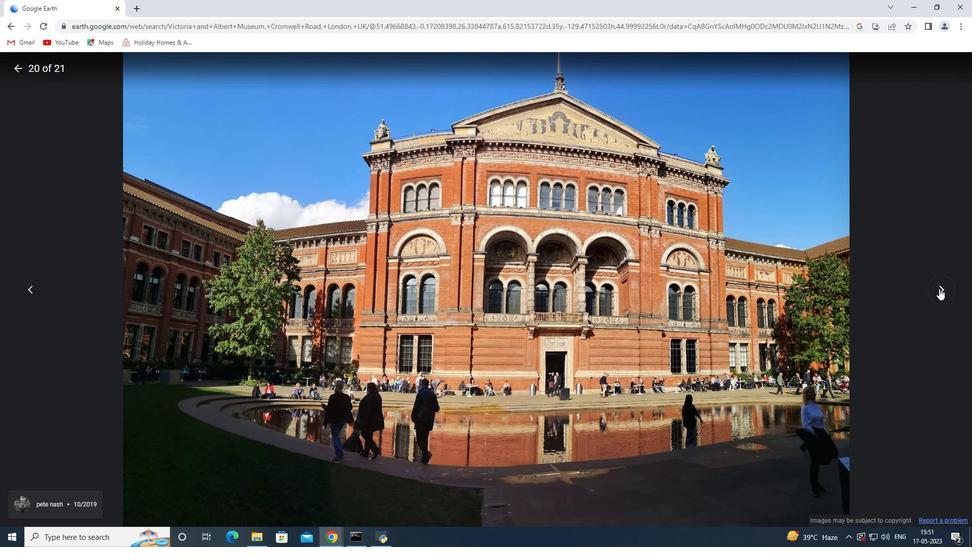 
Action: Mouse moved to (941, 291)
Screenshot: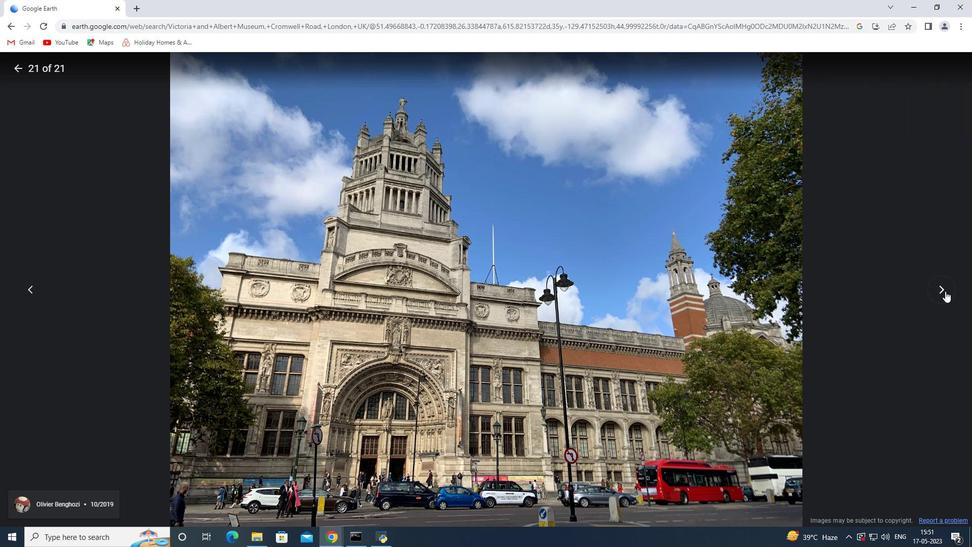 
Action: Mouse pressed left at (941, 291)
Screenshot: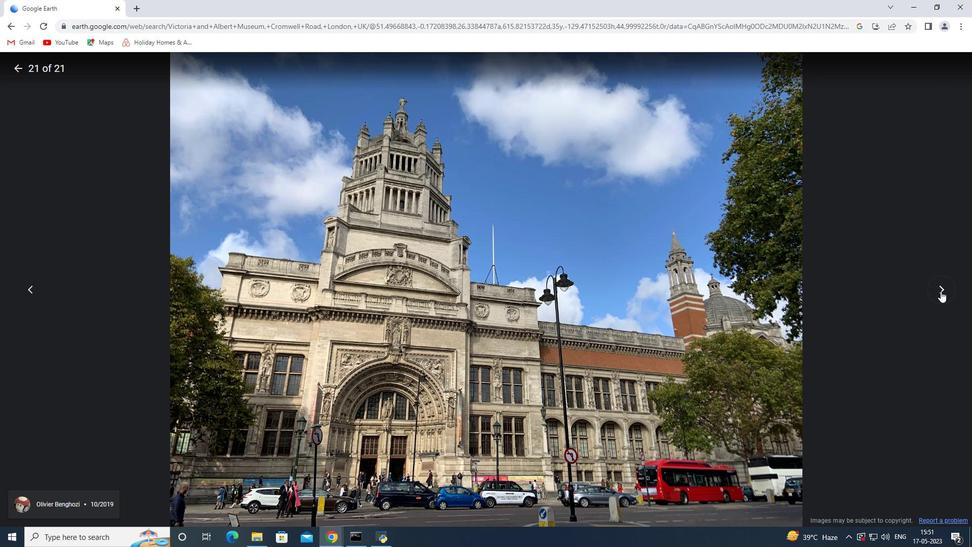 
